 Task: Find connections with filter location Zipaquirá with filter topic #Leanstartupswith filter profile language German with filter current company Intralinks with filter school Hindusthan College Of Arts And Science with filter industry Blogs with filter service category Negotiation with filter keywords title Chemical Engineer
Action: Mouse moved to (561, 75)
Screenshot: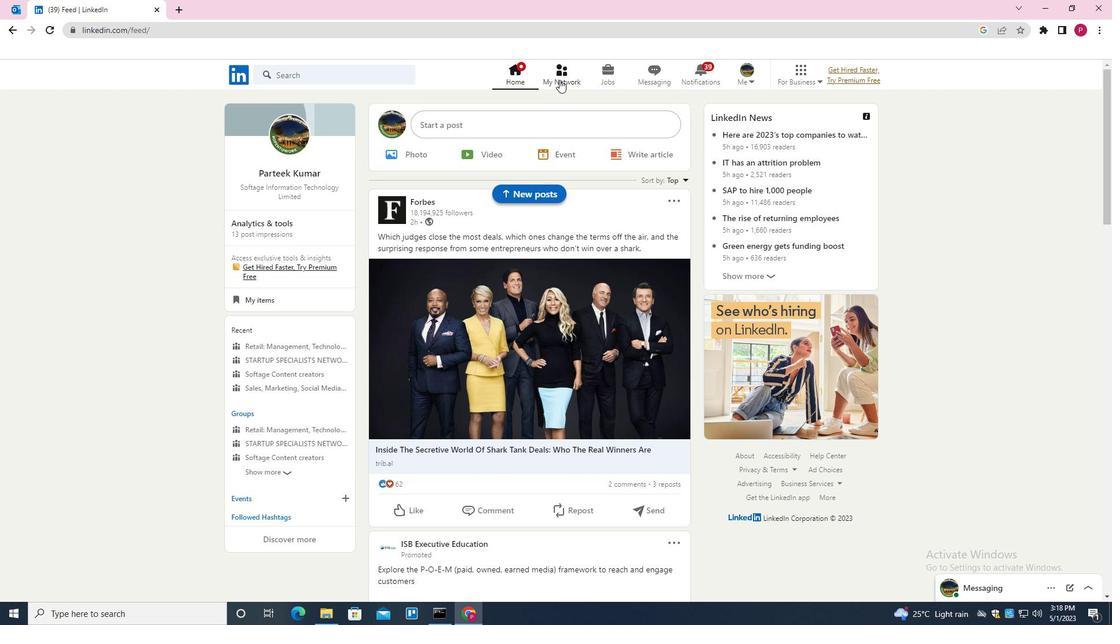 
Action: Mouse pressed left at (561, 75)
Screenshot: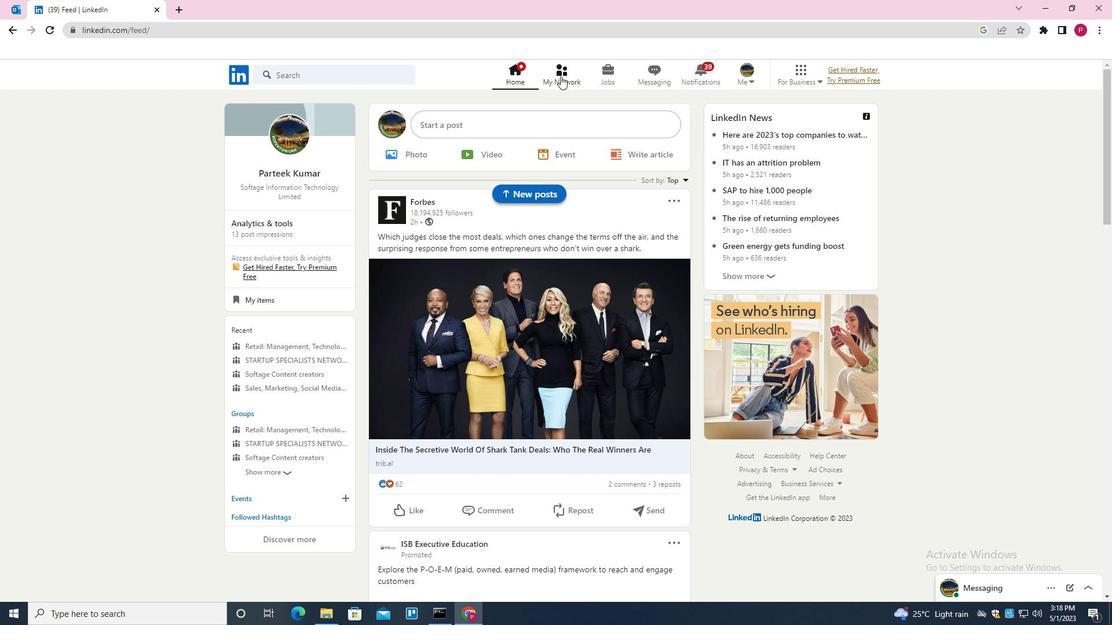 
Action: Mouse moved to (373, 137)
Screenshot: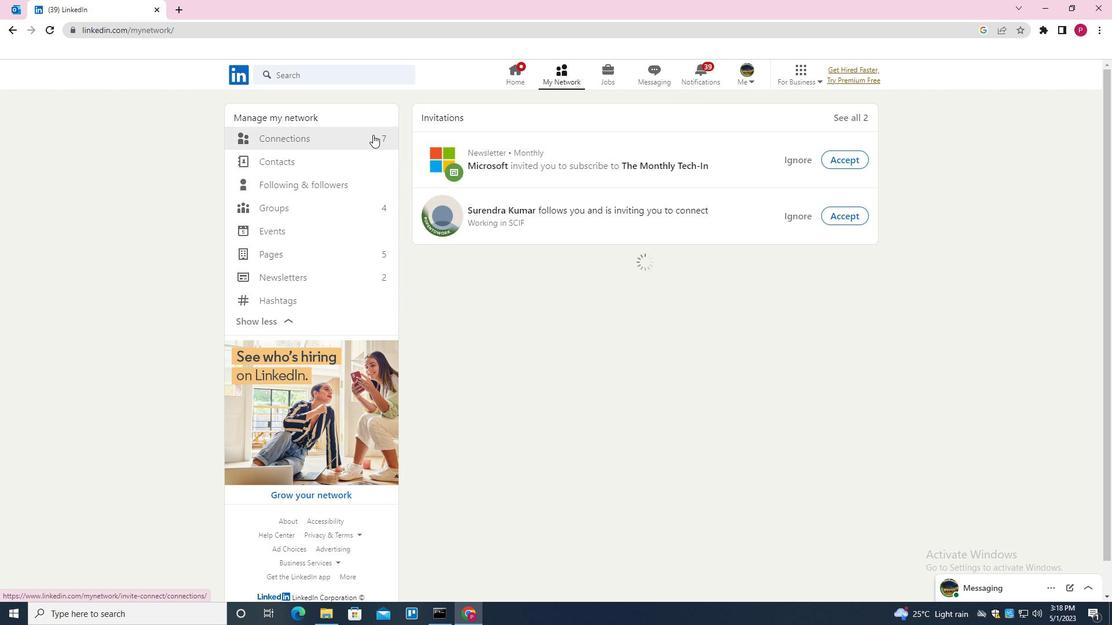 
Action: Mouse pressed left at (373, 137)
Screenshot: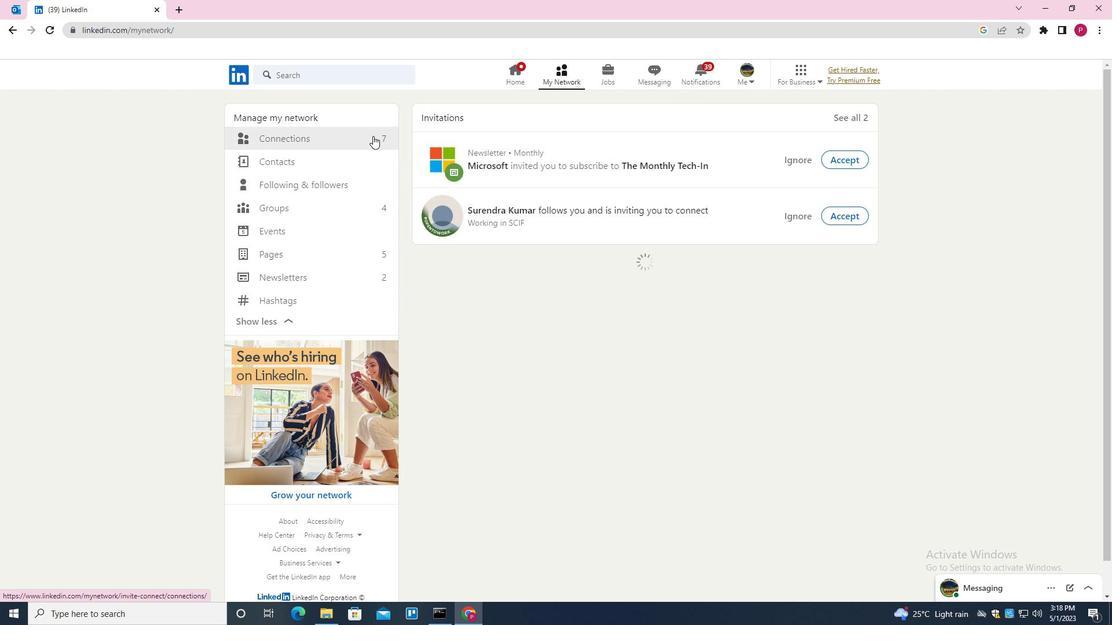 
Action: Mouse moved to (648, 137)
Screenshot: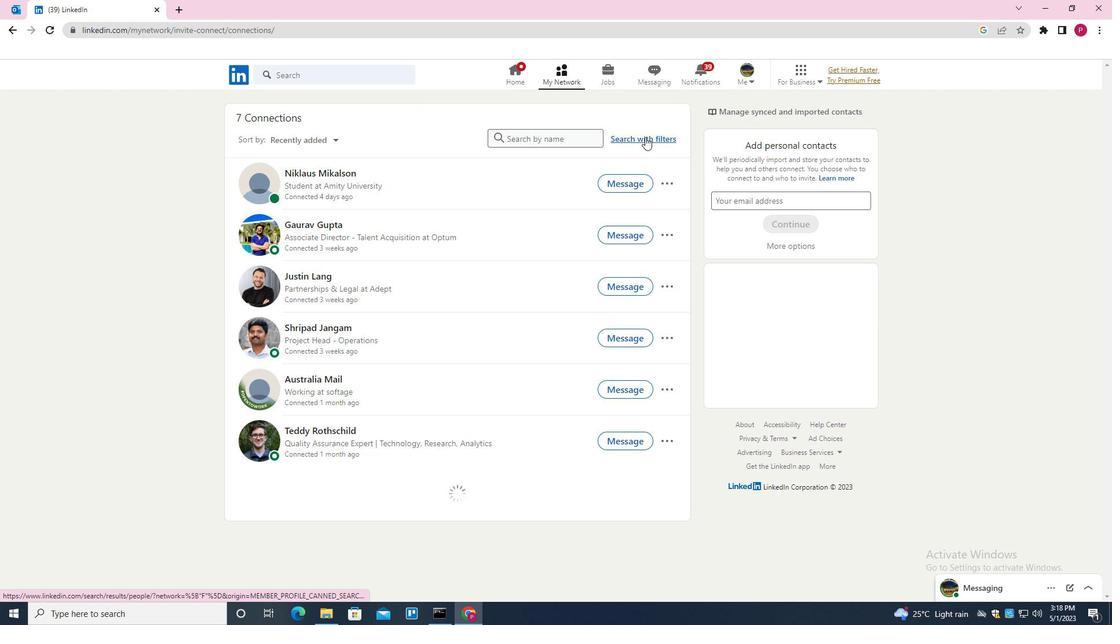 
Action: Mouse pressed left at (648, 137)
Screenshot: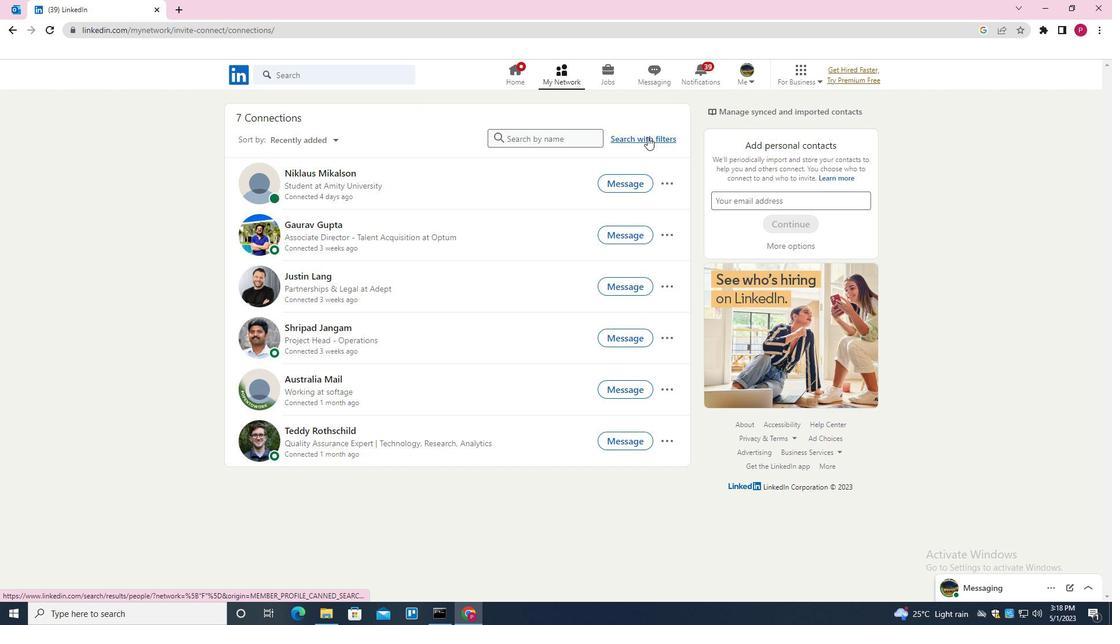 
Action: Mouse moved to (591, 109)
Screenshot: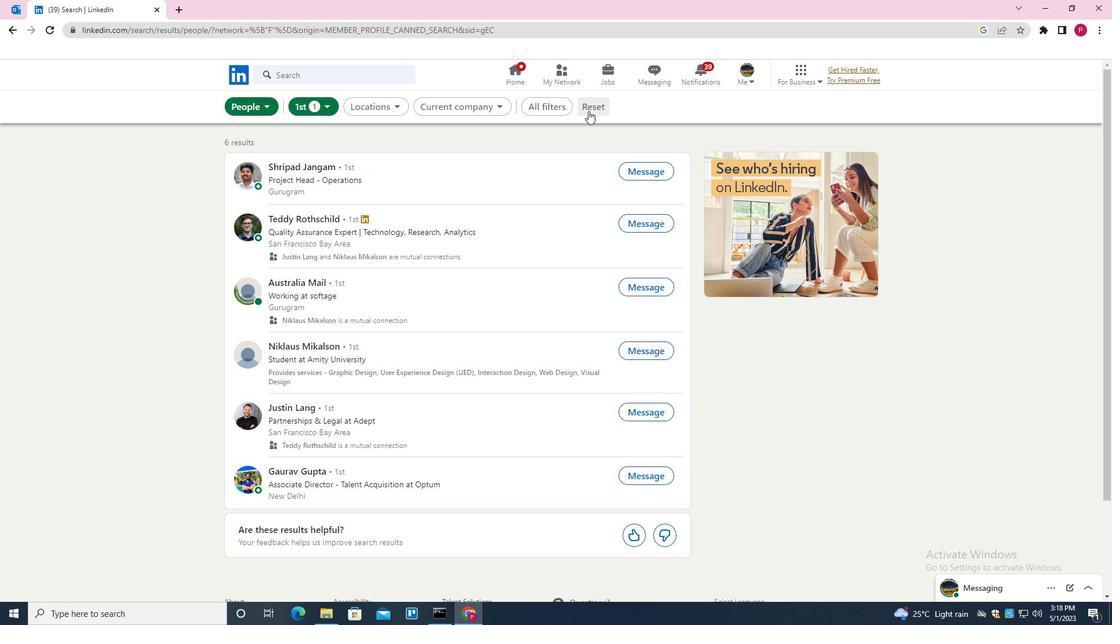 
Action: Mouse pressed left at (591, 109)
Screenshot: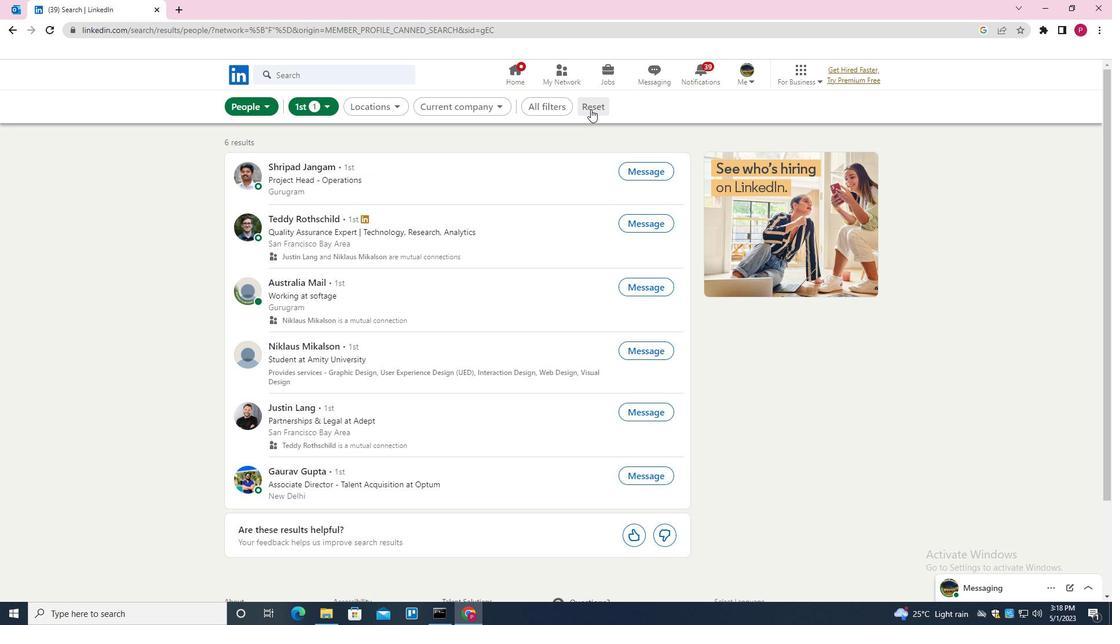 
Action: Mouse moved to (573, 108)
Screenshot: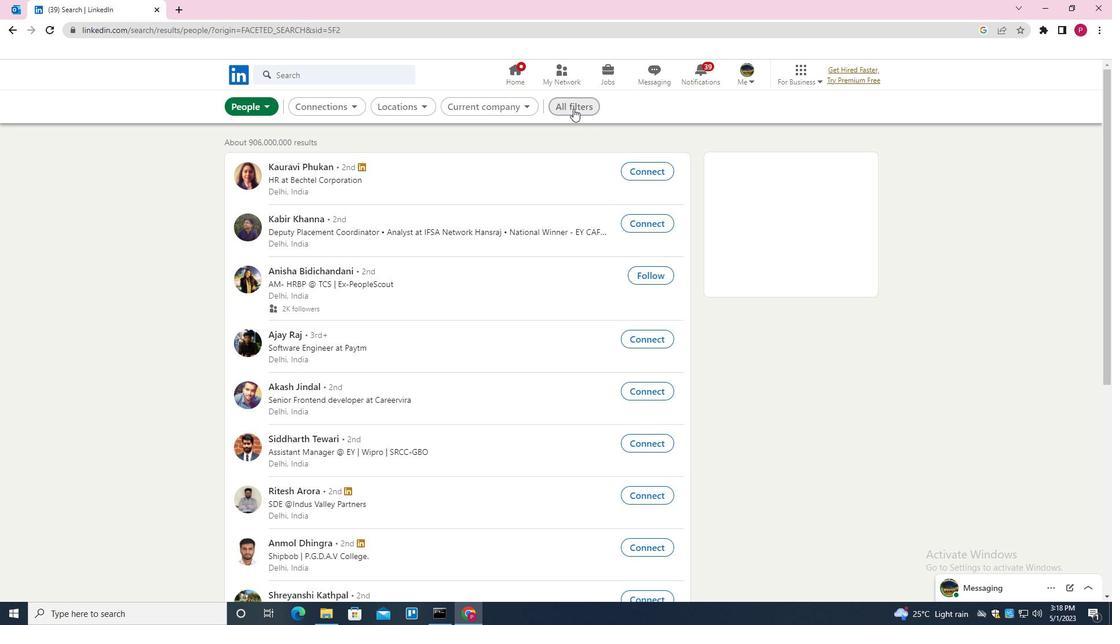 
Action: Mouse pressed left at (573, 108)
Screenshot: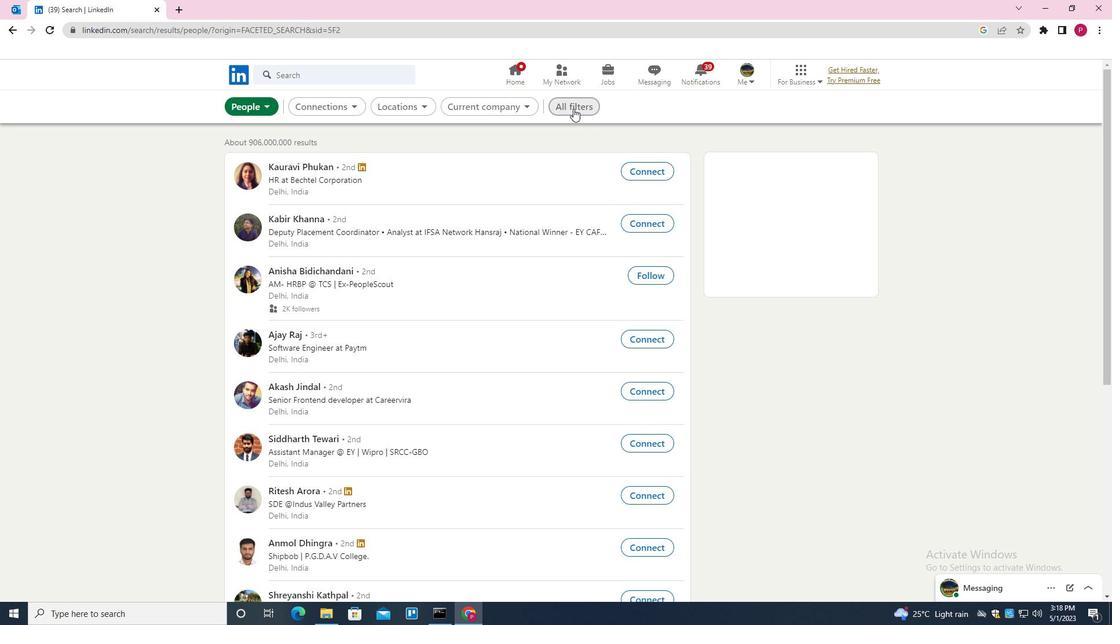 
Action: Mouse moved to (953, 364)
Screenshot: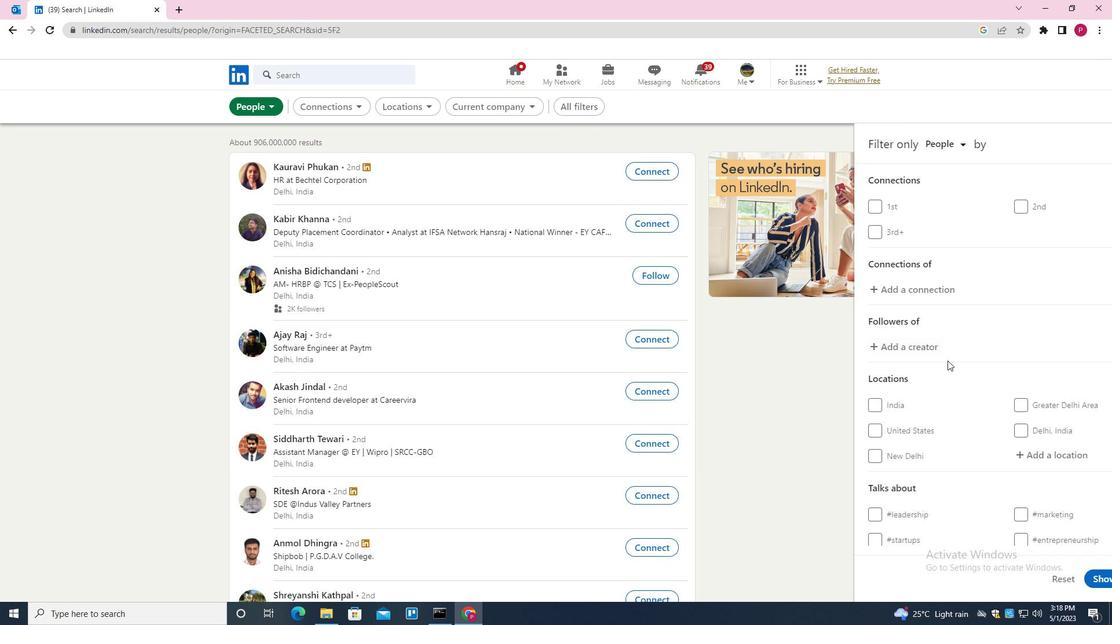 
Action: Mouse scrolled (953, 364) with delta (0, 0)
Screenshot: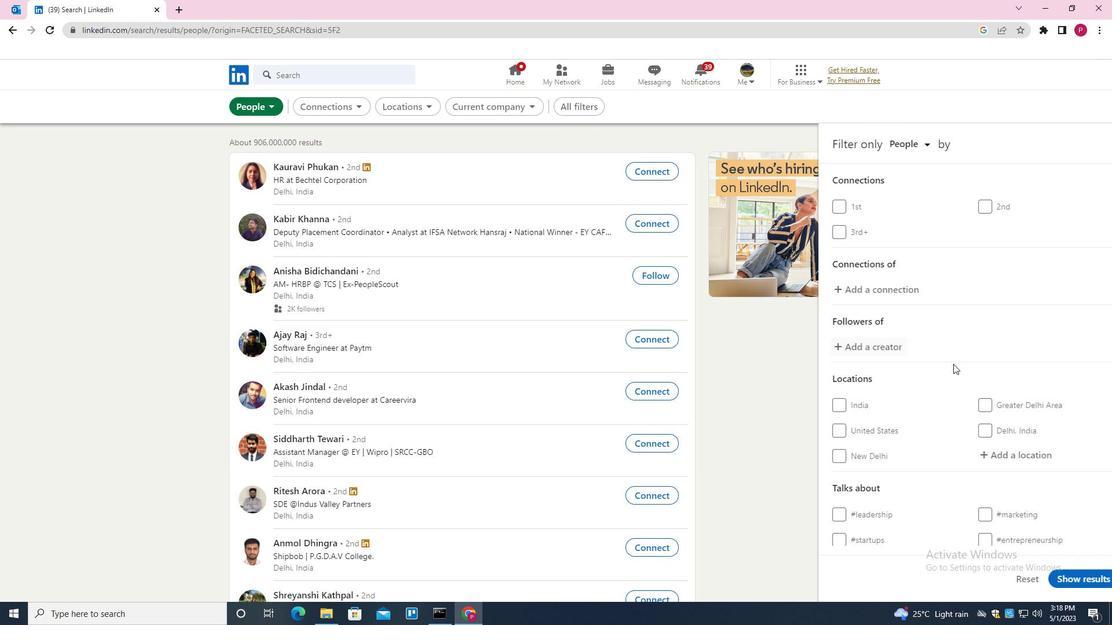 
Action: Mouse moved to (953, 367)
Screenshot: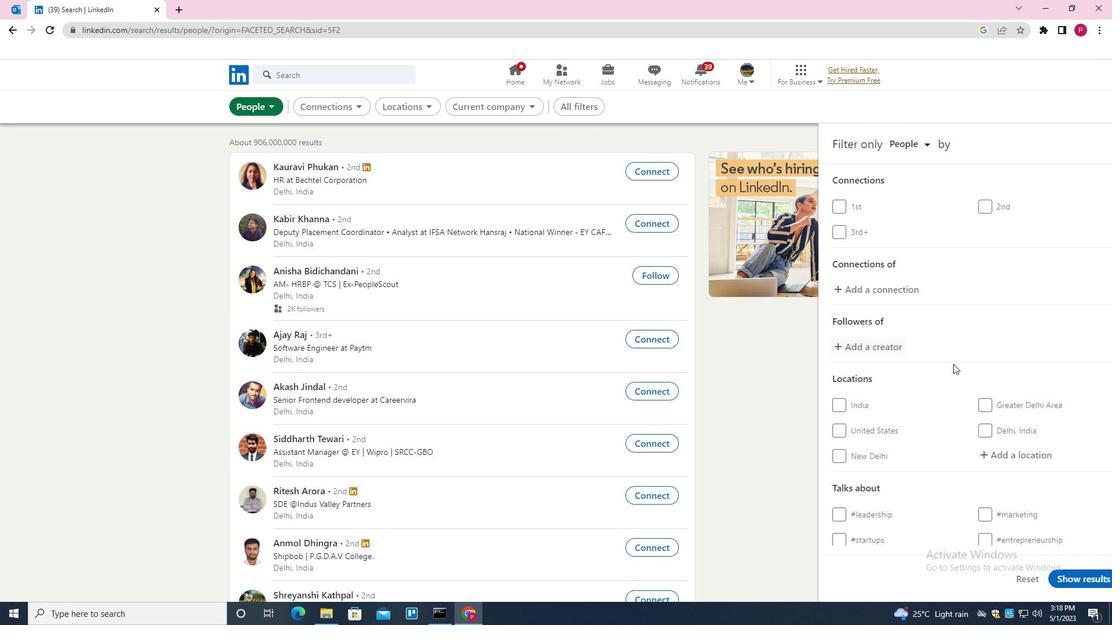 
Action: Mouse scrolled (953, 367) with delta (0, 0)
Screenshot: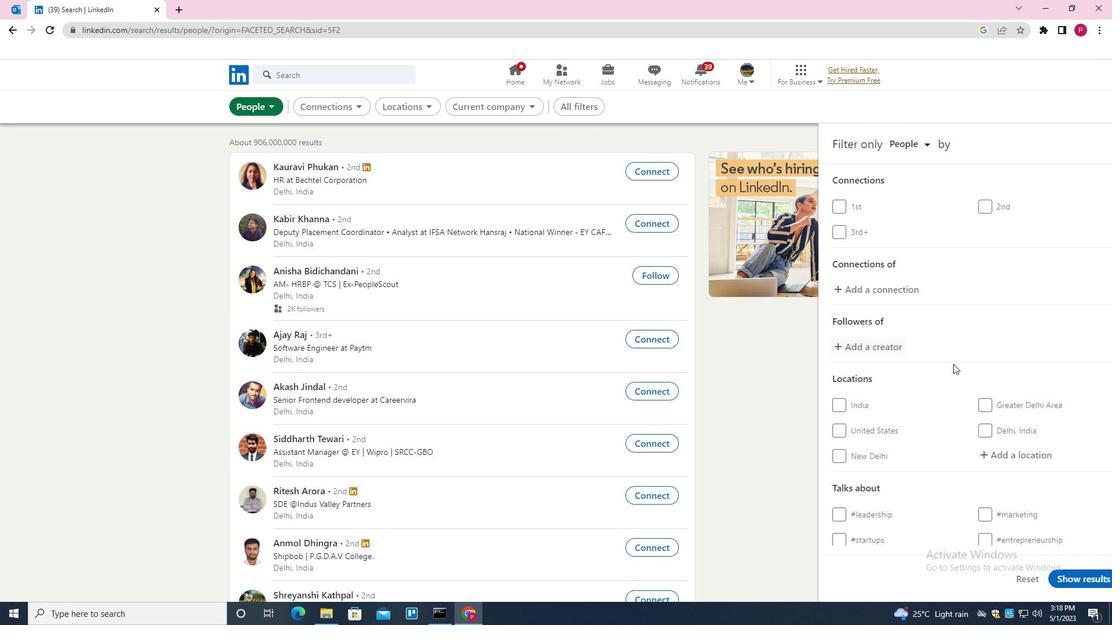 
Action: Mouse moved to (977, 338)
Screenshot: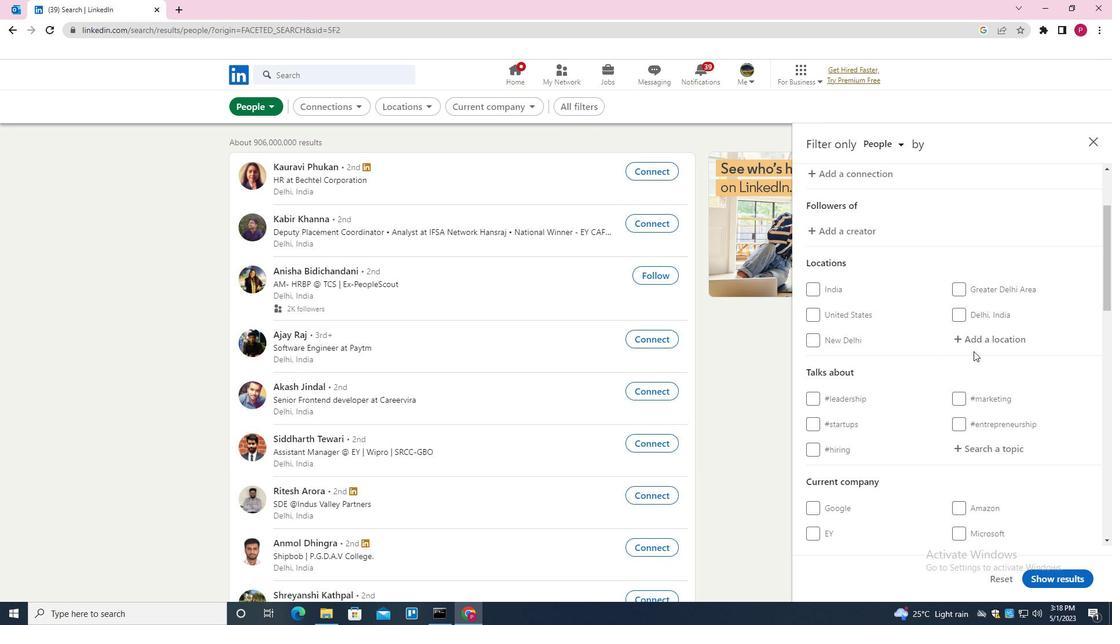
Action: Mouse pressed left at (977, 338)
Screenshot: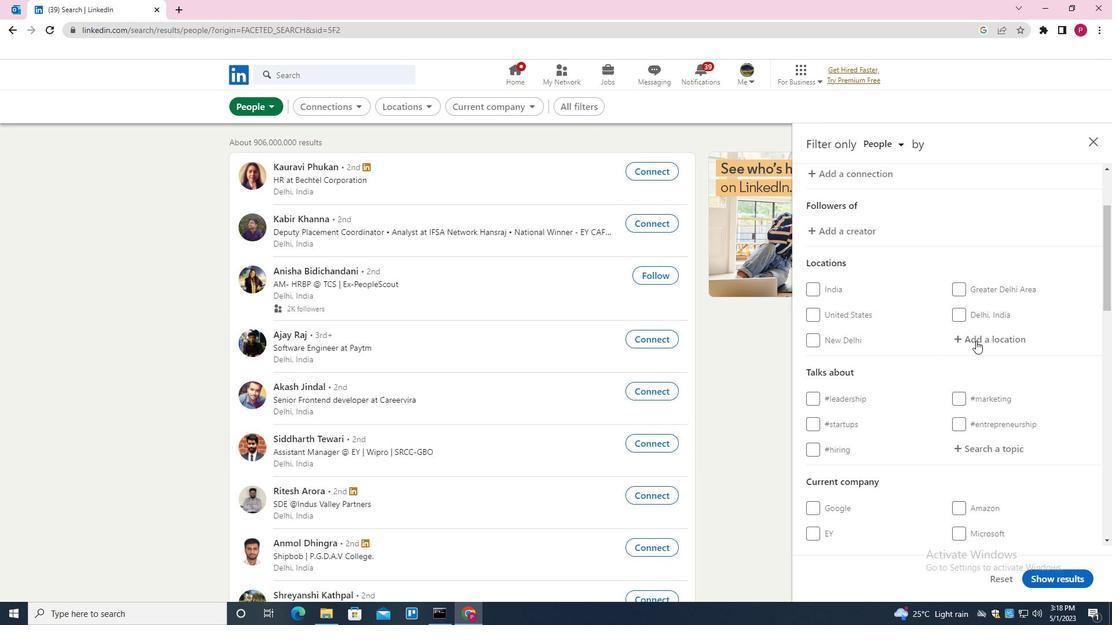 
Action: Mouse moved to (863, 378)
Screenshot: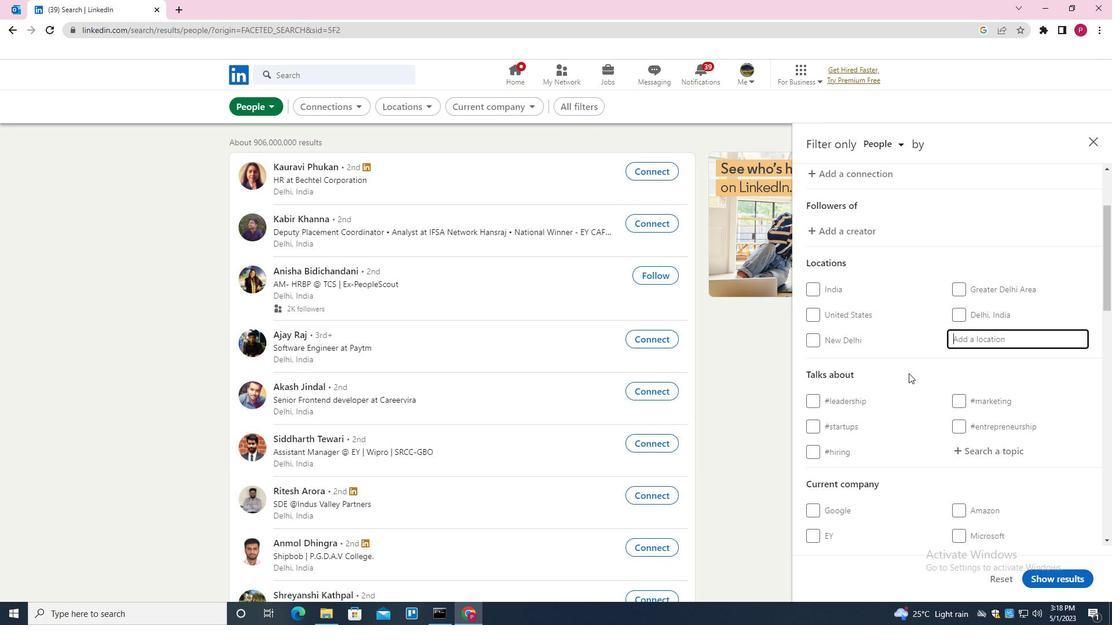 
Action: Key pressed <Key.shift>ZIPAQU
Screenshot: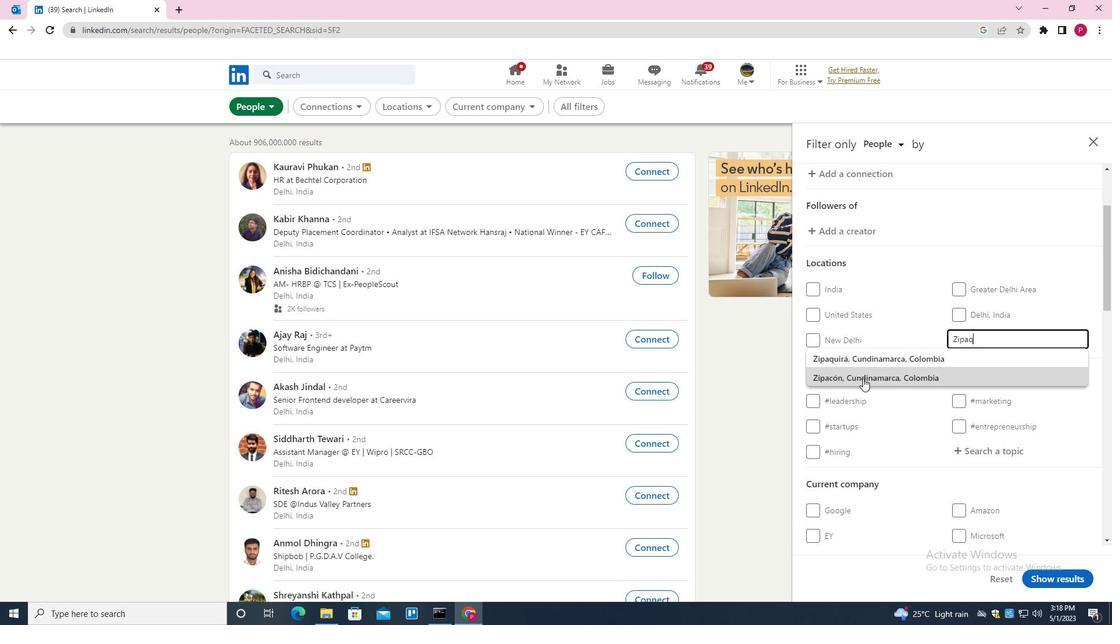
Action: Mouse moved to (863, 378)
Screenshot: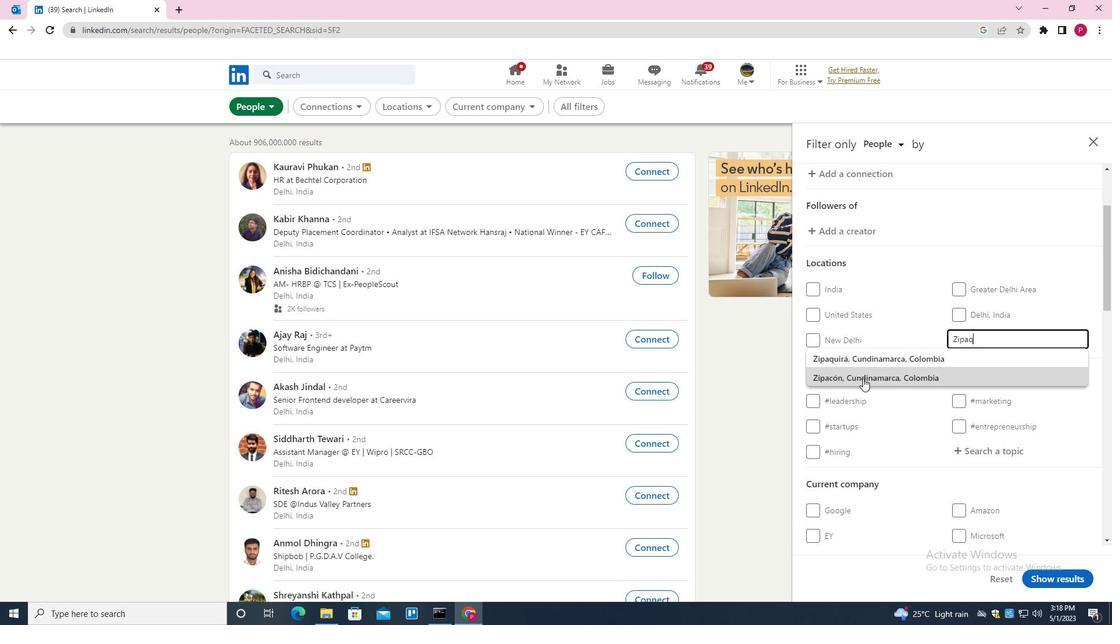 
Action: Key pressed I
Screenshot: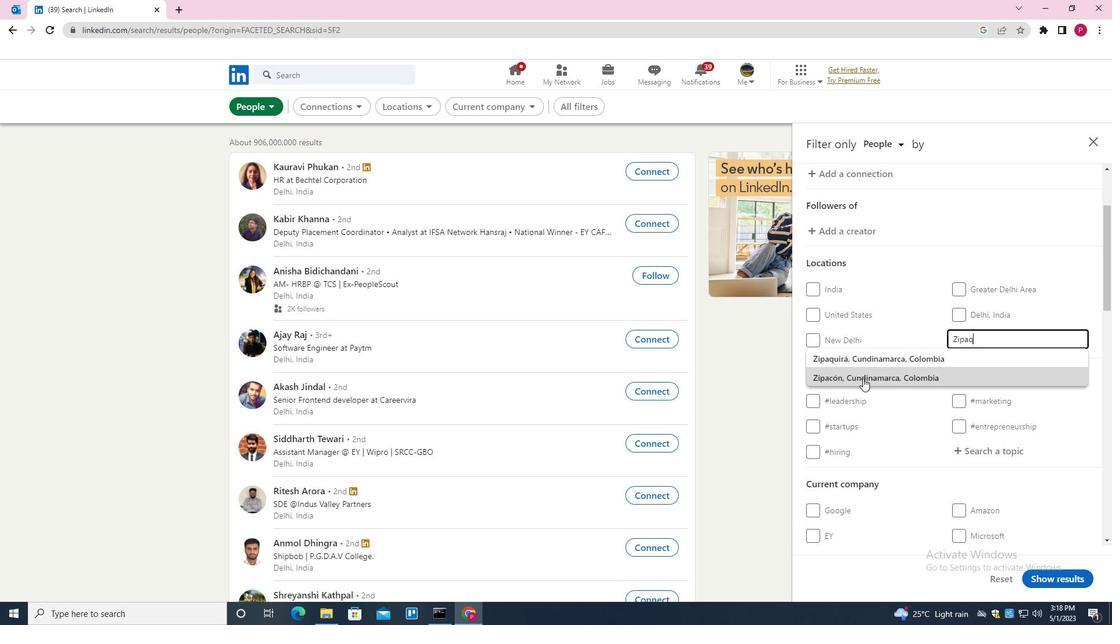 
Action: Mouse moved to (862, 378)
Screenshot: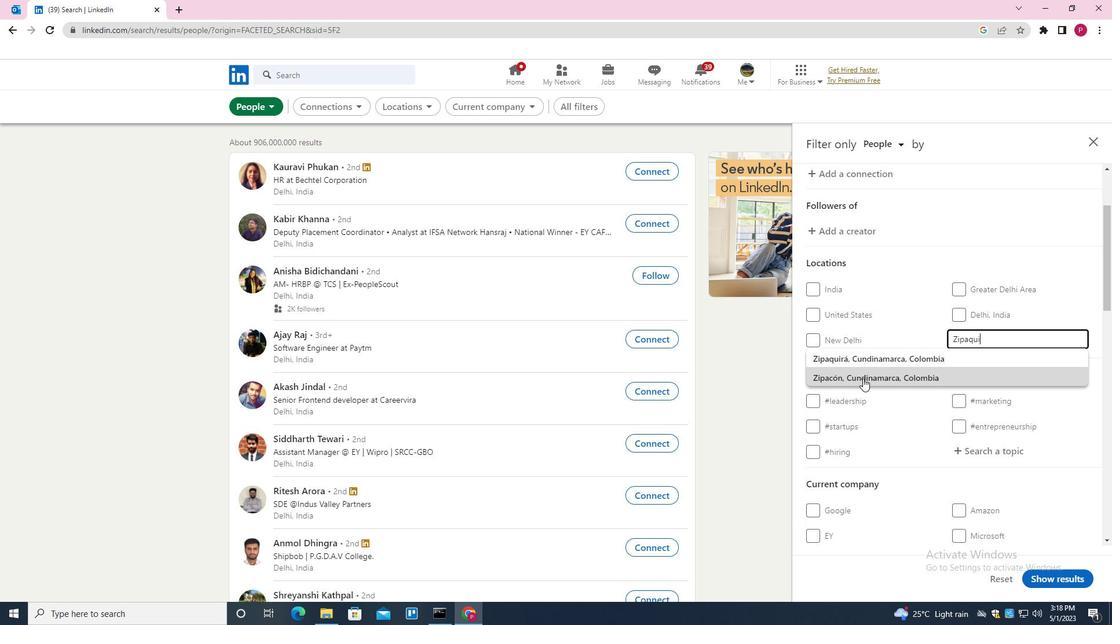 
Action: Key pressed RA<Key.down><Key.enter>
Screenshot: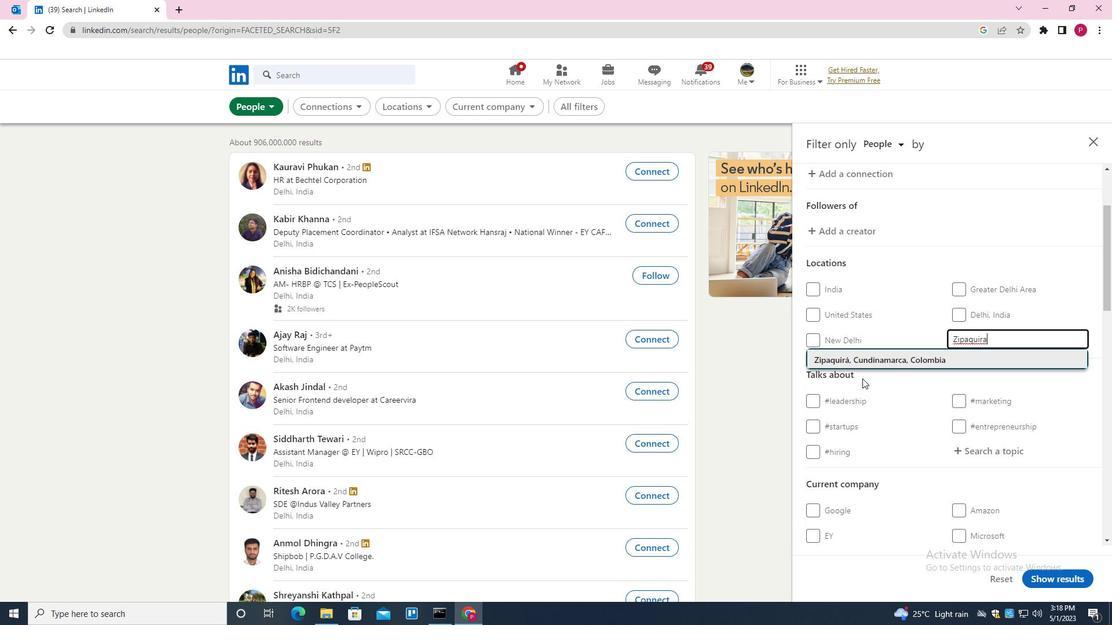 
Action: Mouse moved to (925, 366)
Screenshot: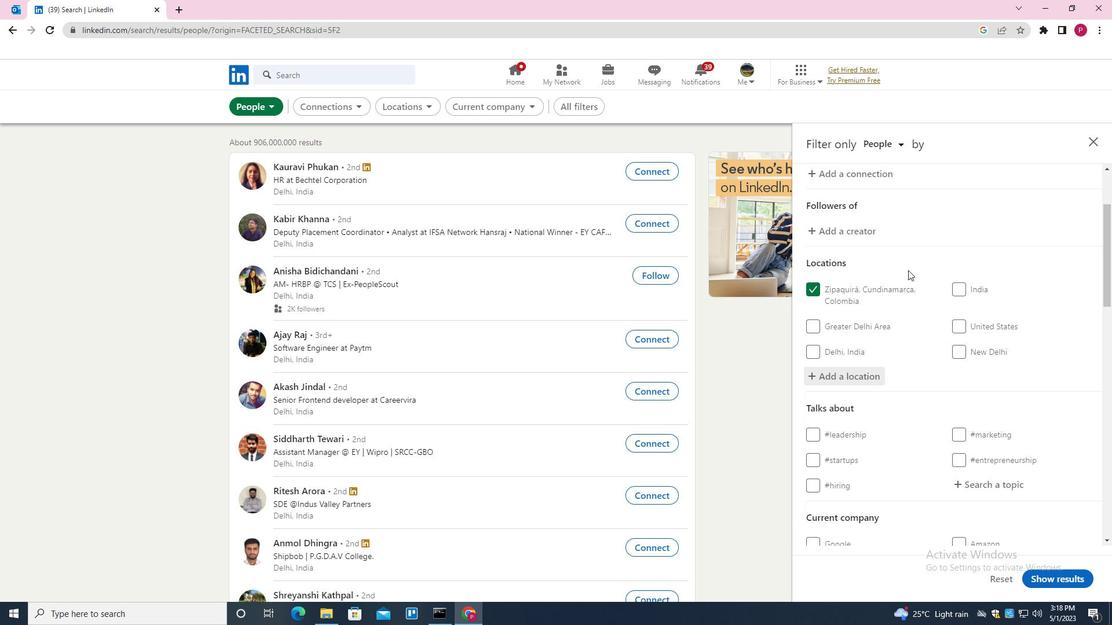 
Action: Mouse scrolled (925, 365) with delta (0, 0)
Screenshot: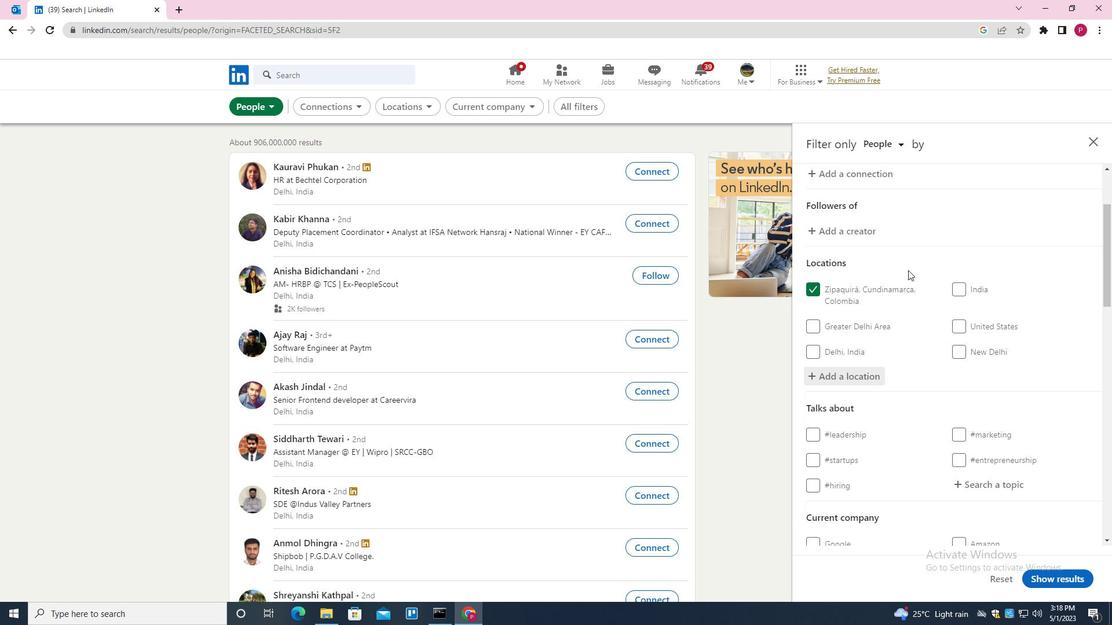 
Action: Mouse moved to (932, 373)
Screenshot: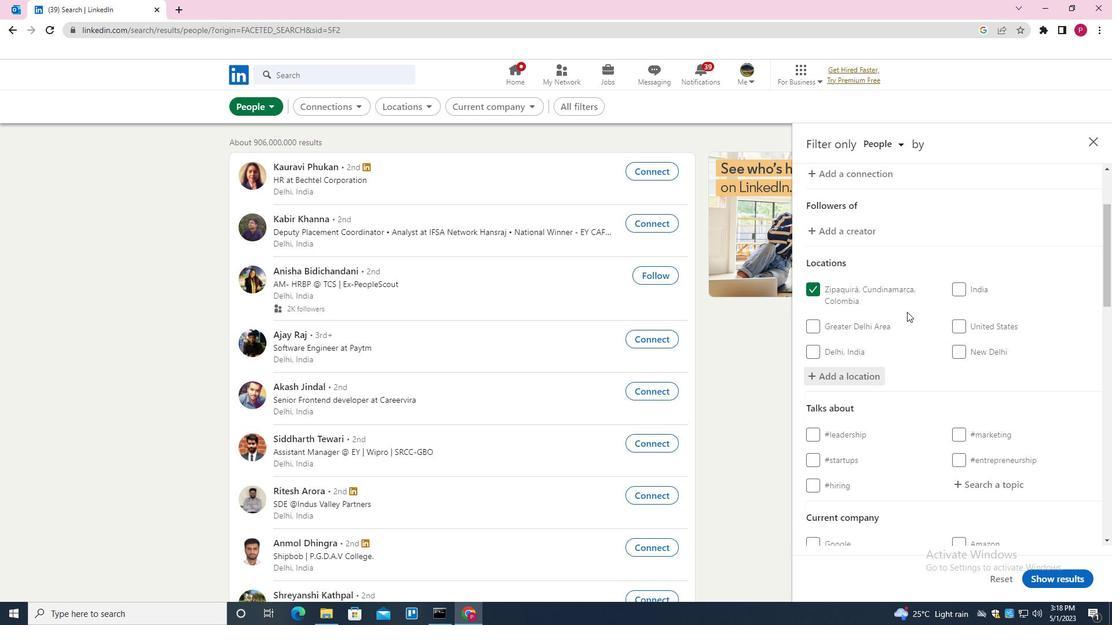 
Action: Mouse scrolled (932, 372) with delta (0, 0)
Screenshot: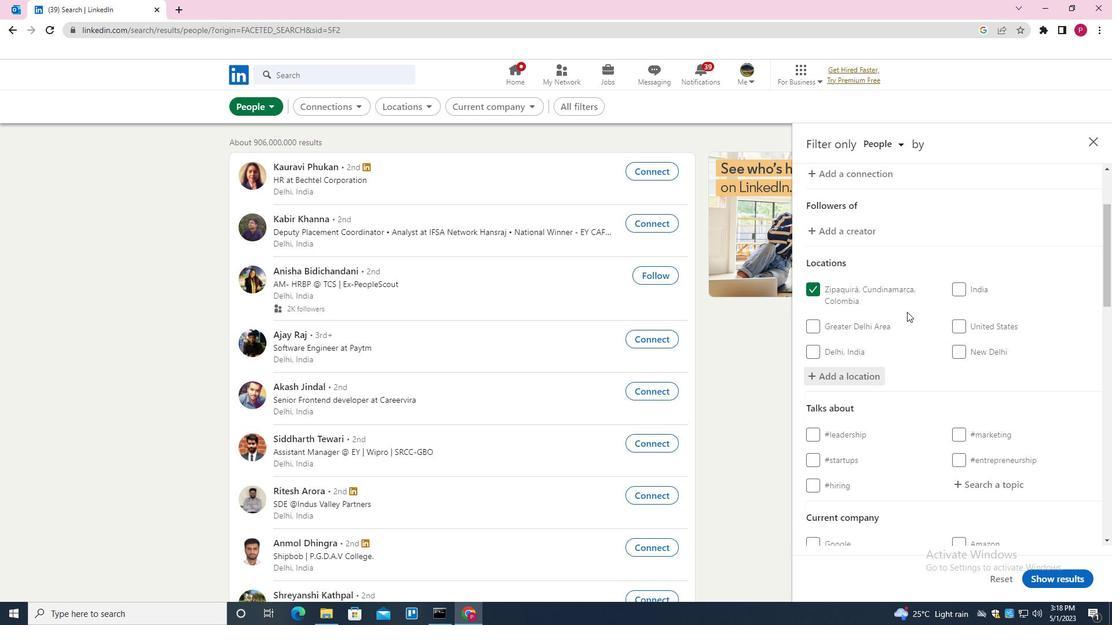 
Action: Mouse moved to (979, 359)
Screenshot: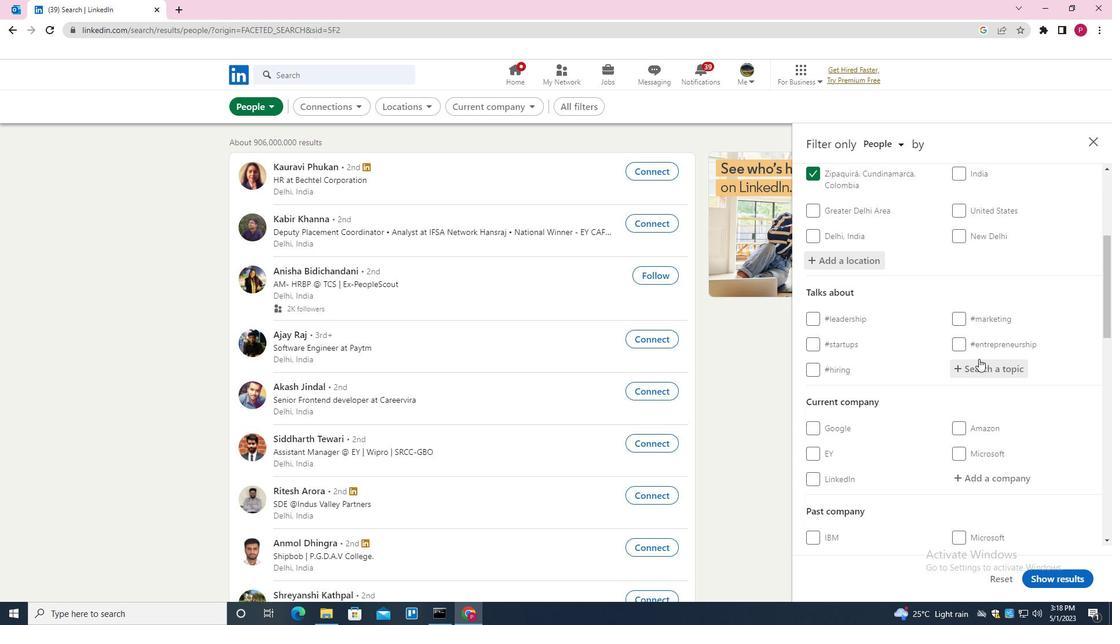 
Action: Mouse pressed left at (979, 359)
Screenshot: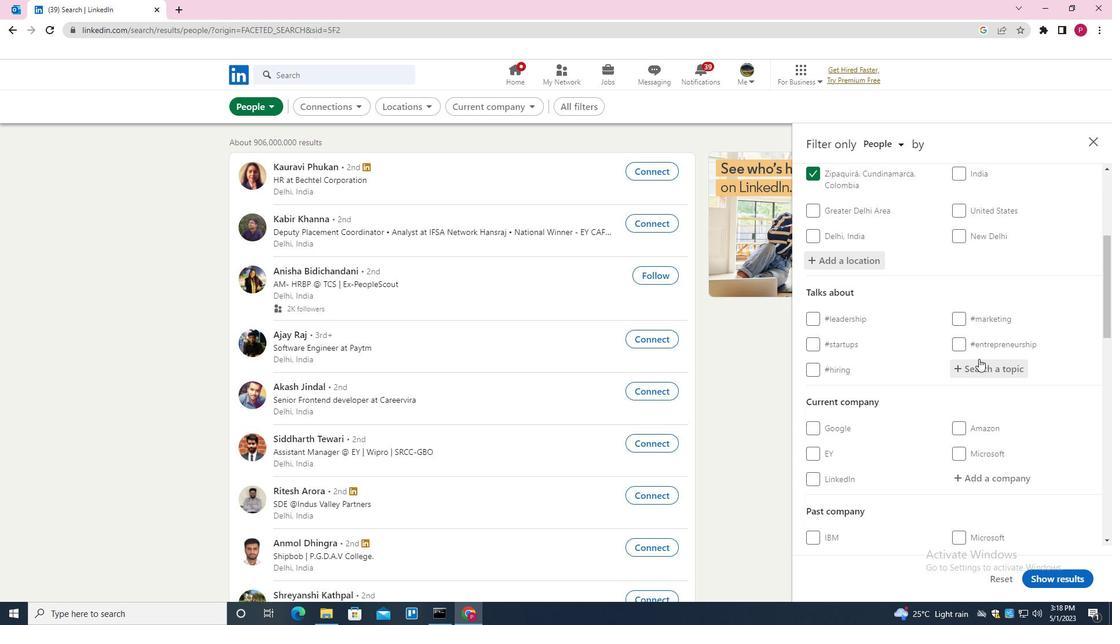 
Action: Mouse moved to (979, 360)
Screenshot: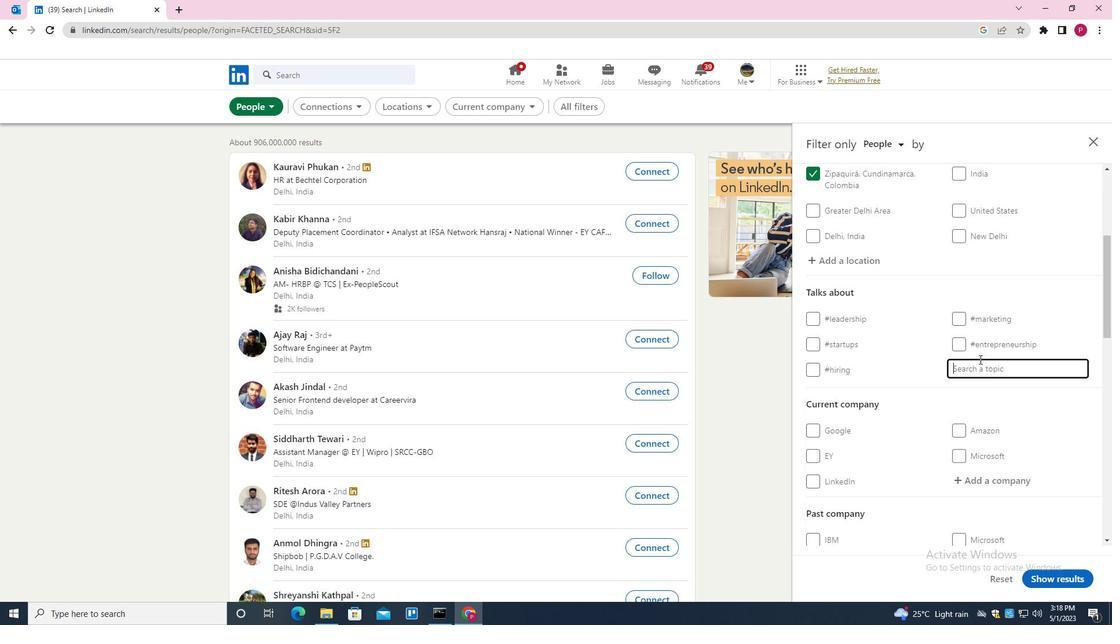
Action: Key pressed LEANSTARTUP
Screenshot: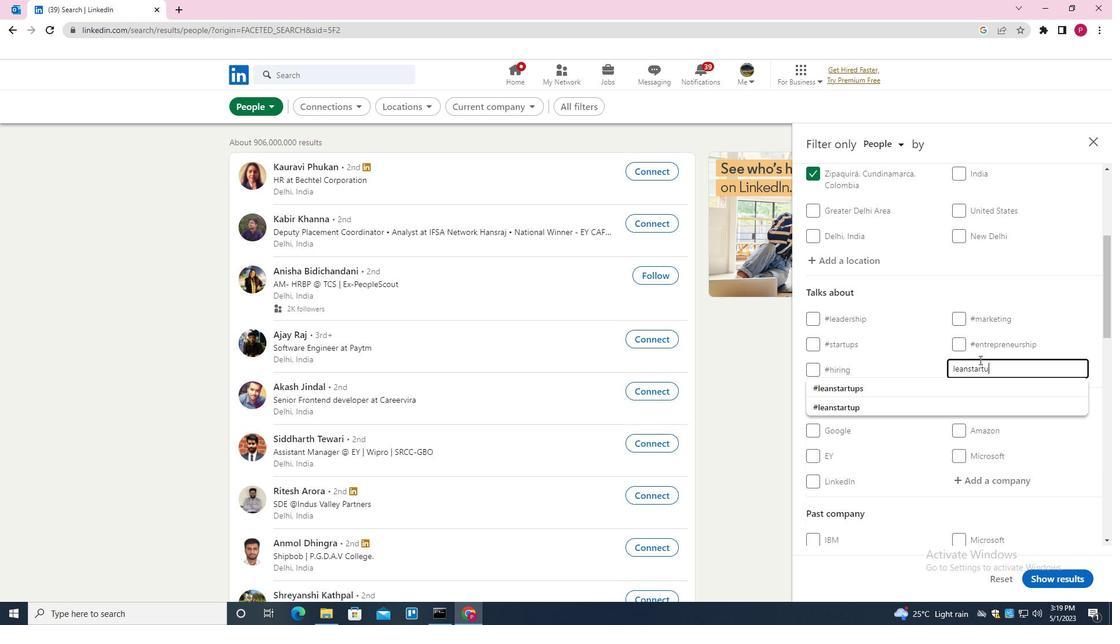 
Action: Mouse moved to (979, 360)
Screenshot: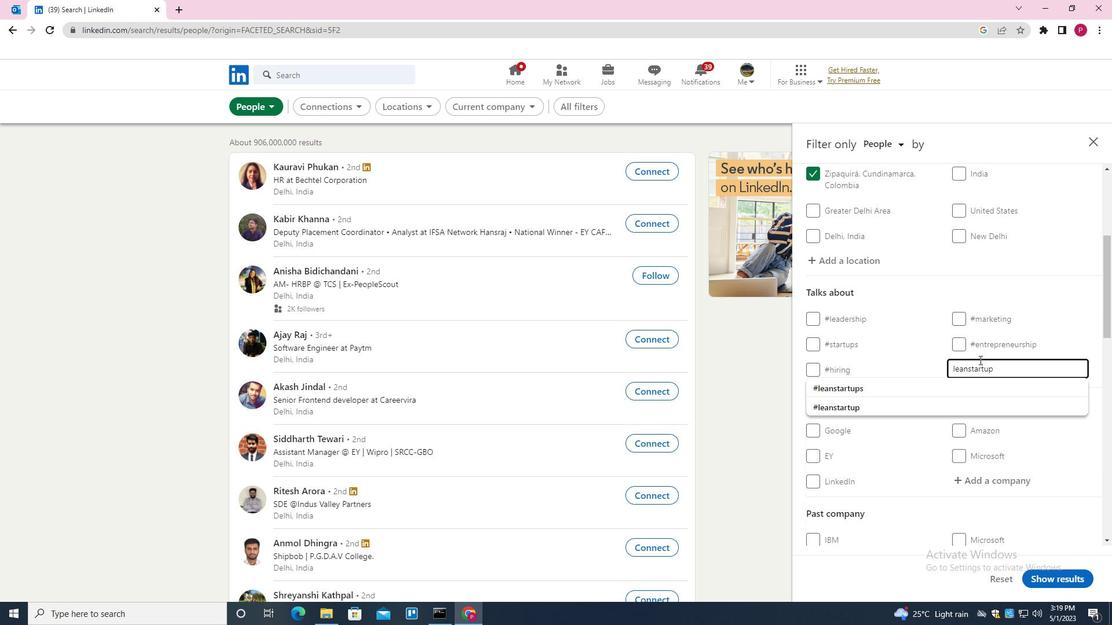 
Action: Key pressed <Key.down><Key.down><Key.up><Key.enter>
Screenshot: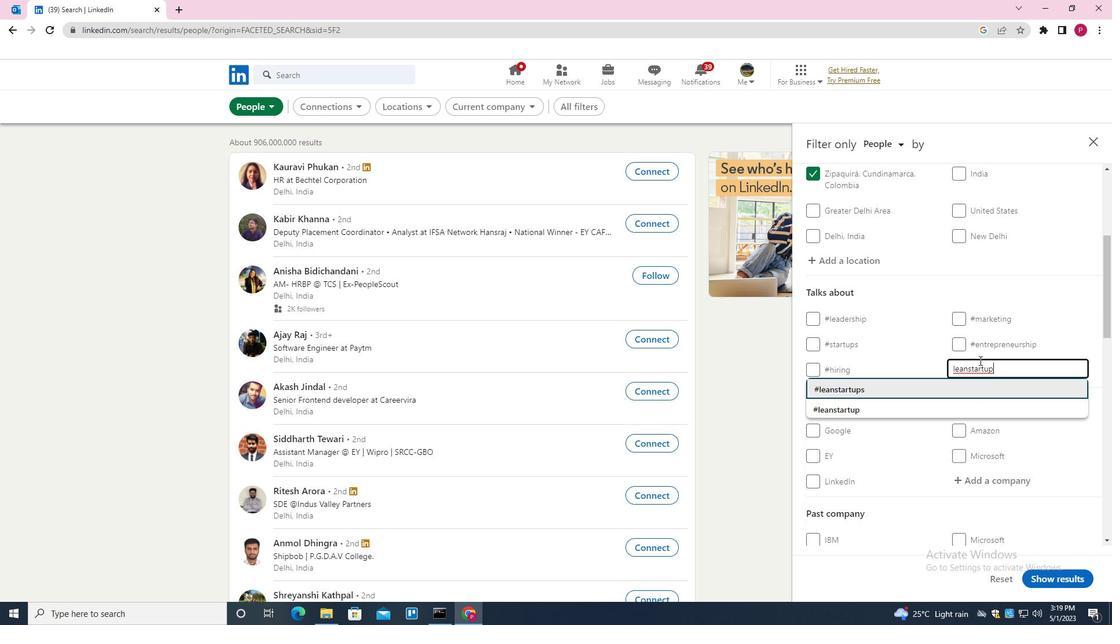 
Action: Mouse moved to (939, 388)
Screenshot: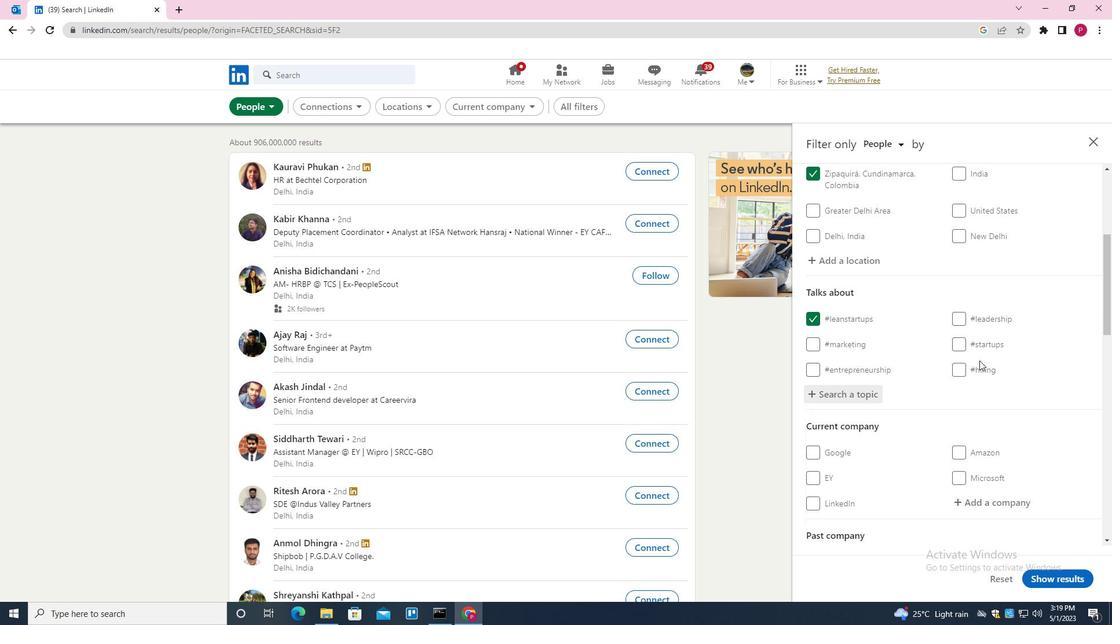
Action: Mouse scrolled (939, 388) with delta (0, 0)
Screenshot: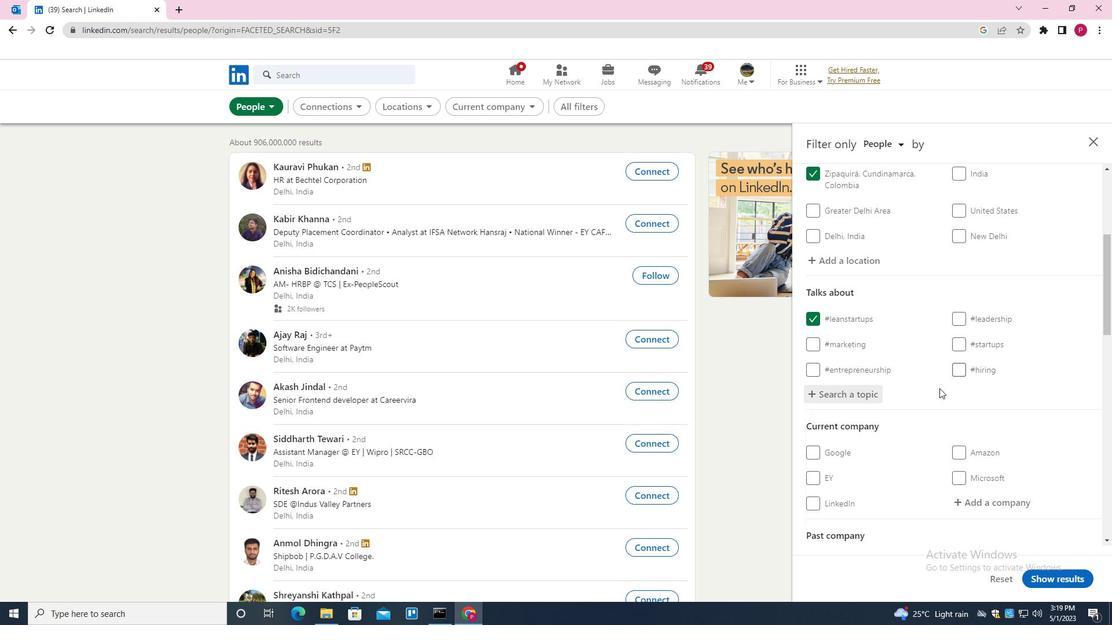 
Action: Mouse scrolled (939, 388) with delta (0, 0)
Screenshot: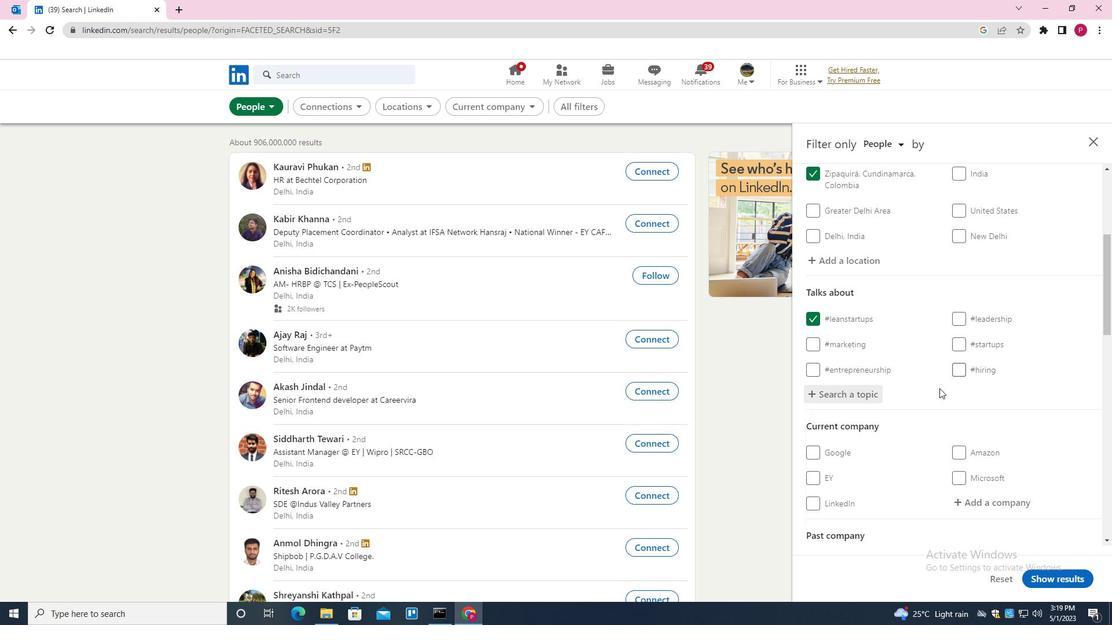 
Action: Mouse scrolled (939, 388) with delta (0, 0)
Screenshot: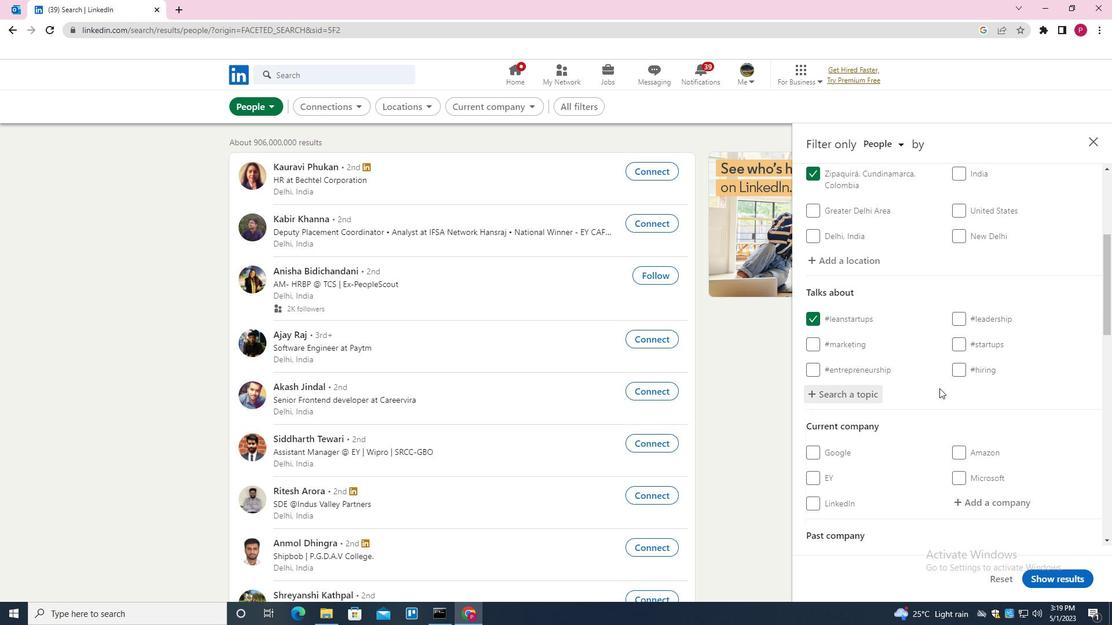 
Action: Mouse moved to (940, 388)
Screenshot: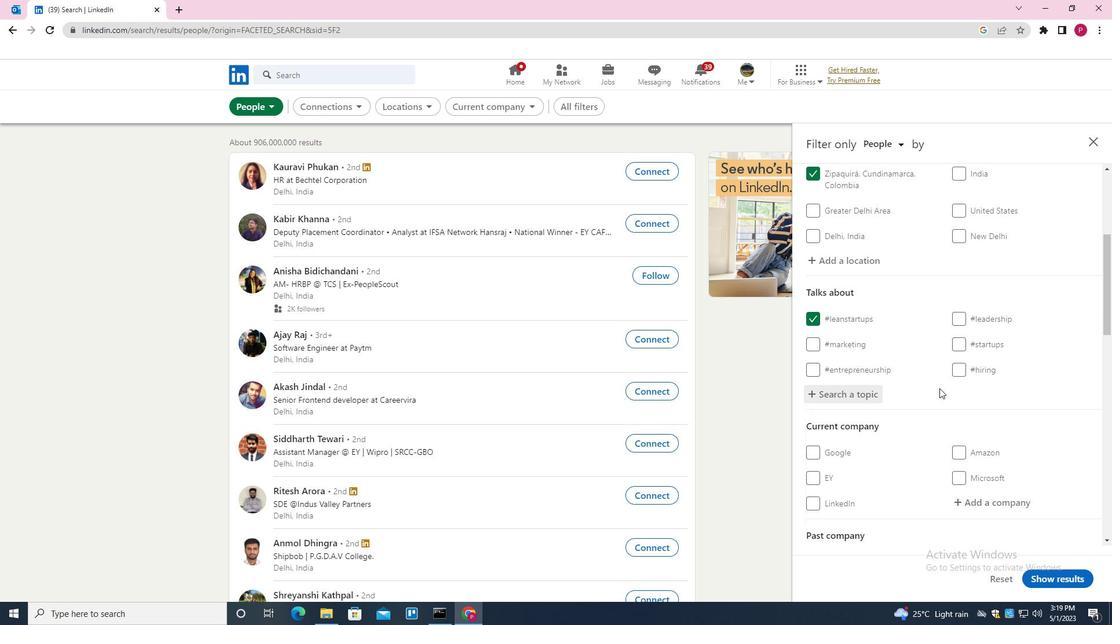 
Action: Mouse scrolled (940, 388) with delta (0, 0)
Screenshot: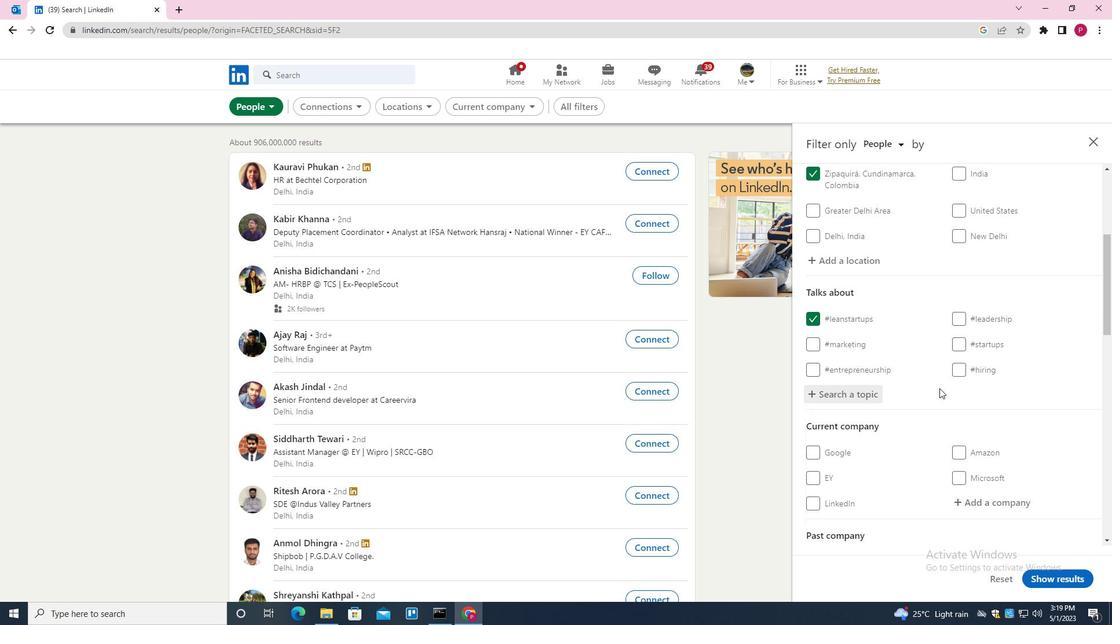 
Action: Mouse moved to (900, 409)
Screenshot: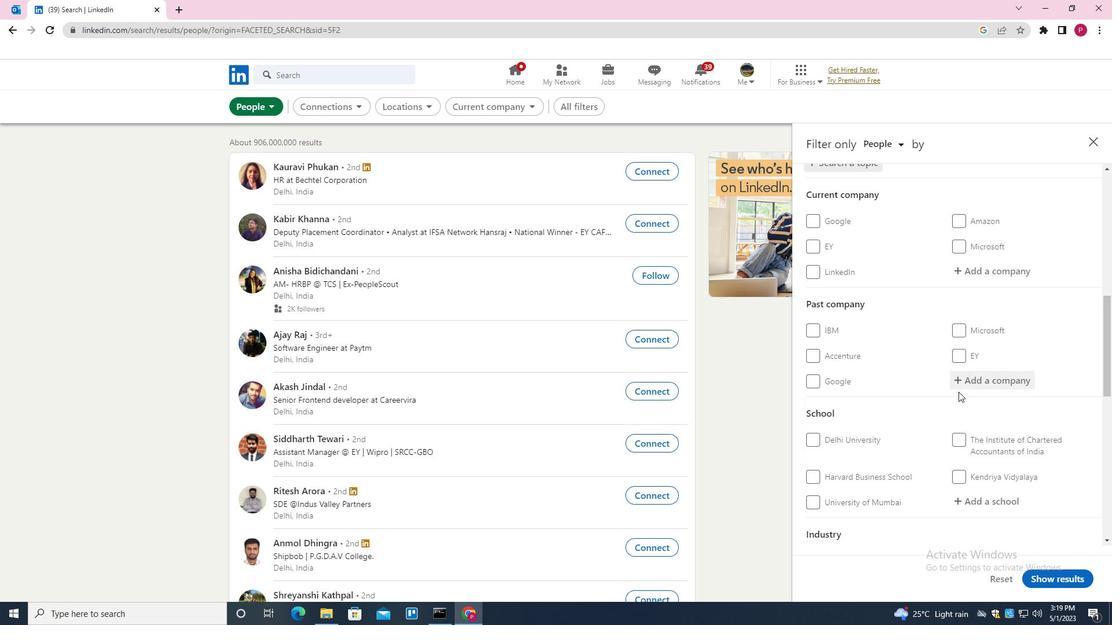 
Action: Mouse scrolled (900, 408) with delta (0, 0)
Screenshot: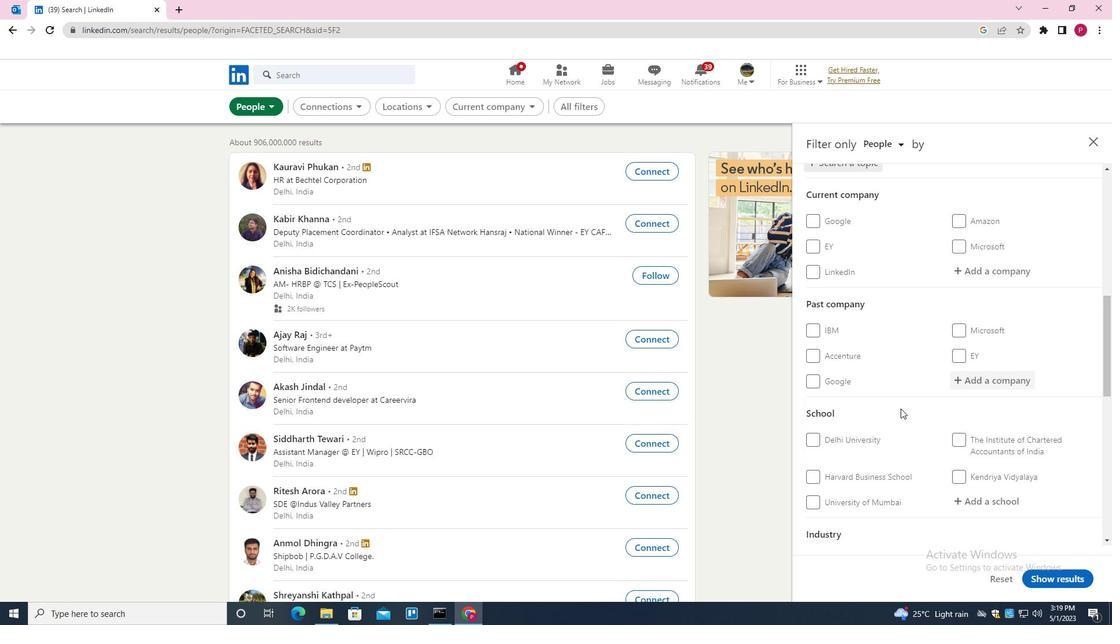 
Action: Mouse scrolled (900, 408) with delta (0, 0)
Screenshot: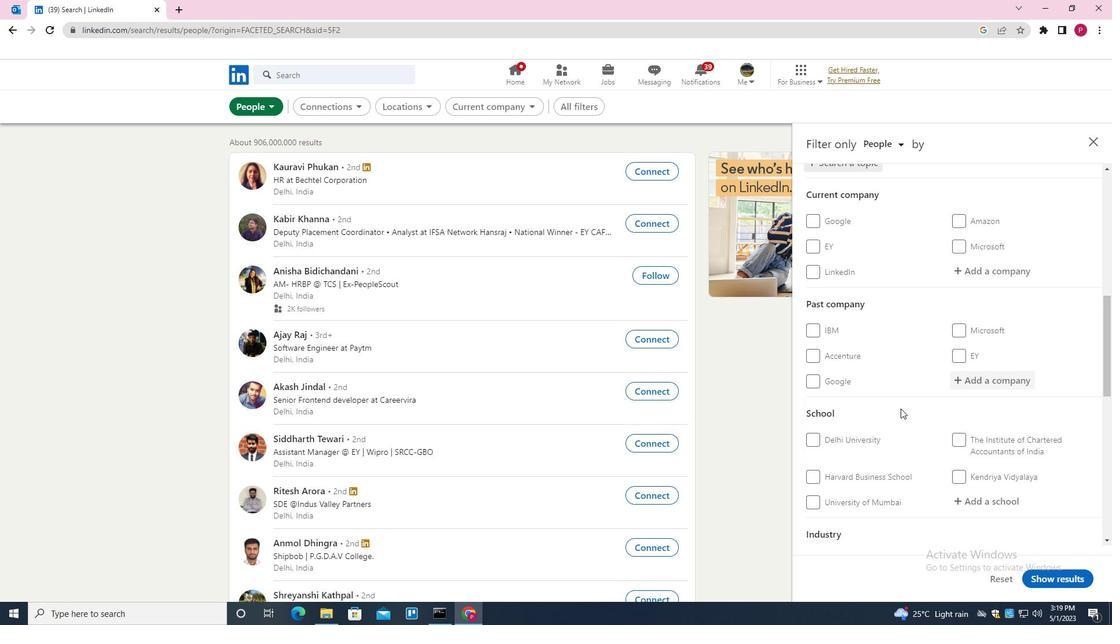 
Action: Mouse scrolled (900, 408) with delta (0, 0)
Screenshot: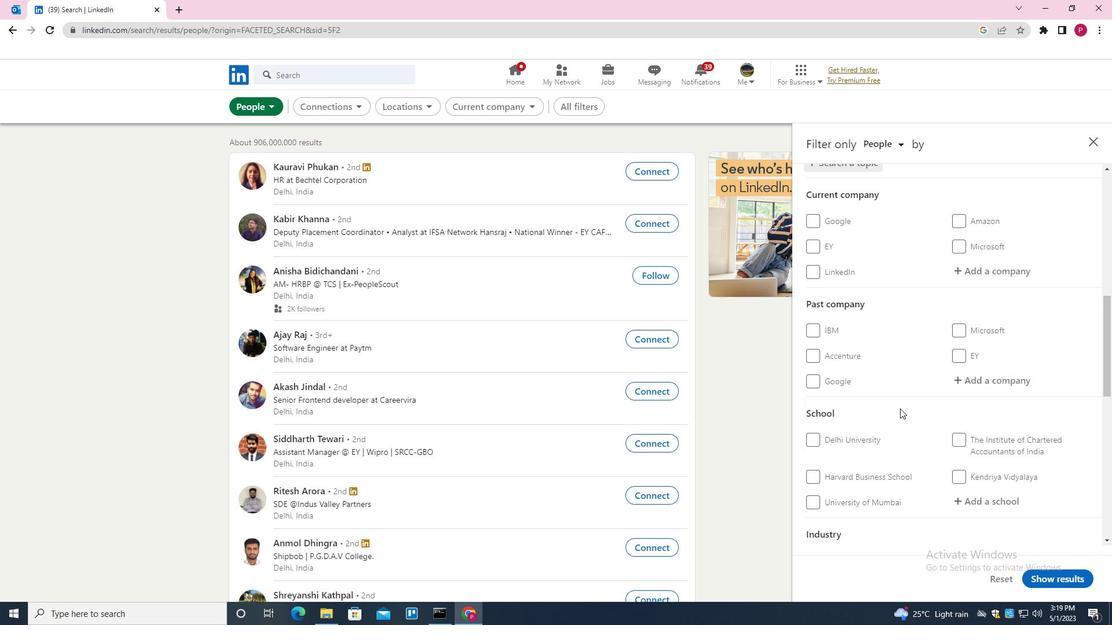 
Action: Mouse moved to (902, 409)
Screenshot: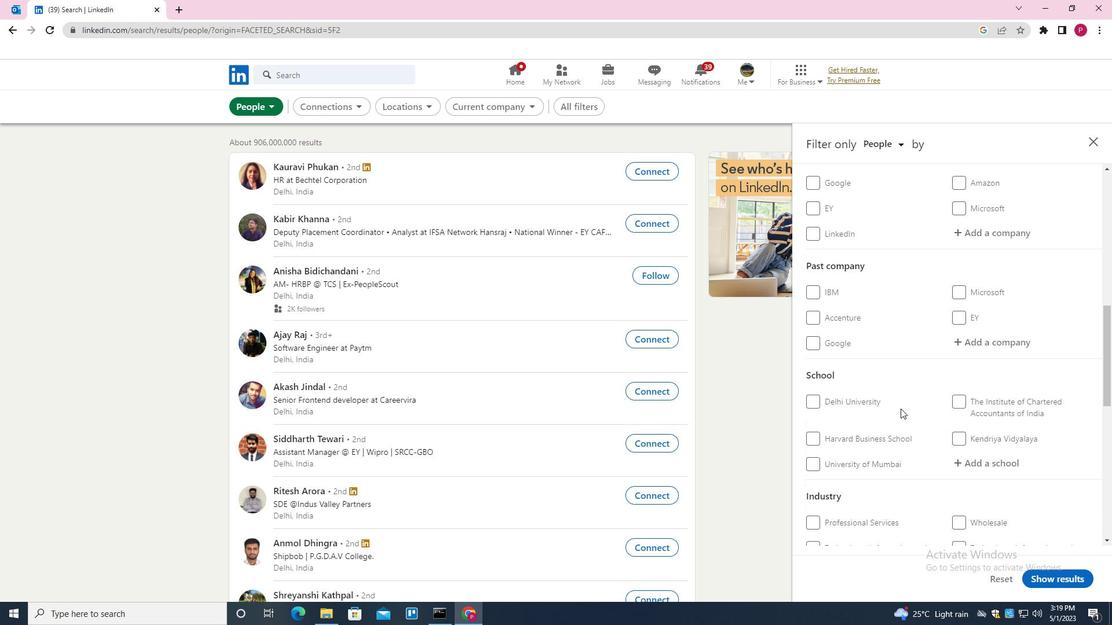 
Action: Mouse scrolled (902, 408) with delta (0, 0)
Screenshot: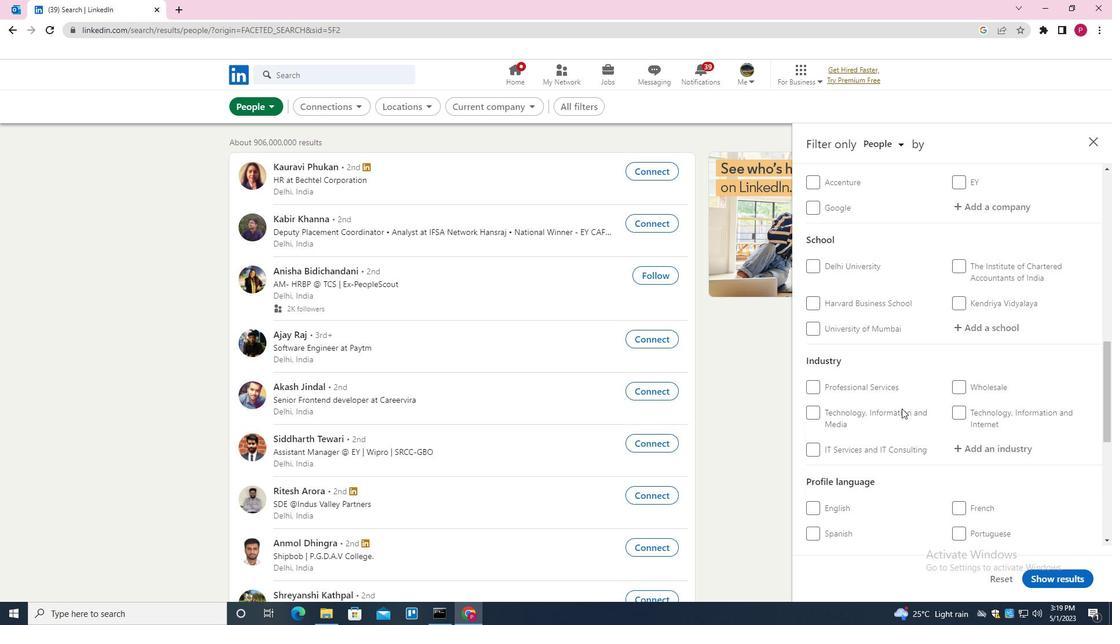 
Action: Mouse scrolled (902, 408) with delta (0, 0)
Screenshot: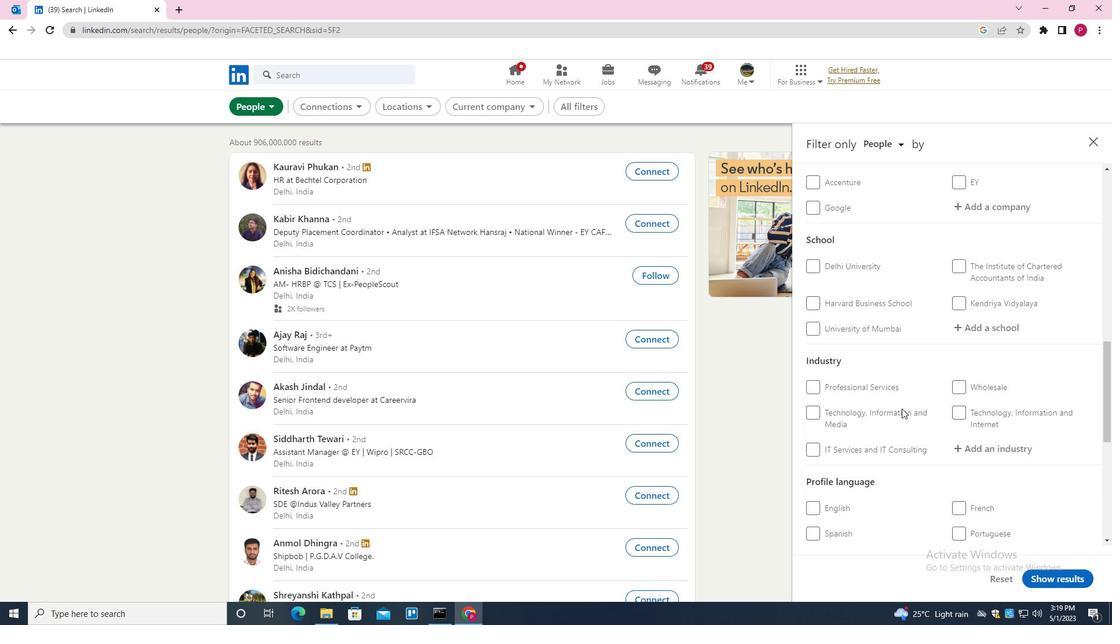 
Action: Mouse scrolled (902, 408) with delta (0, 0)
Screenshot: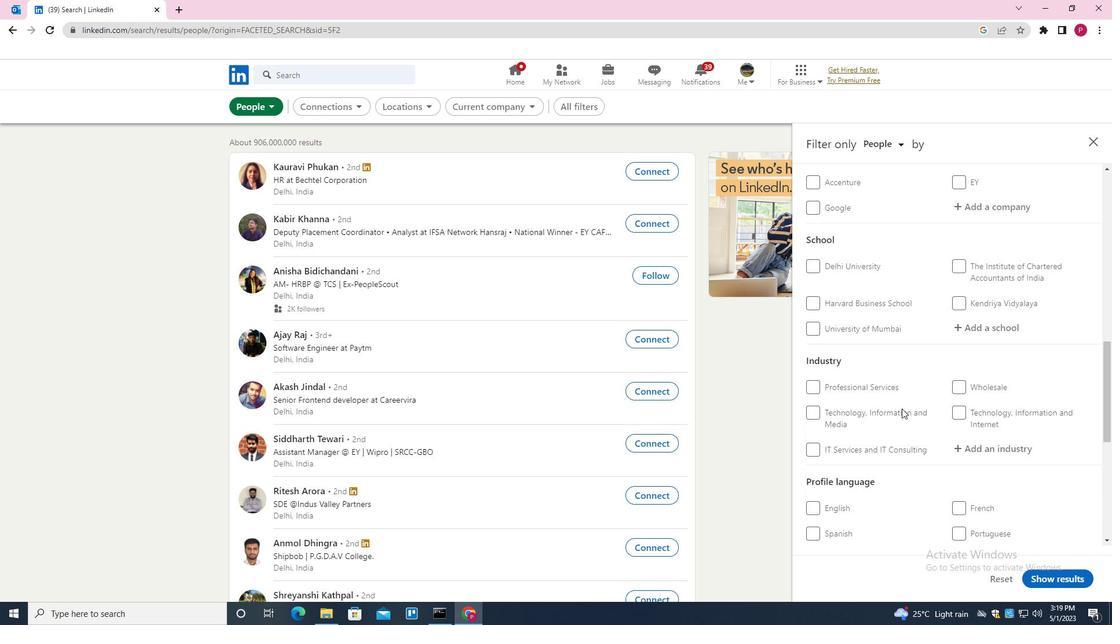 
Action: Mouse moved to (827, 390)
Screenshot: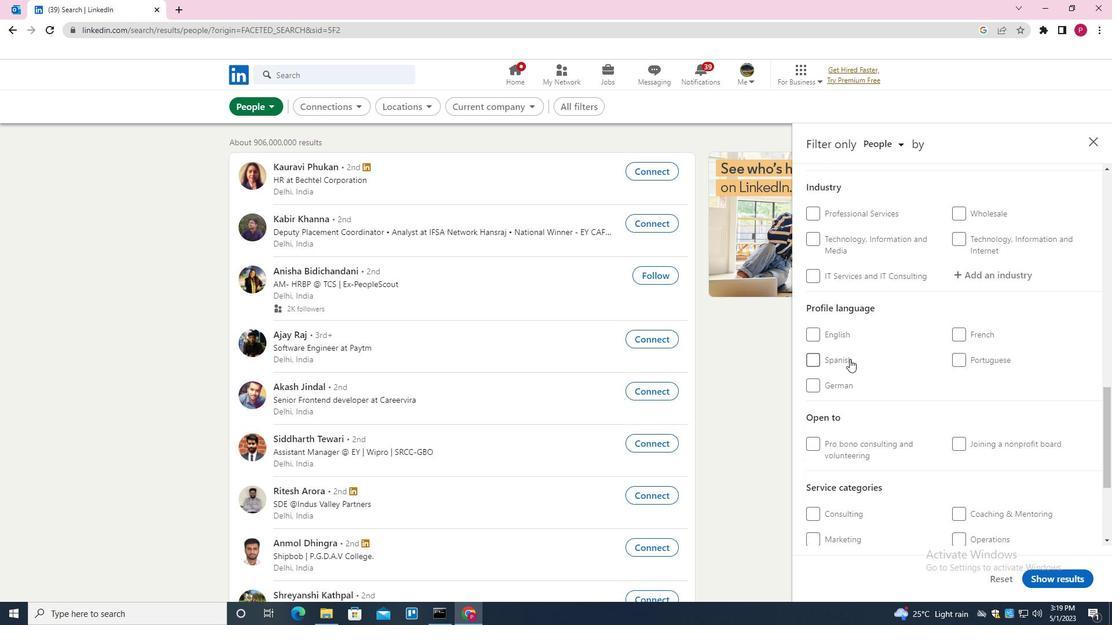 
Action: Mouse pressed left at (827, 390)
Screenshot: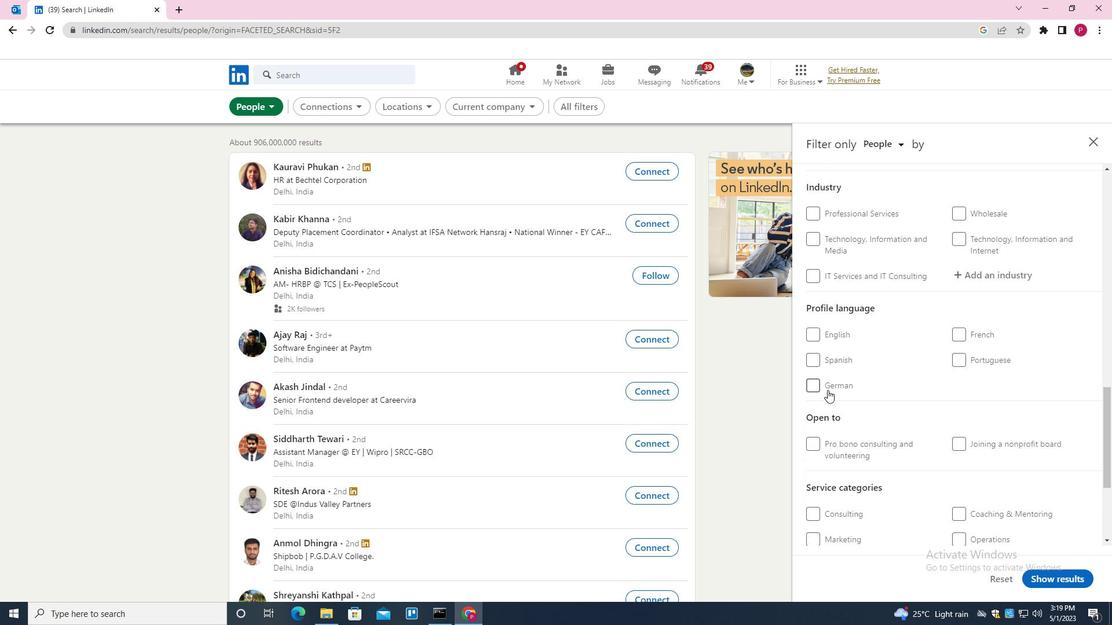 
Action: Mouse moved to (856, 373)
Screenshot: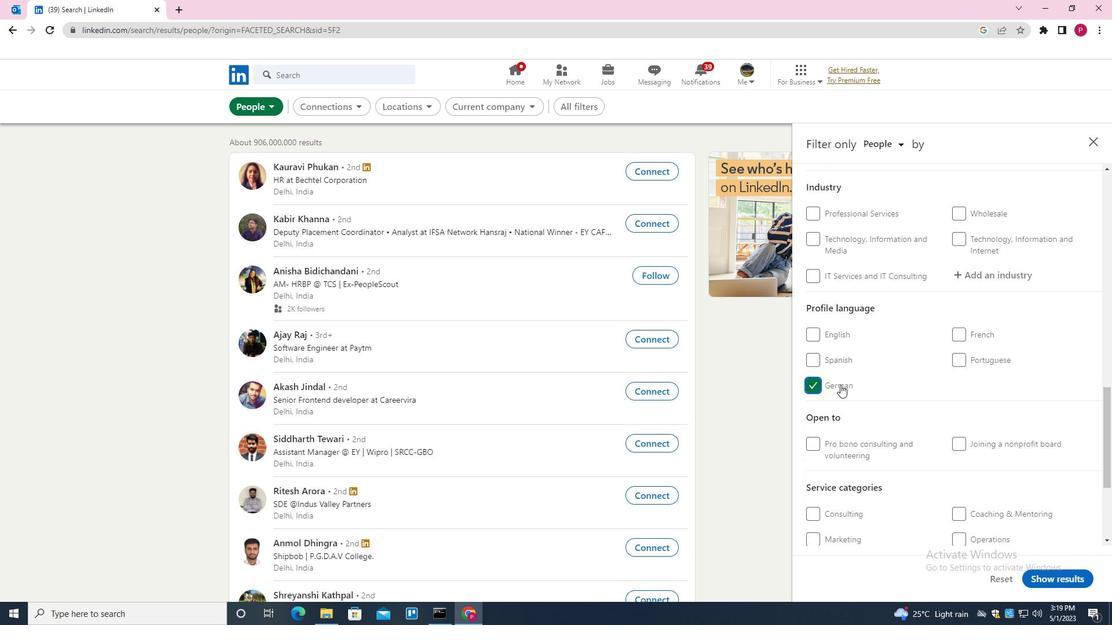 
Action: Mouse scrolled (856, 373) with delta (0, 0)
Screenshot: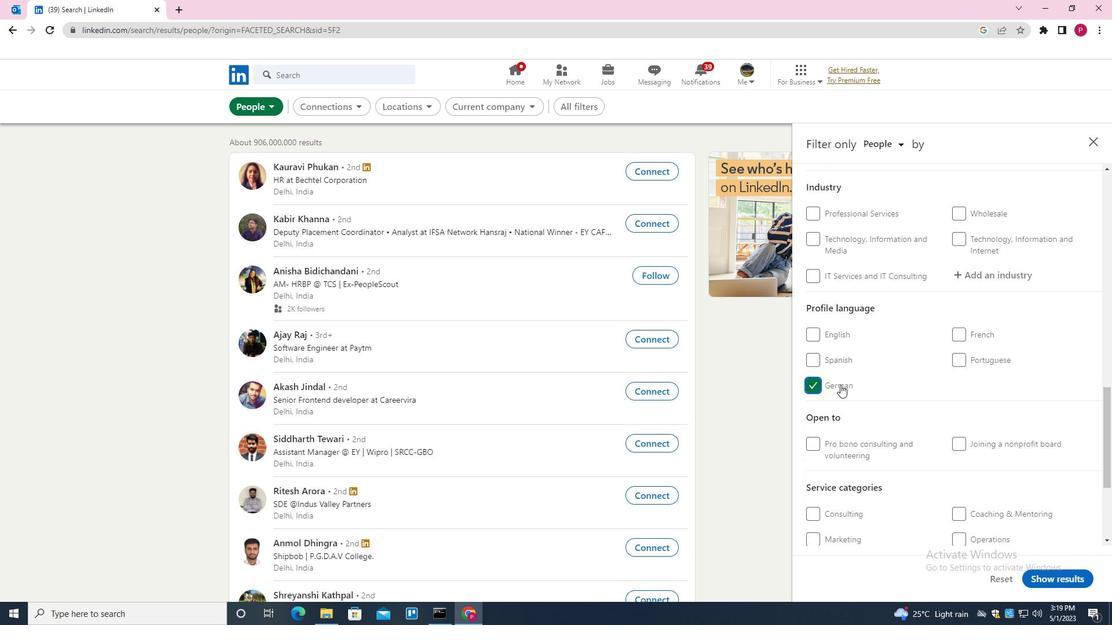 
Action: Mouse moved to (856, 372)
Screenshot: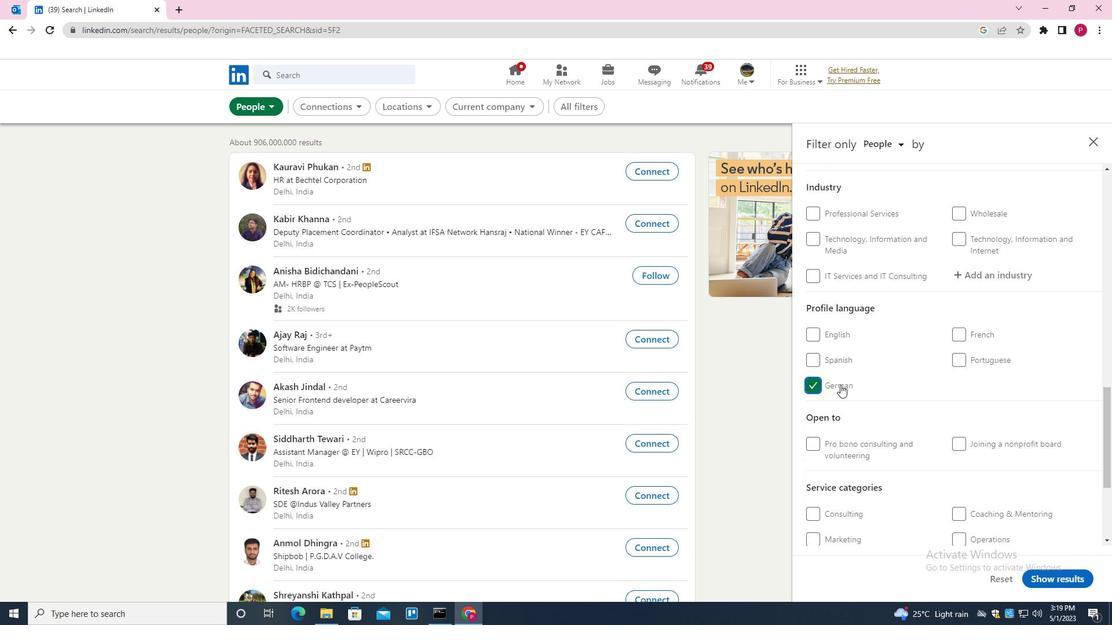 
Action: Mouse scrolled (856, 373) with delta (0, 0)
Screenshot: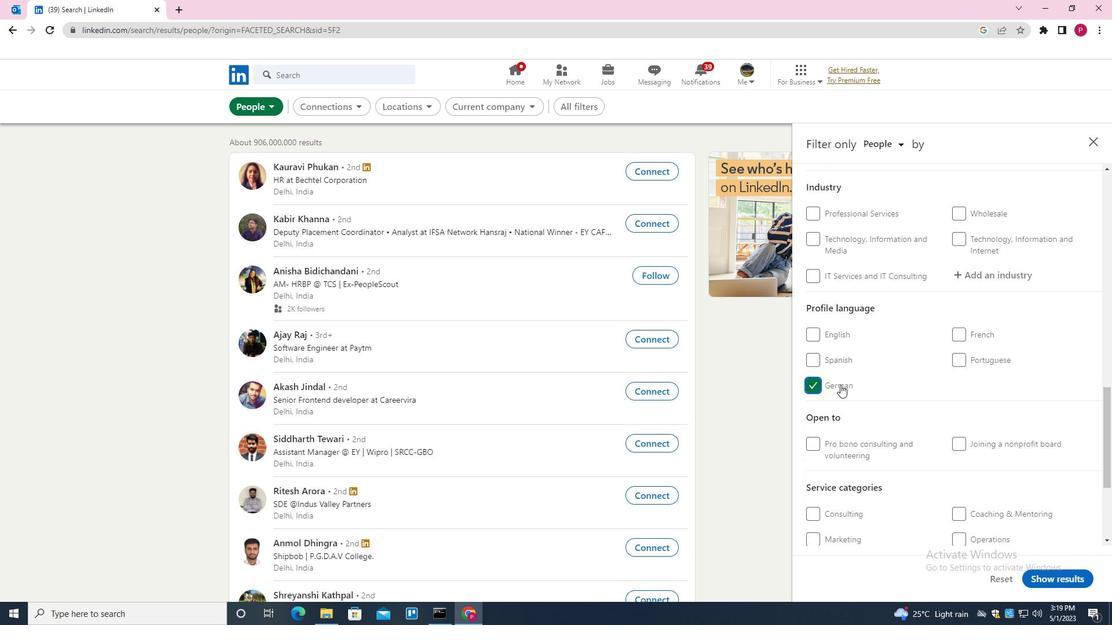 
Action: Mouse scrolled (856, 373) with delta (0, 0)
Screenshot: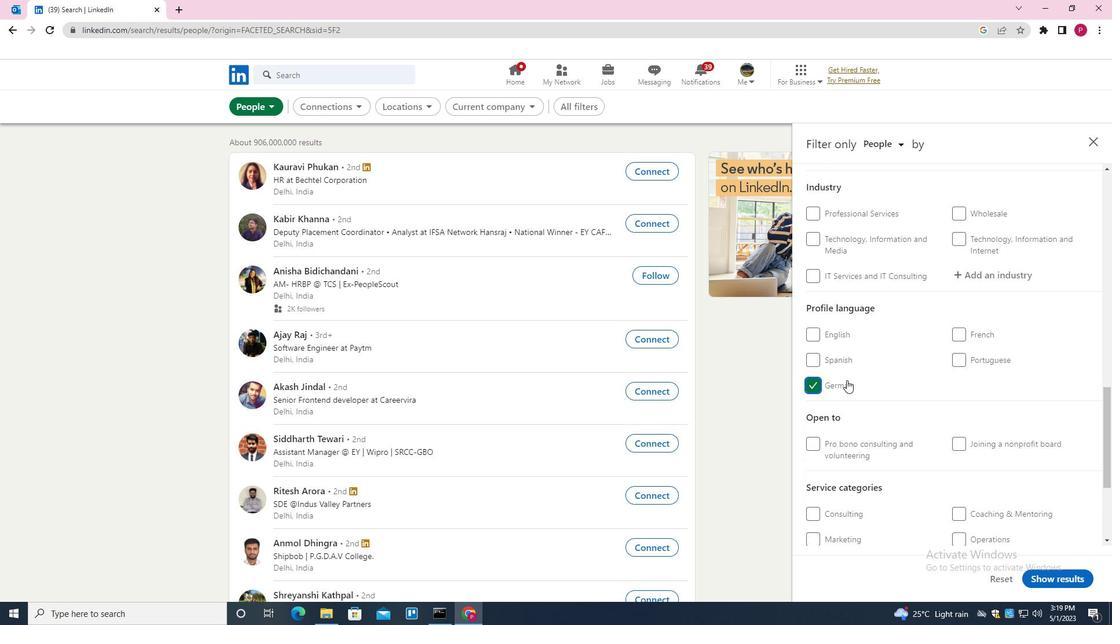 
Action: Mouse scrolled (856, 373) with delta (0, 0)
Screenshot: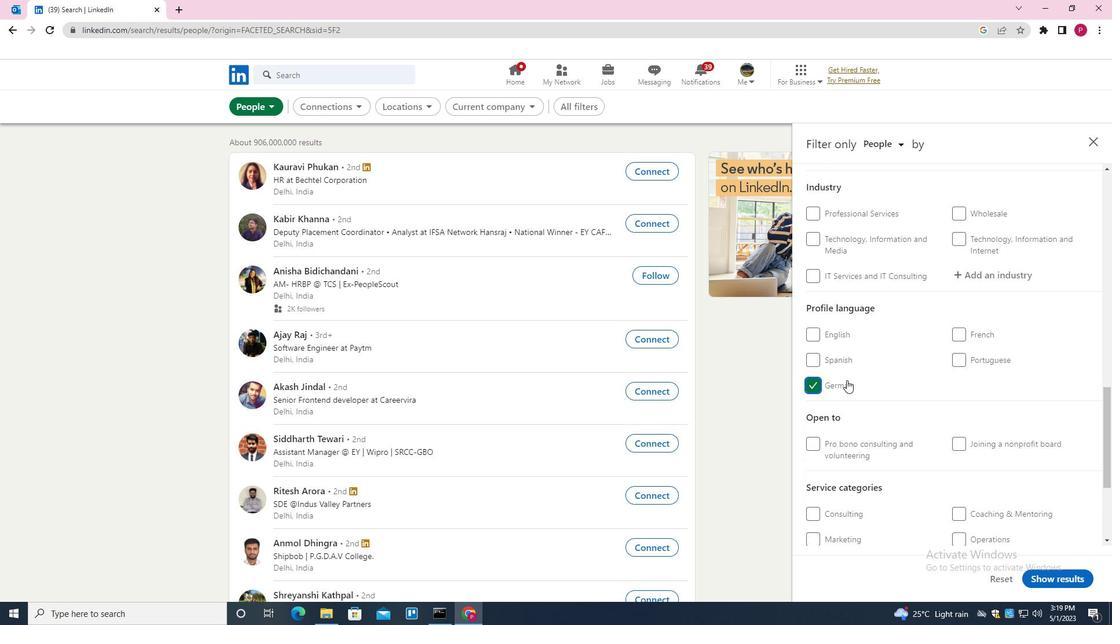 
Action: Mouse scrolled (856, 373) with delta (0, 0)
Screenshot: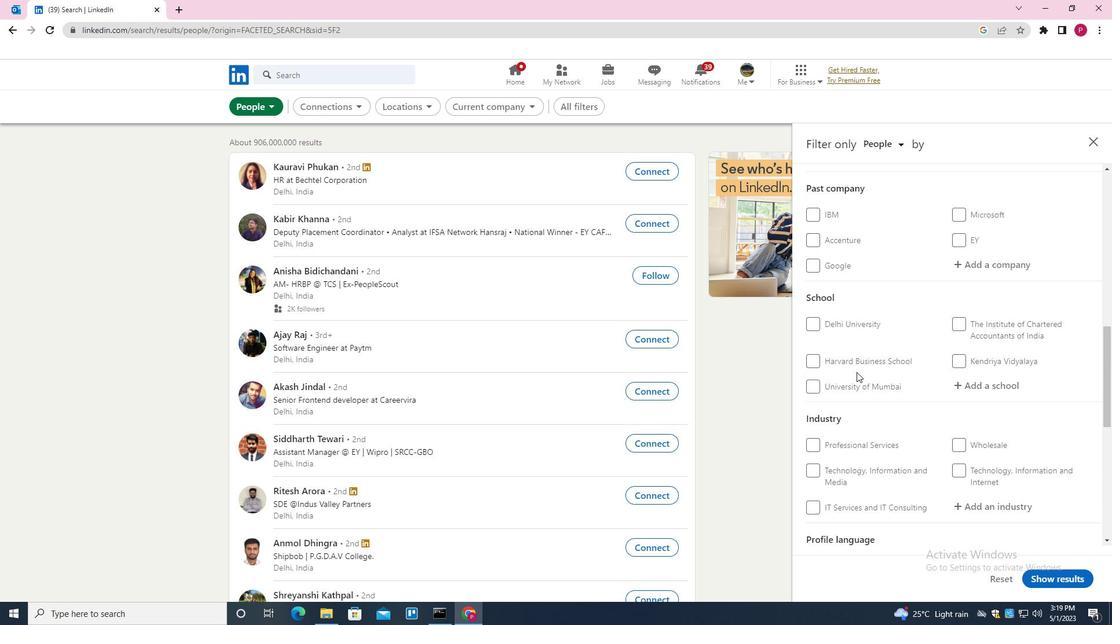 
Action: Mouse scrolled (856, 373) with delta (0, 0)
Screenshot: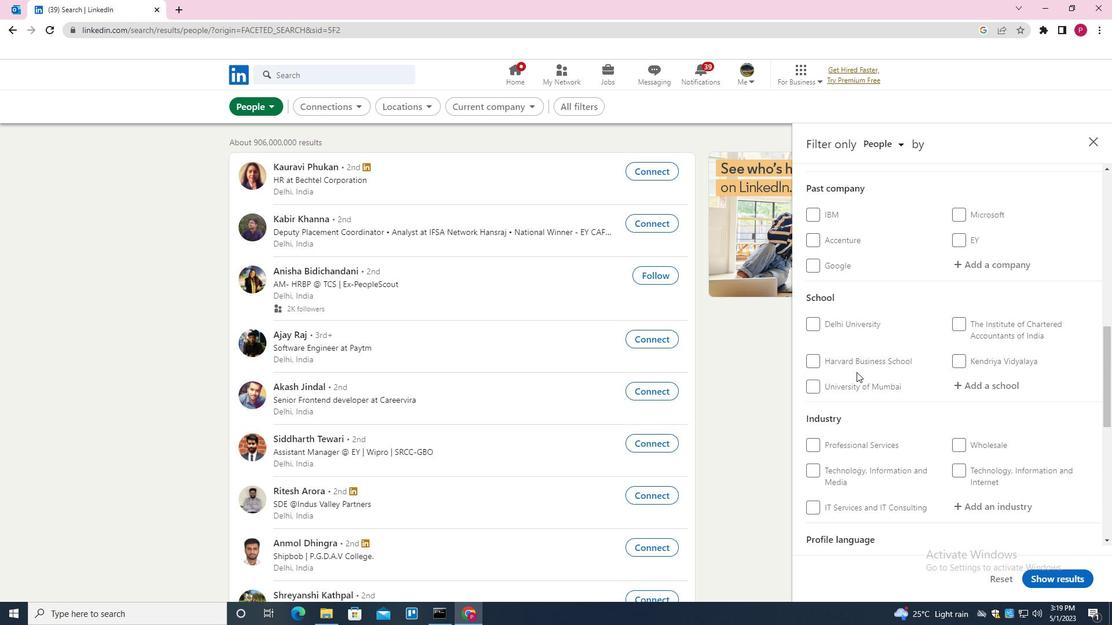 
Action: Mouse moved to (983, 266)
Screenshot: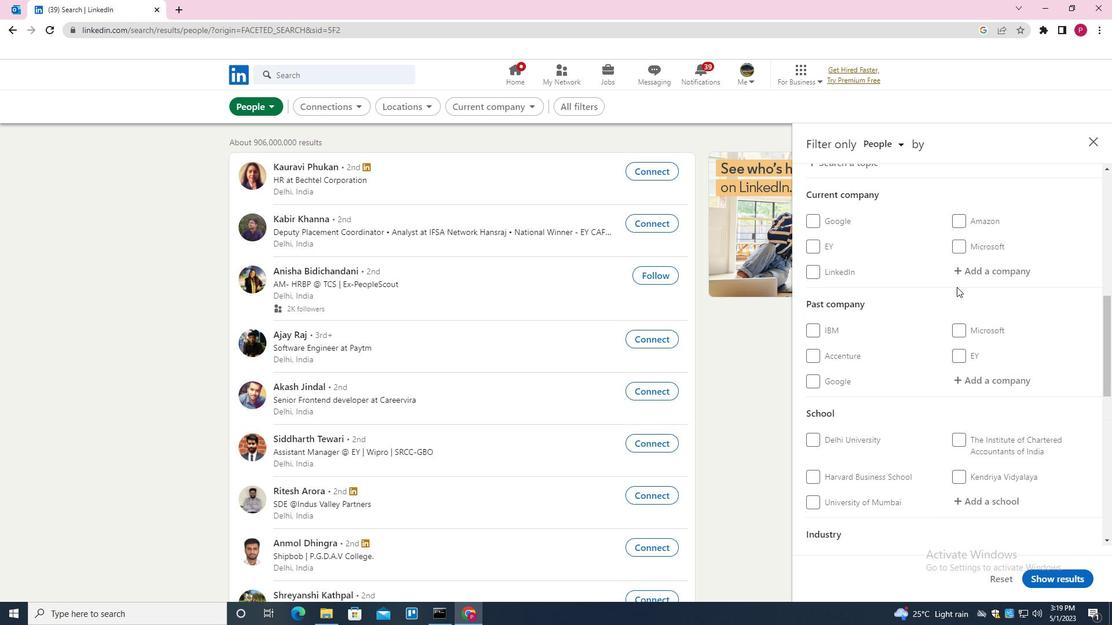 
Action: Mouse pressed left at (983, 266)
Screenshot: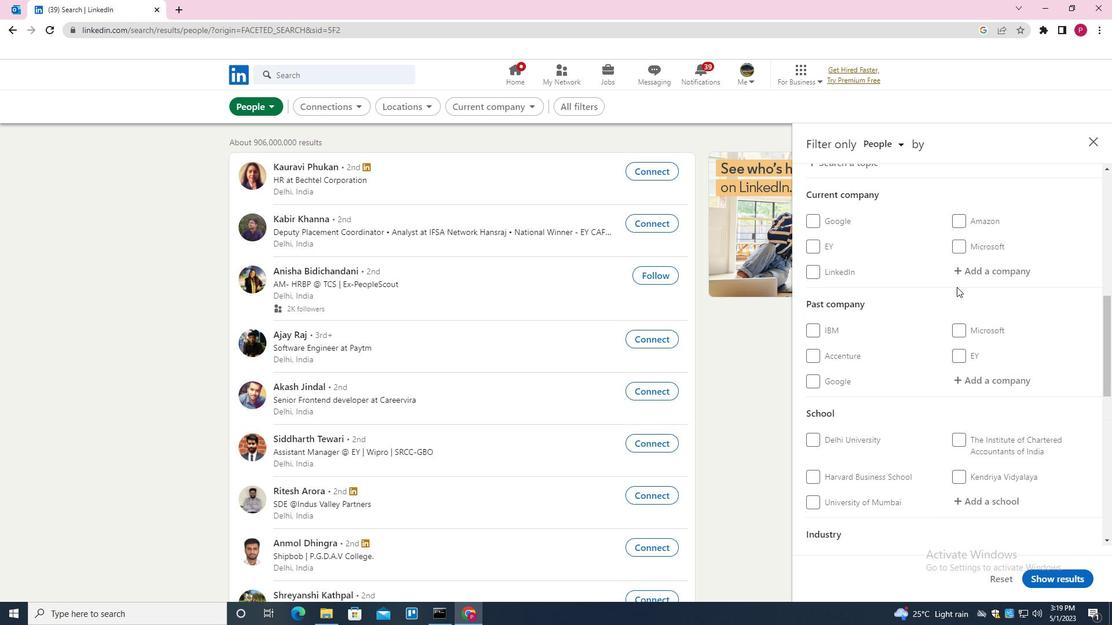 
Action: Mouse moved to (972, 272)
Screenshot: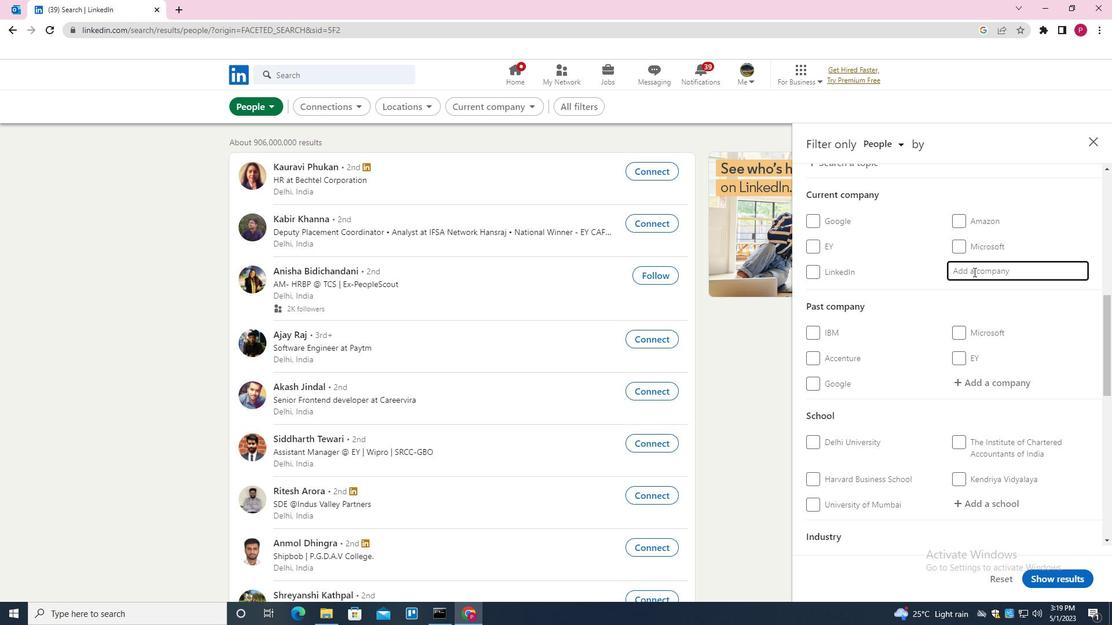 
Action: Key pressed <Key.shift>INTRALINKS<Key.down><Key.enter>
Screenshot: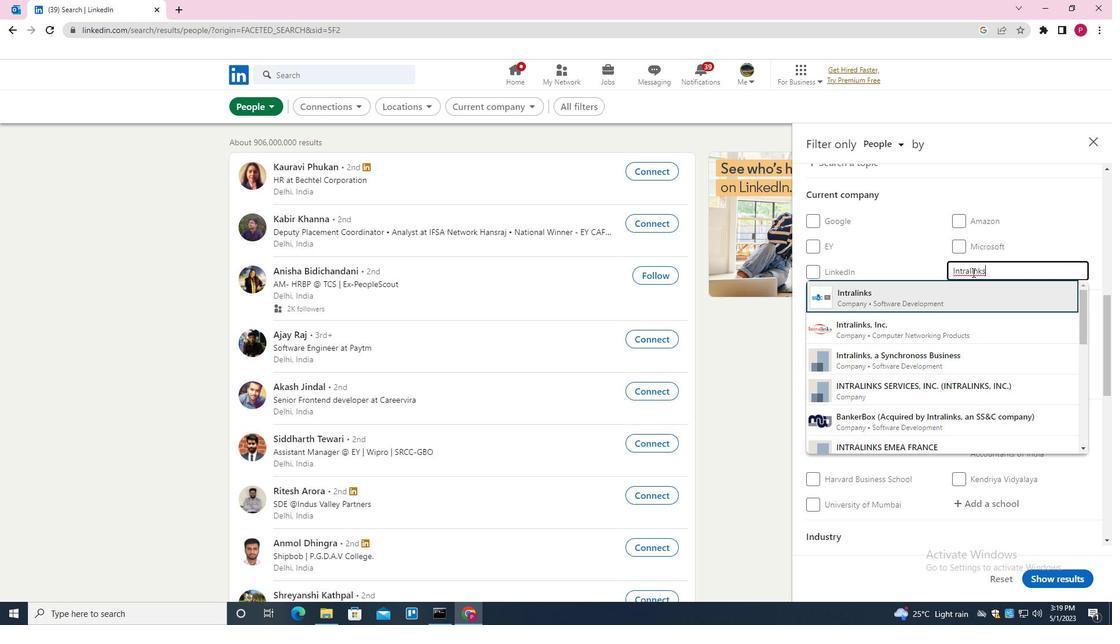 
Action: Mouse moved to (935, 293)
Screenshot: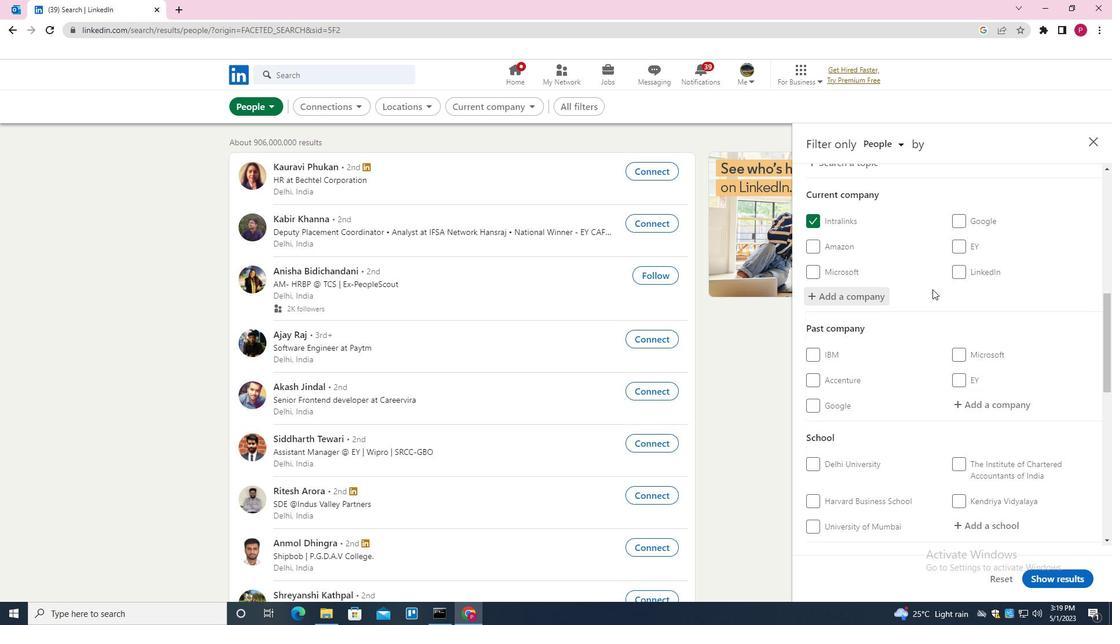 
Action: Mouse scrolled (935, 292) with delta (0, 0)
Screenshot: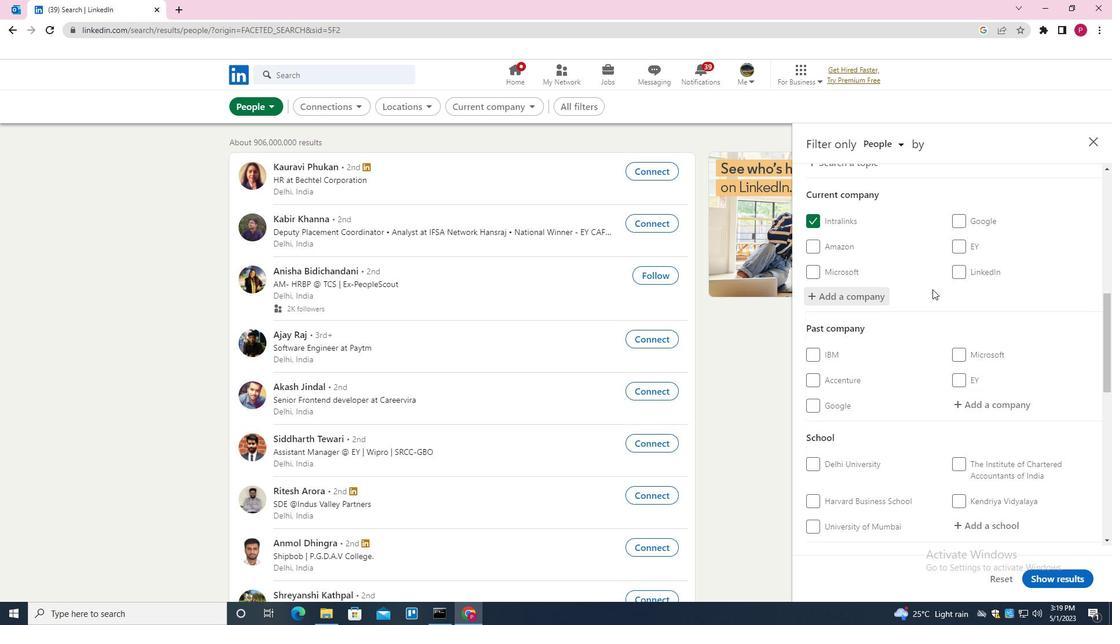 
Action: Mouse scrolled (935, 292) with delta (0, 0)
Screenshot: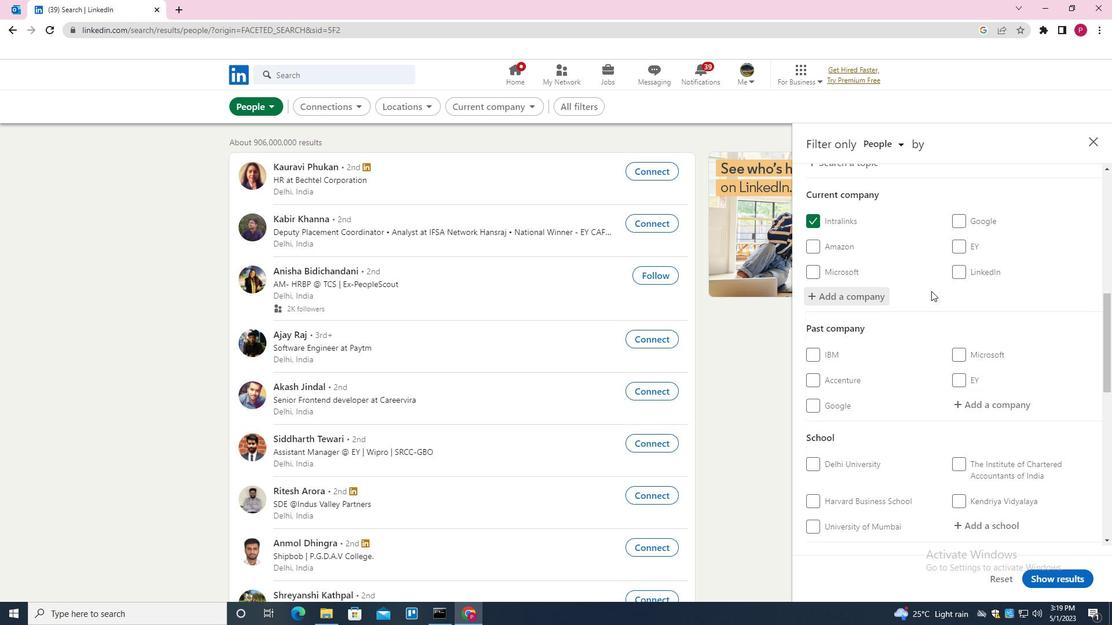 
Action: Mouse scrolled (935, 292) with delta (0, 0)
Screenshot: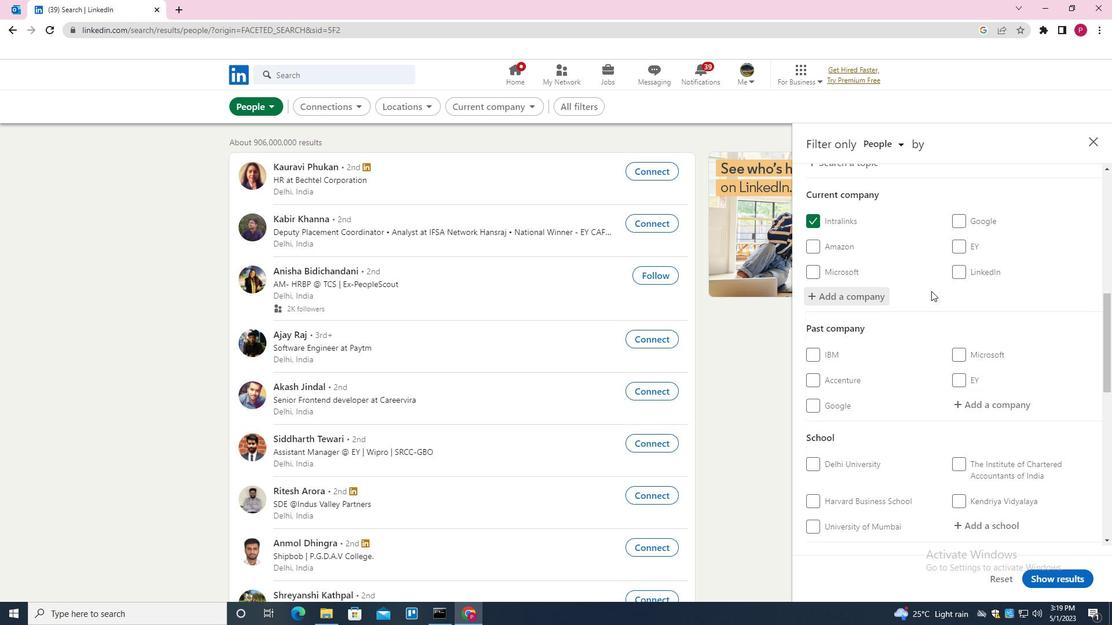 
Action: Mouse scrolled (935, 292) with delta (0, 0)
Screenshot: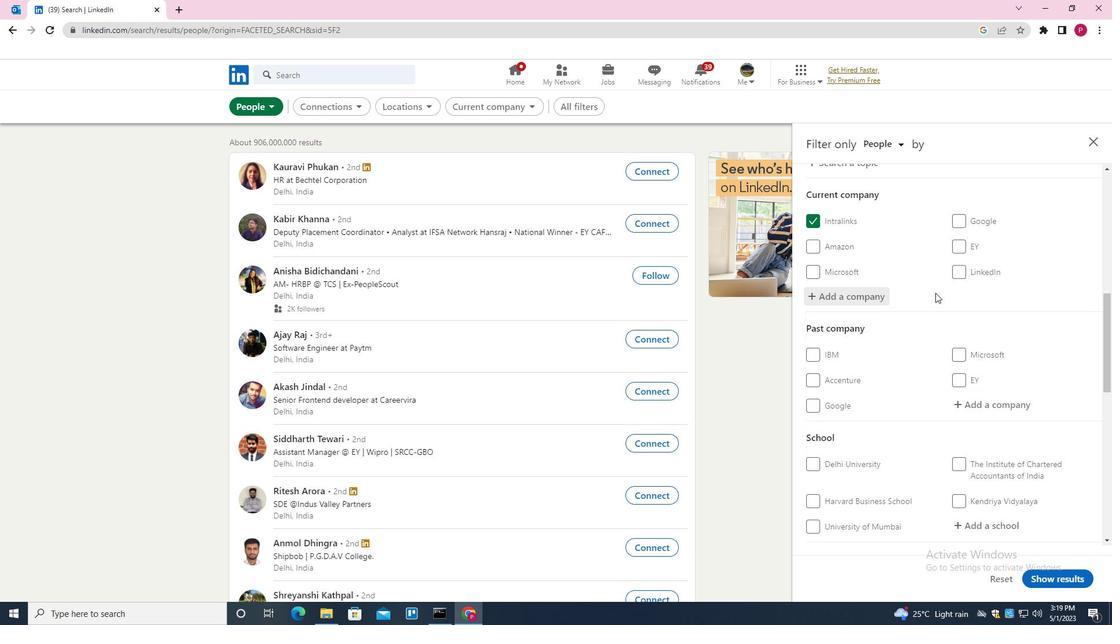 
Action: Mouse moved to (983, 298)
Screenshot: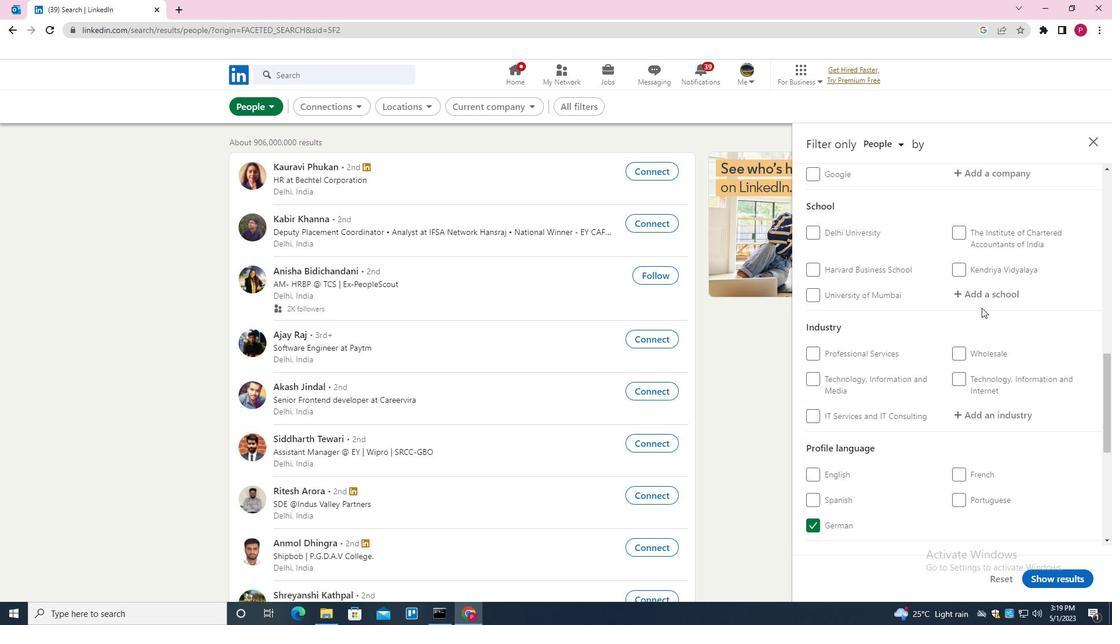 
Action: Mouse pressed left at (983, 298)
Screenshot: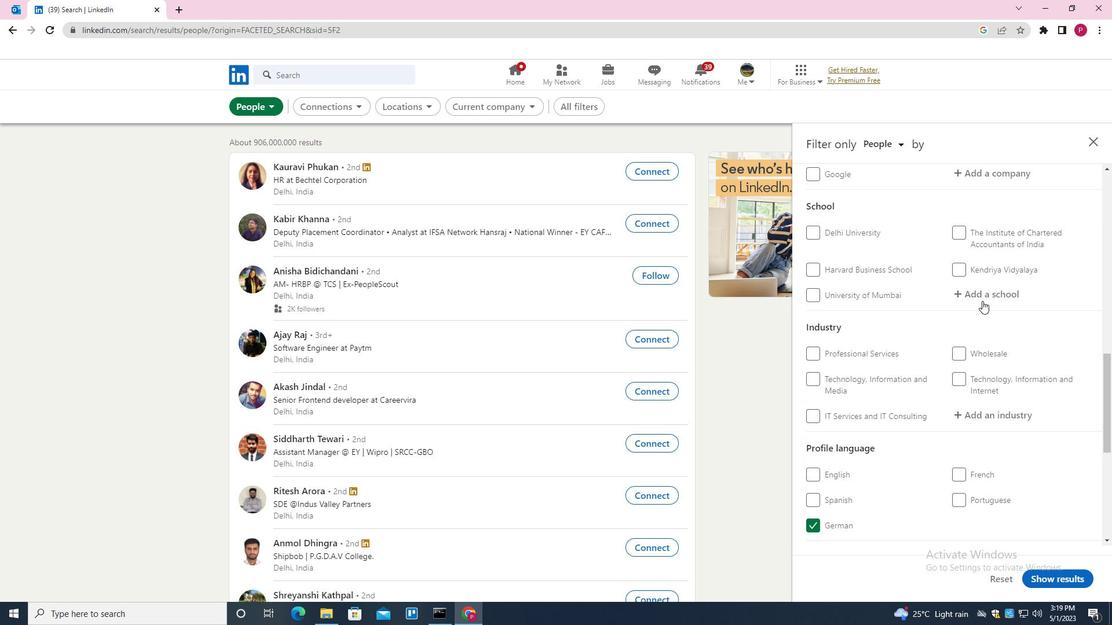 
Action: Mouse moved to (954, 296)
Screenshot: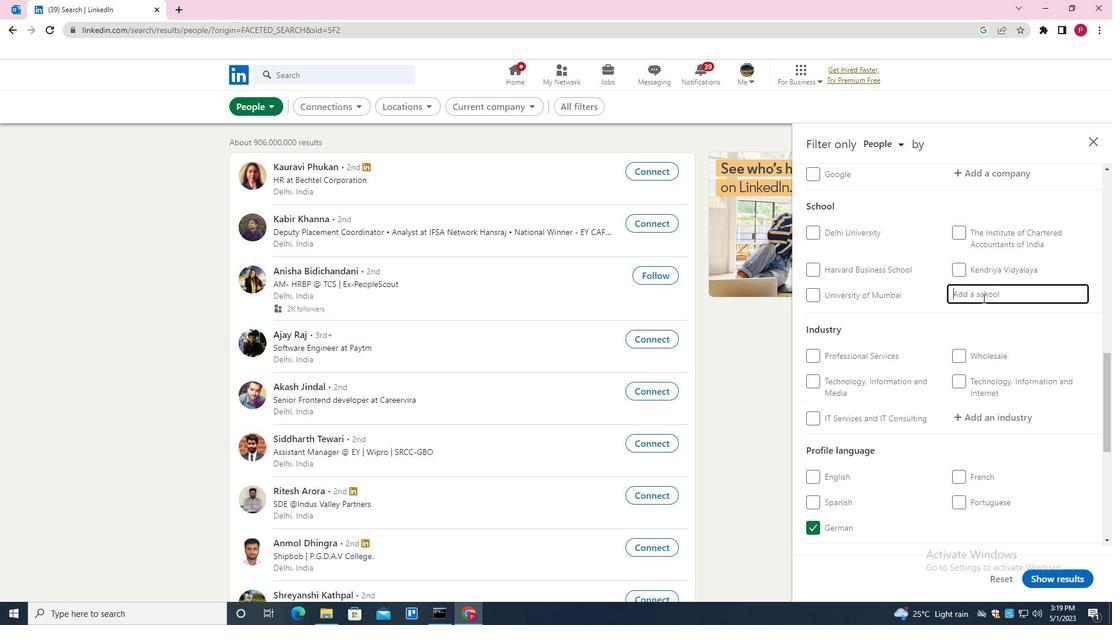 
Action: Key pressed <Key.shift><Key.shift><Key.shift><Key.shift><Key.shift><Key.shift><Key.shift><Key.shift><Key.shift>HINDUSTHAN<Key.space>
Screenshot: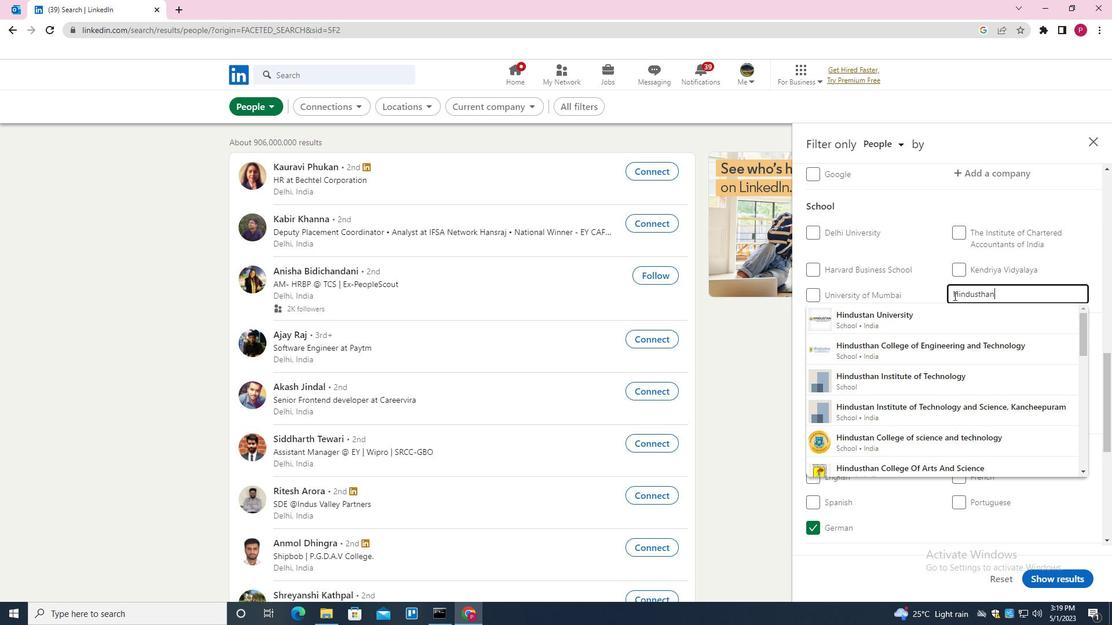 
Action: Mouse moved to (954, 296)
Screenshot: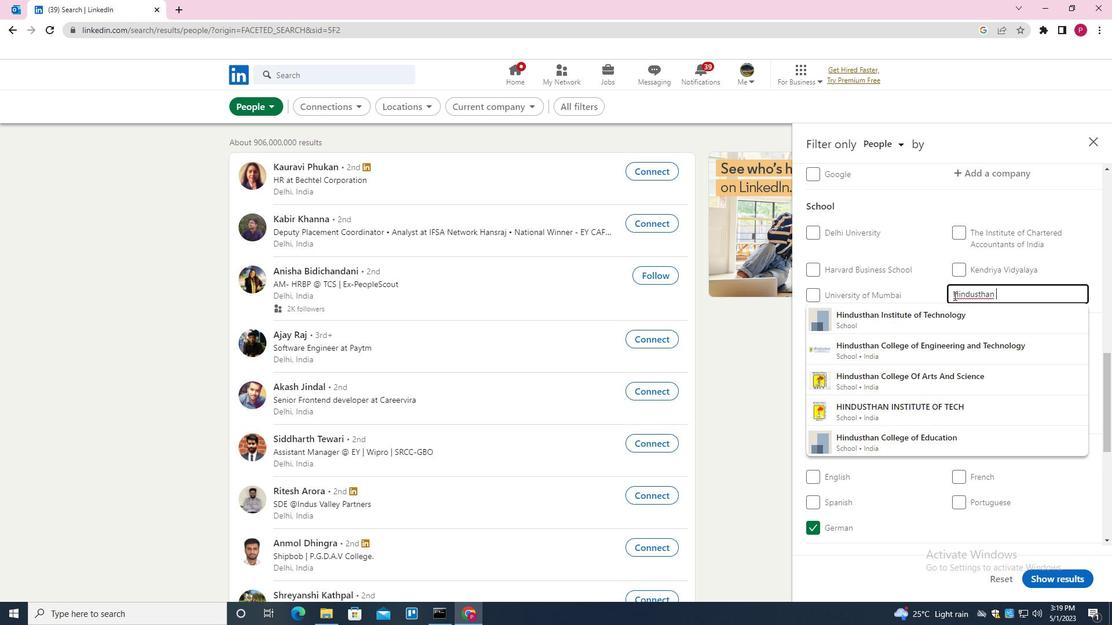 
Action: Key pressed <Key.down><Key.down><Key.down><Key.shift_r><Key.enter>
Screenshot: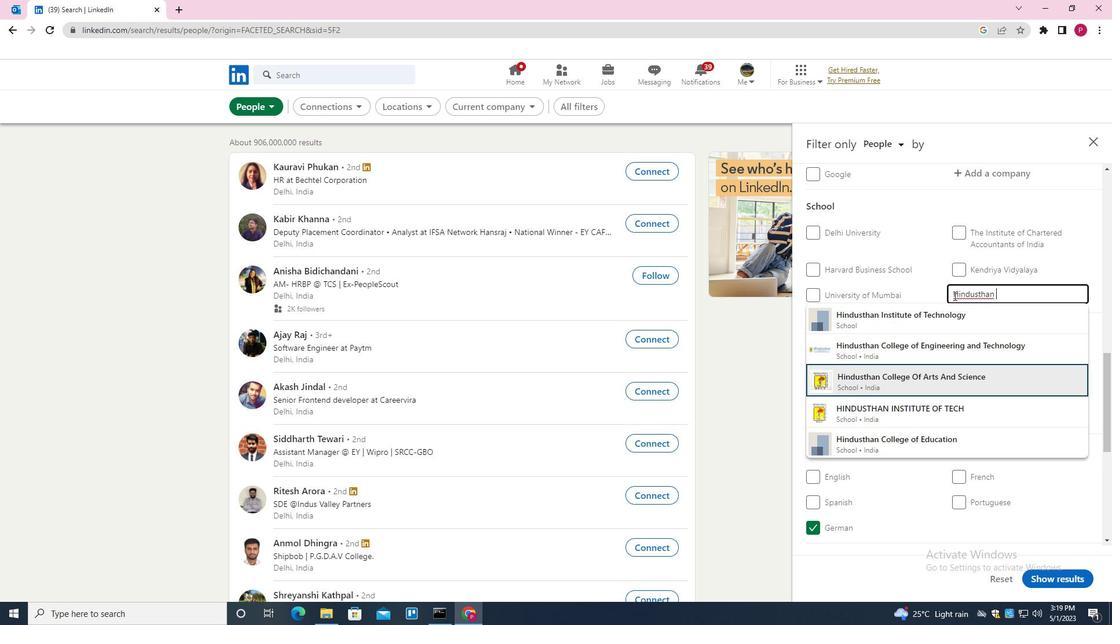
Action: Mouse moved to (942, 317)
Screenshot: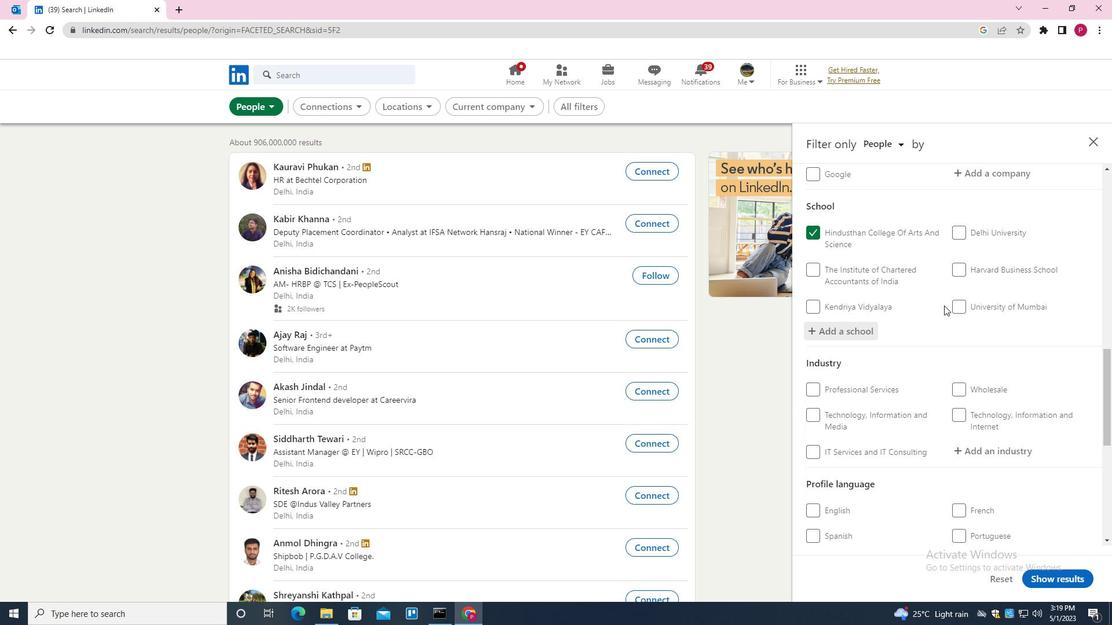 
Action: Mouse scrolled (942, 316) with delta (0, 0)
Screenshot: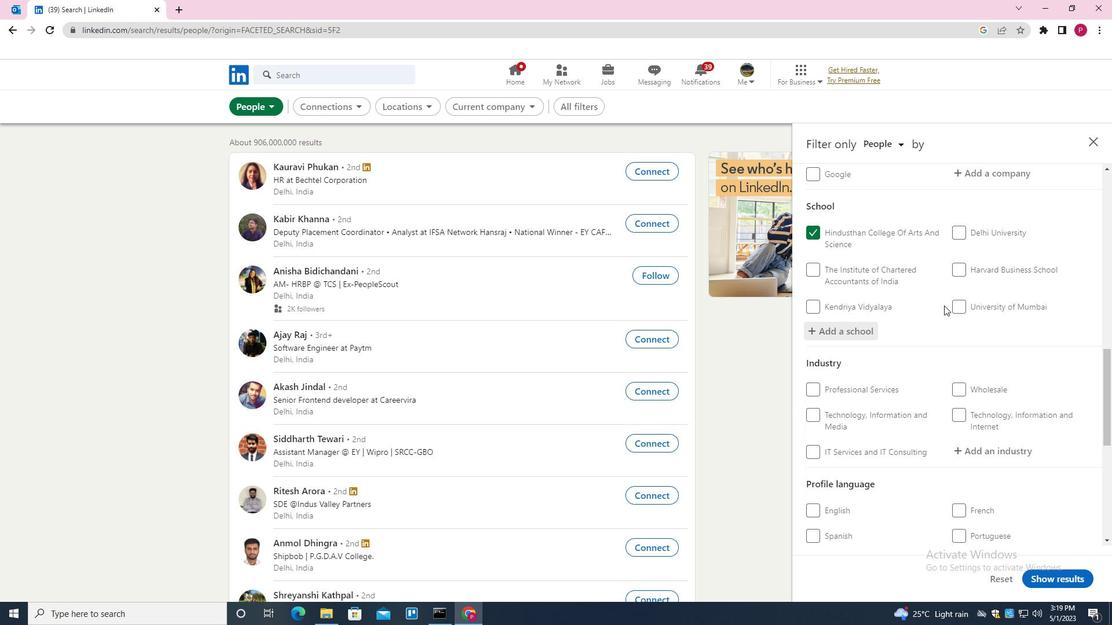 
Action: Mouse moved to (940, 321)
Screenshot: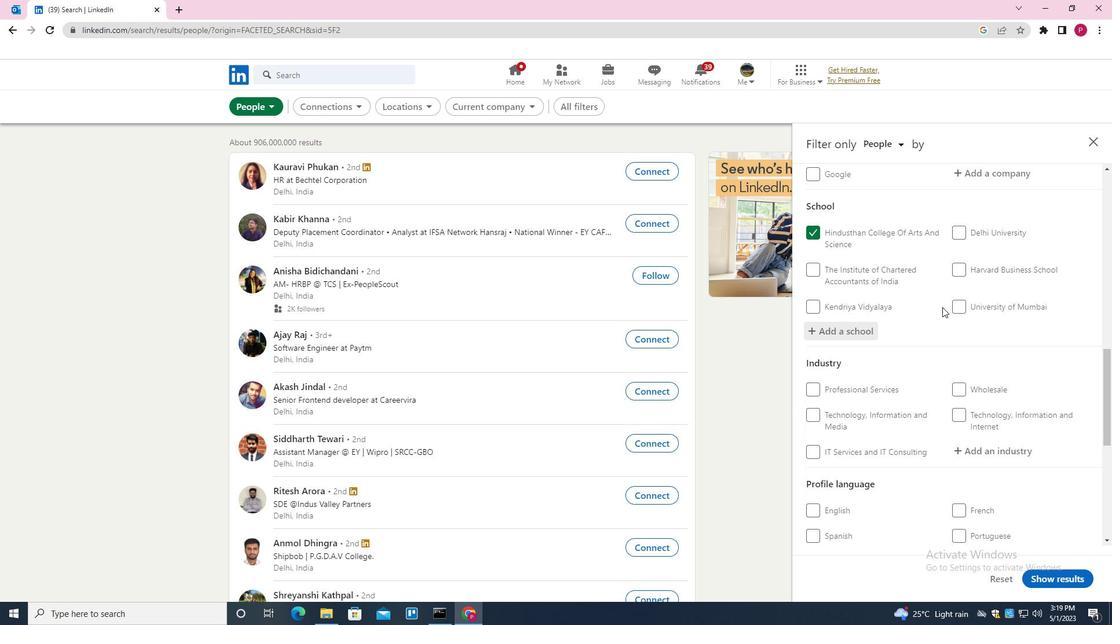 
Action: Mouse scrolled (940, 320) with delta (0, 0)
Screenshot: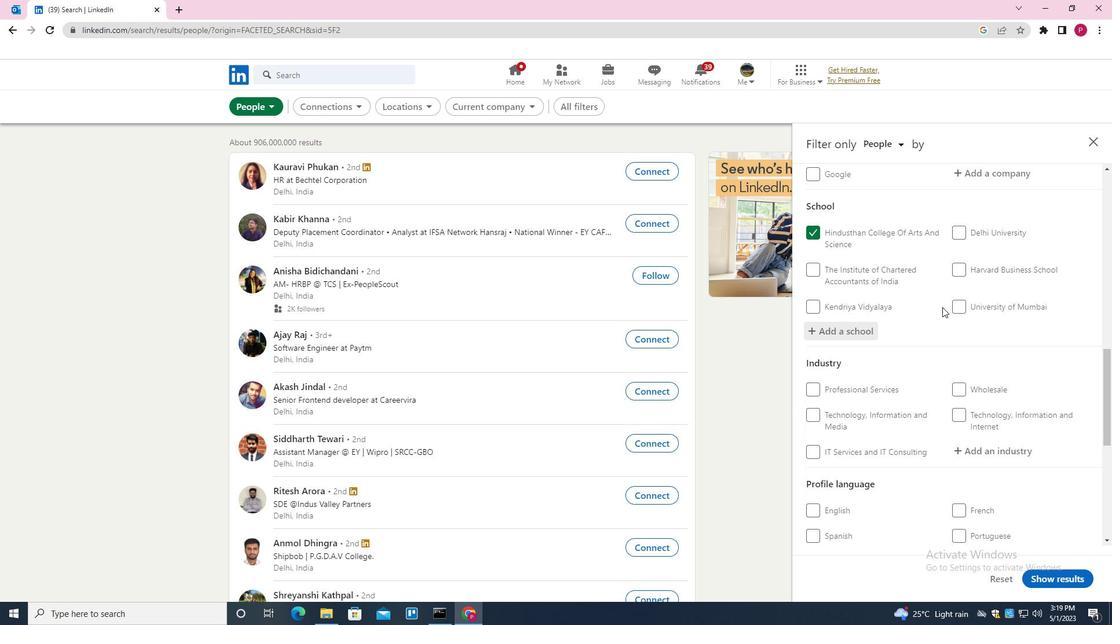 
Action: Mouse moved to (981, 343)
Screenshot: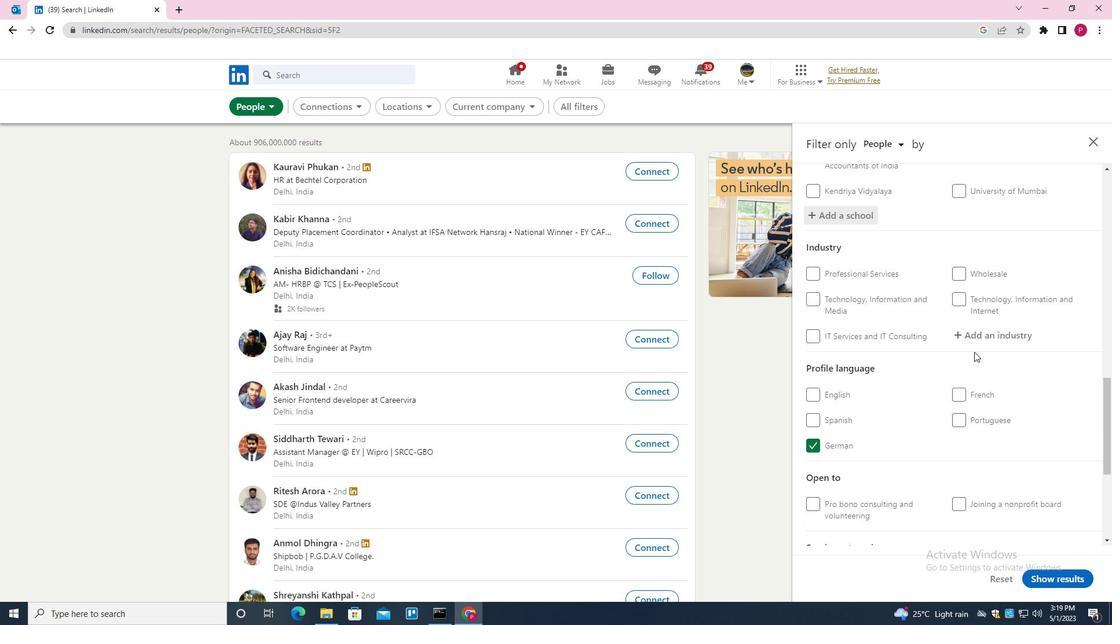 
Action: Mouse pressed left at (981, 343)
Screenshot: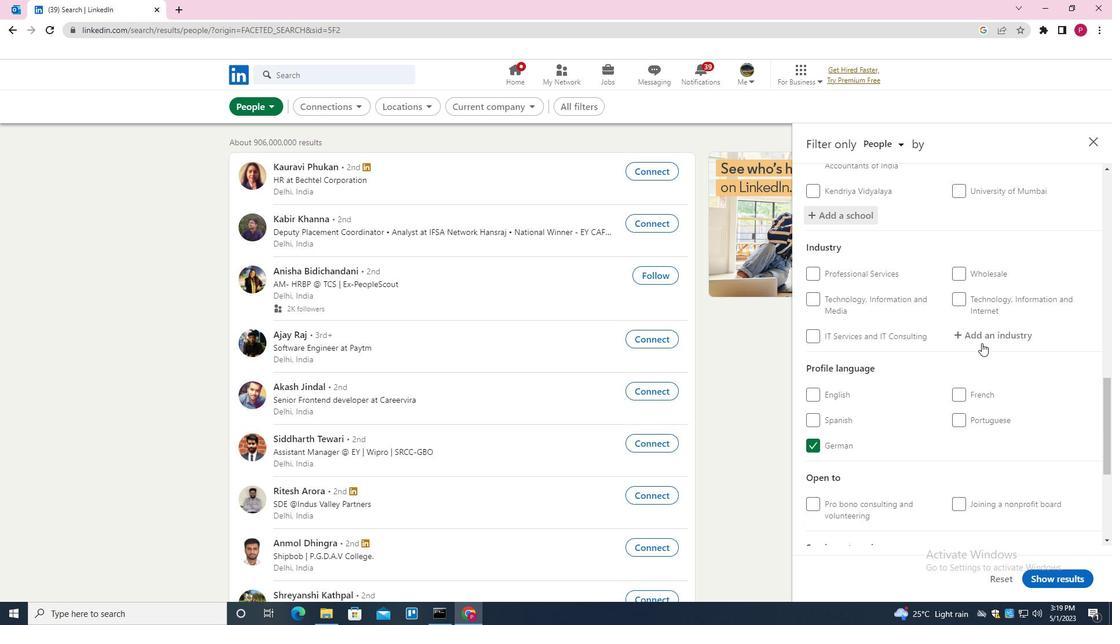 
Action: Mouse moved to (981, 343)
Screenshot: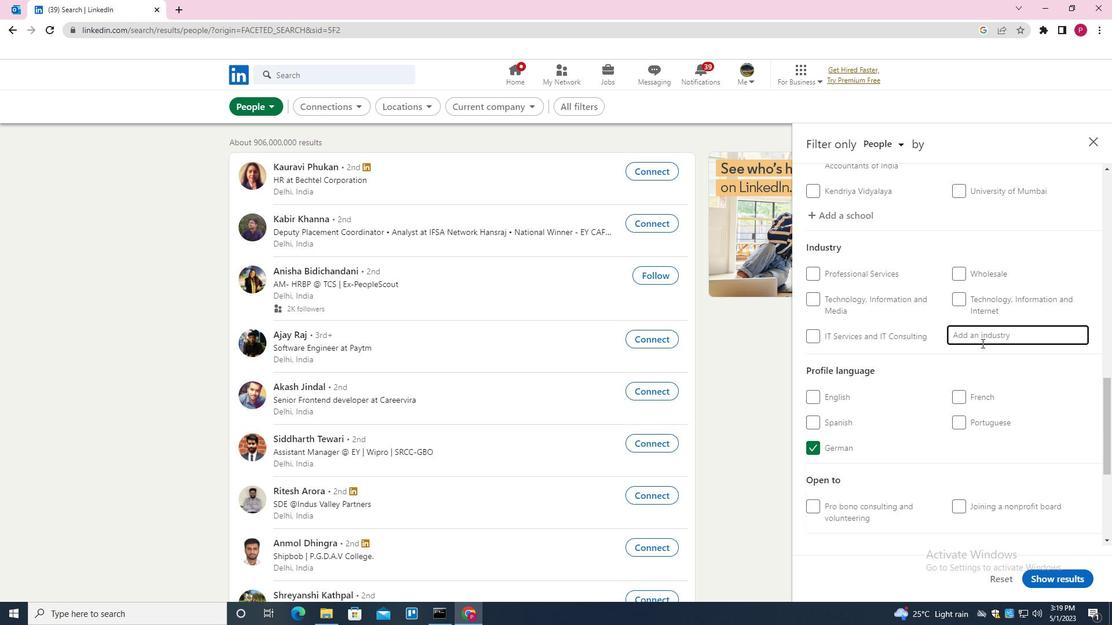 
Action: Key pressed <Key.shift><Key.shift><Key.shift><Key.shift><Key.shift><Key.shift><Key.shift><Key.shift><Key.shift><Key.shift><Key.shift><Key.shift><Key.shift><Key.shift><Key.shift><Key.shift><Key.shift><Key.shift><Key.shift>BLOG<Key.down><Key.enter>
Screenshot: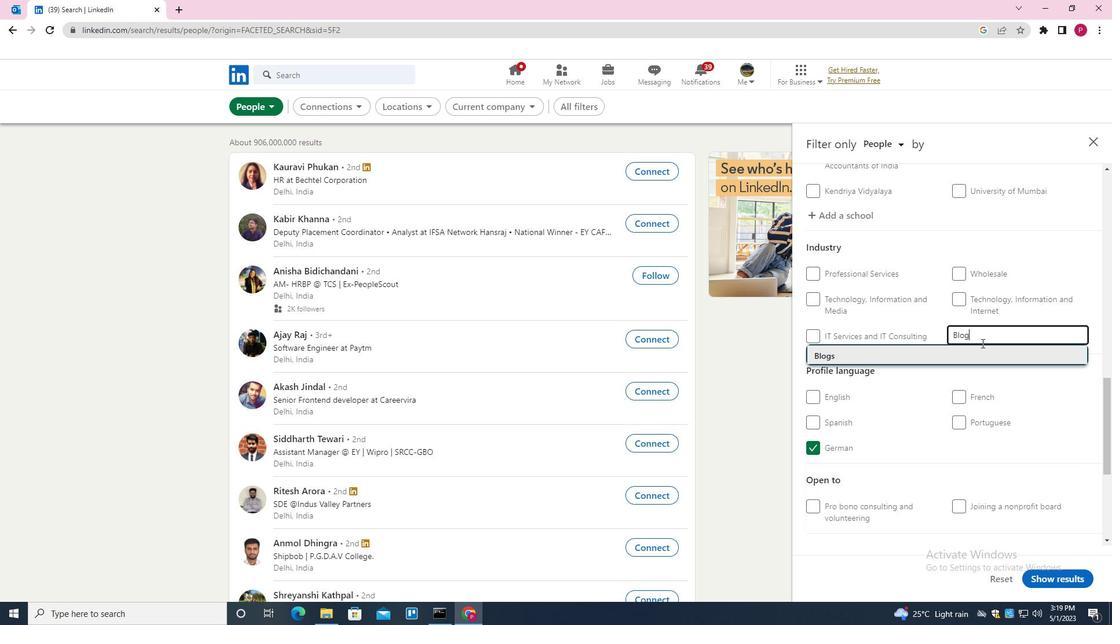 
Action: Mouse moved to (940, 334)
Screenshot: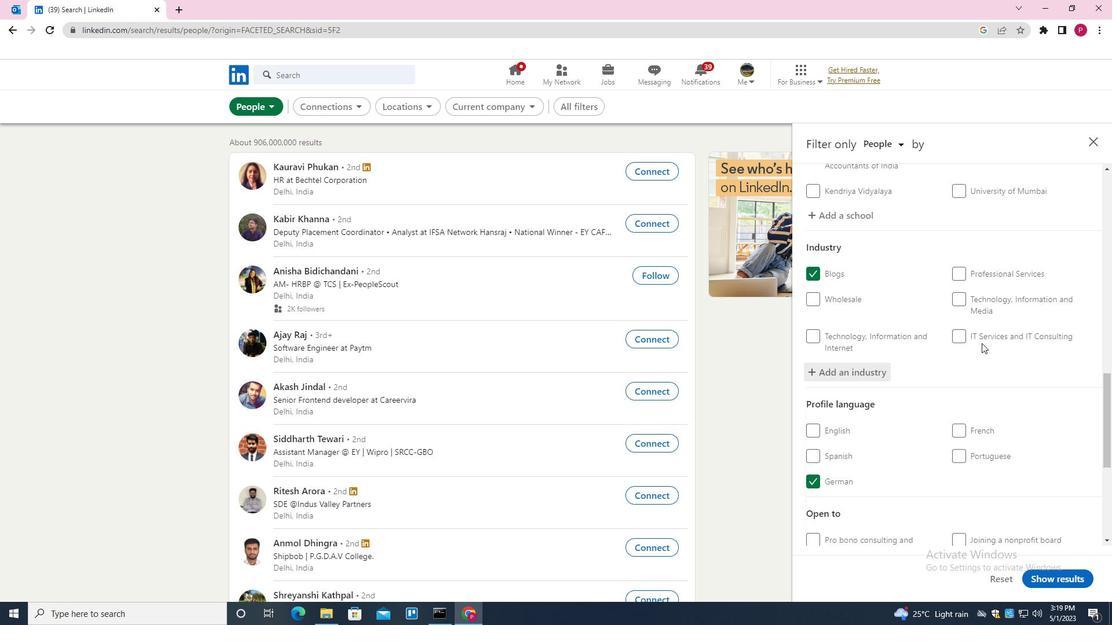 
Action: Mouse scrolled (940, 333) with delta (0, 0)
Screenshot: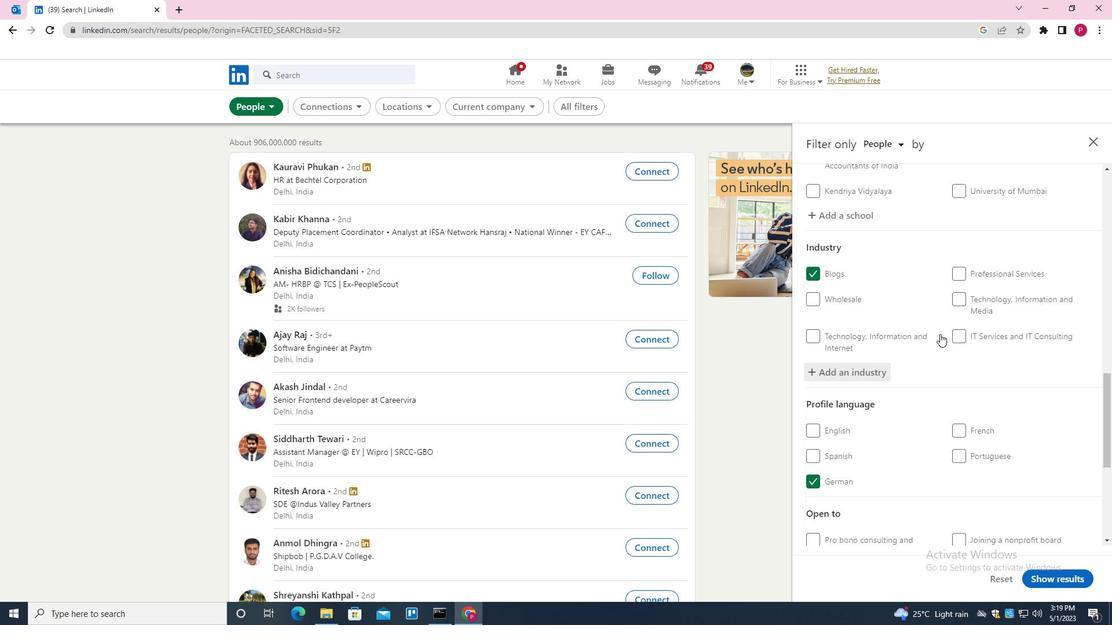 
Action: Mouse scrolled (940, 333) with delta (0, 0)
Screenshot: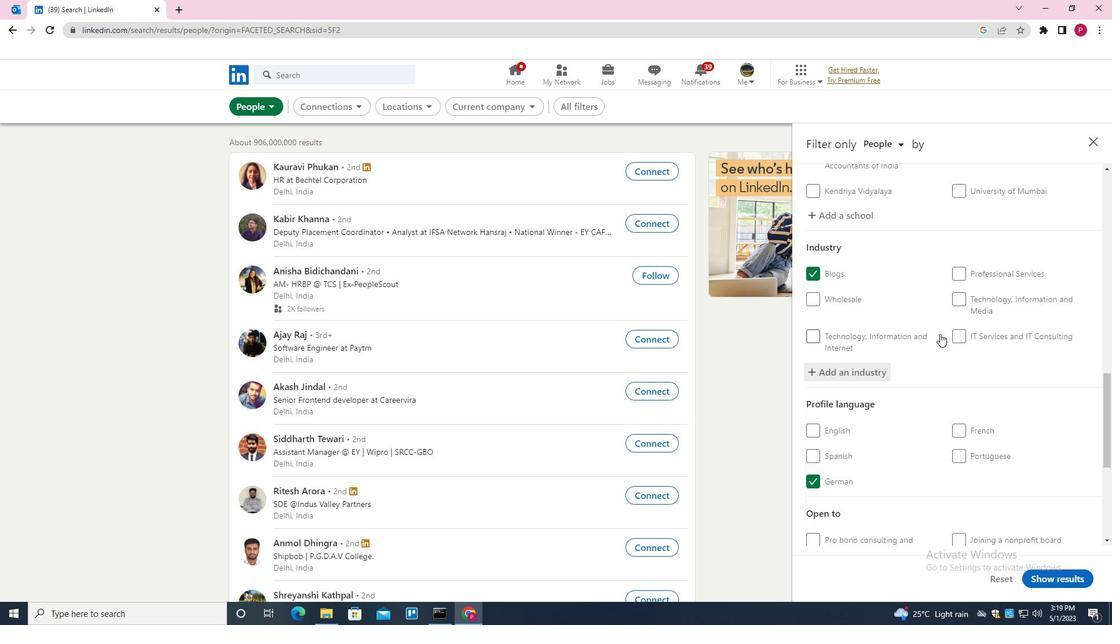 
Action: Mouse scrolled (940, 333) with delta (0, 0)
Screenshot: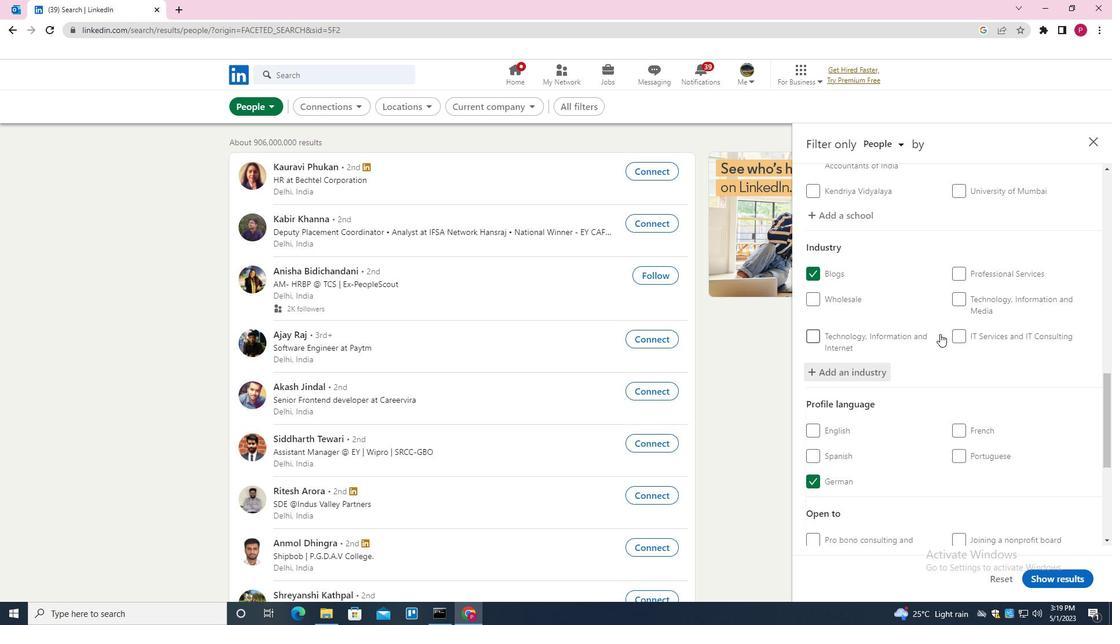 
Action: Mouse scrolled (940, 333) with delta (0, 0)
Screenshot: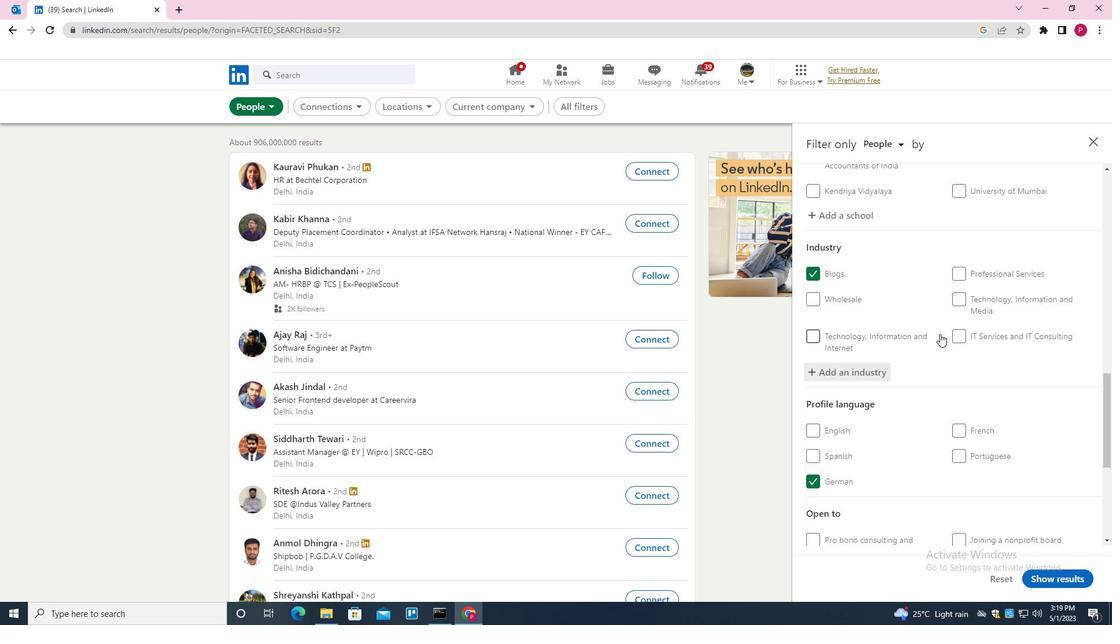 
Action: Mouse moved to (983, 428)
Screenshot: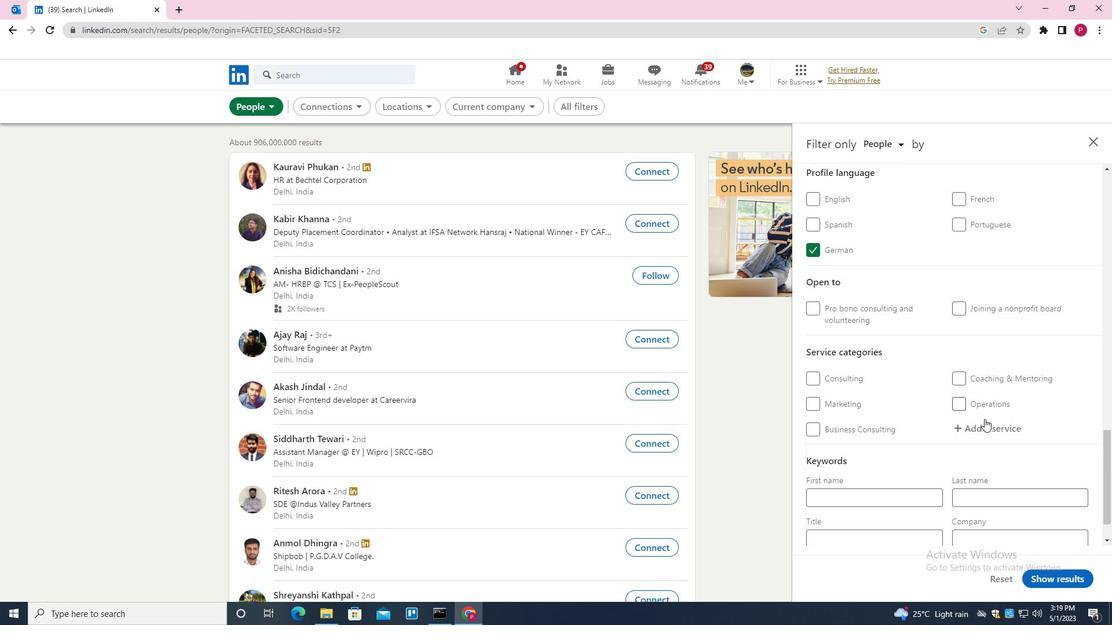 
Action: Mouse pressed left at (983, 428)
Screenshot: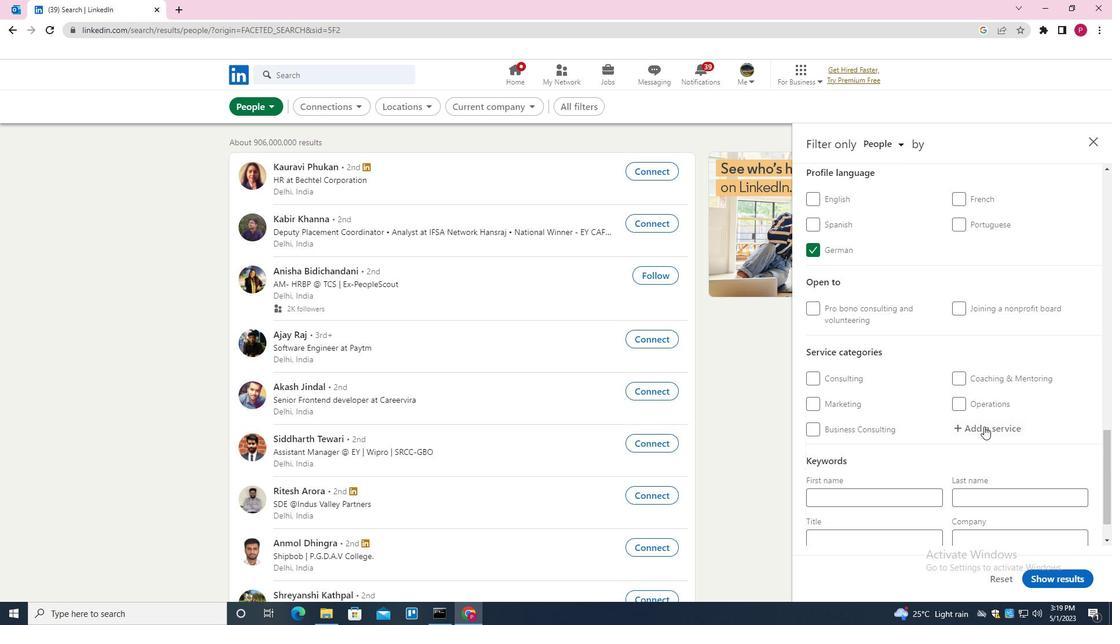 
Action: Key pressed <Key.shift>NEGOT<Key.down><Key.enter>
Screenshot: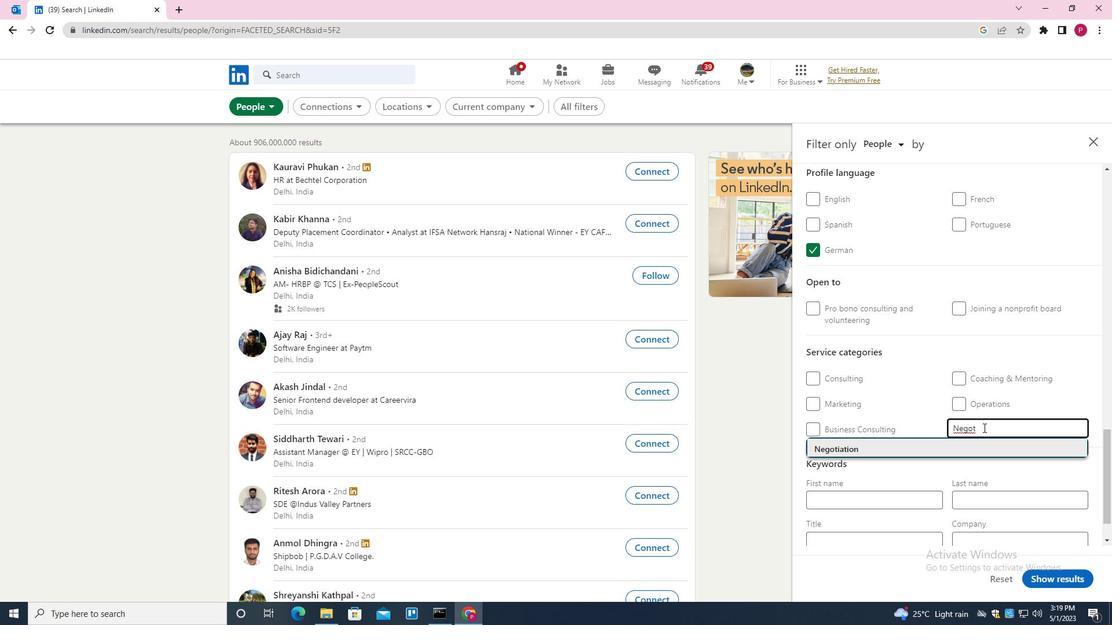 
Action: Mouse moved to (981, 430)
Screenshot: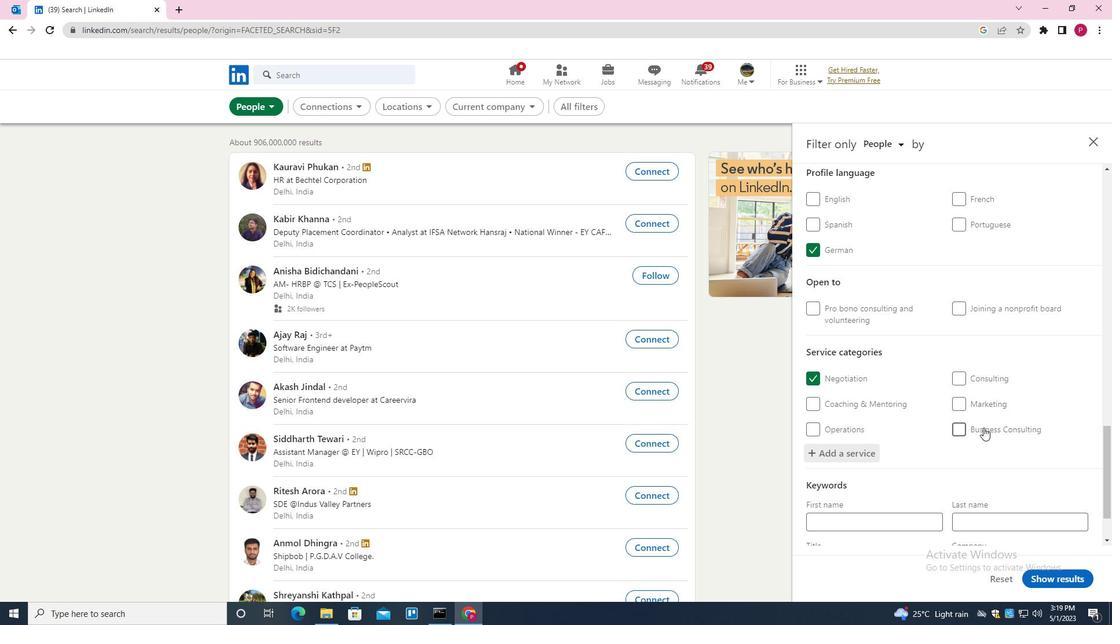 
Action: Mouse scrolled (981, 429) with delta (0, 0)
Screenshot: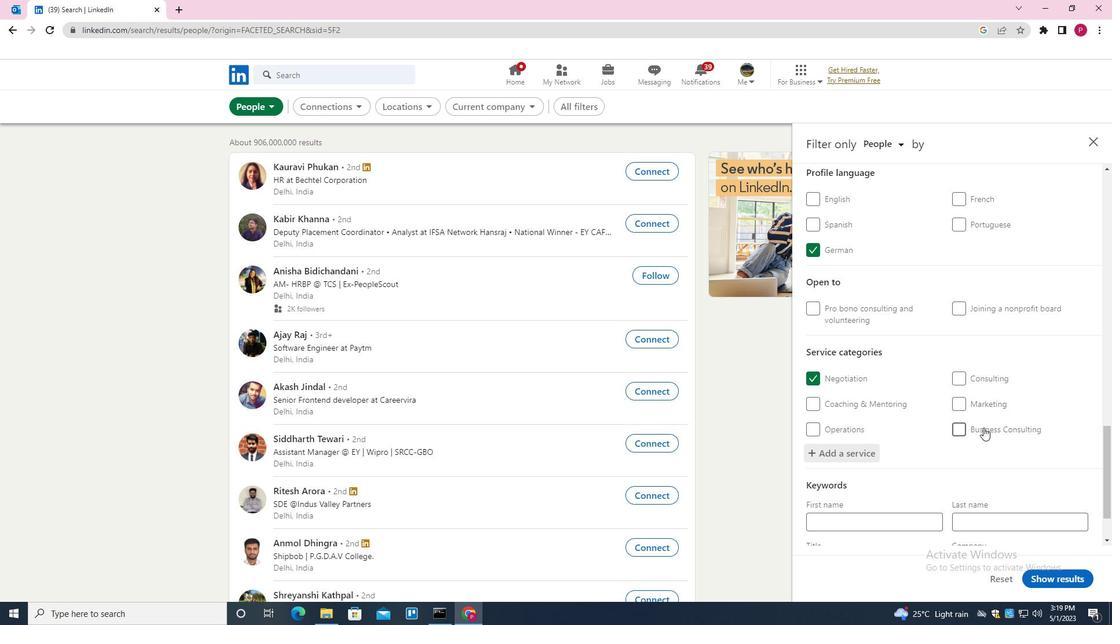 
Action: Mouse scrolled (981, 429) with delta (0, 0)
Screenshot: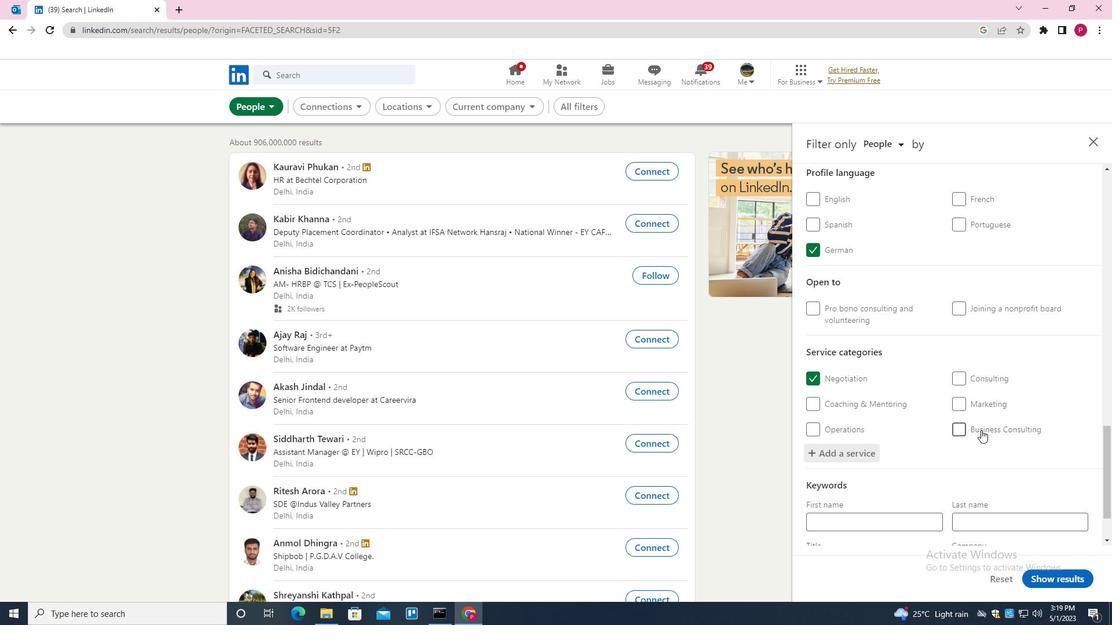 
Action: Mouse moved to (981, 431)
Screenshot: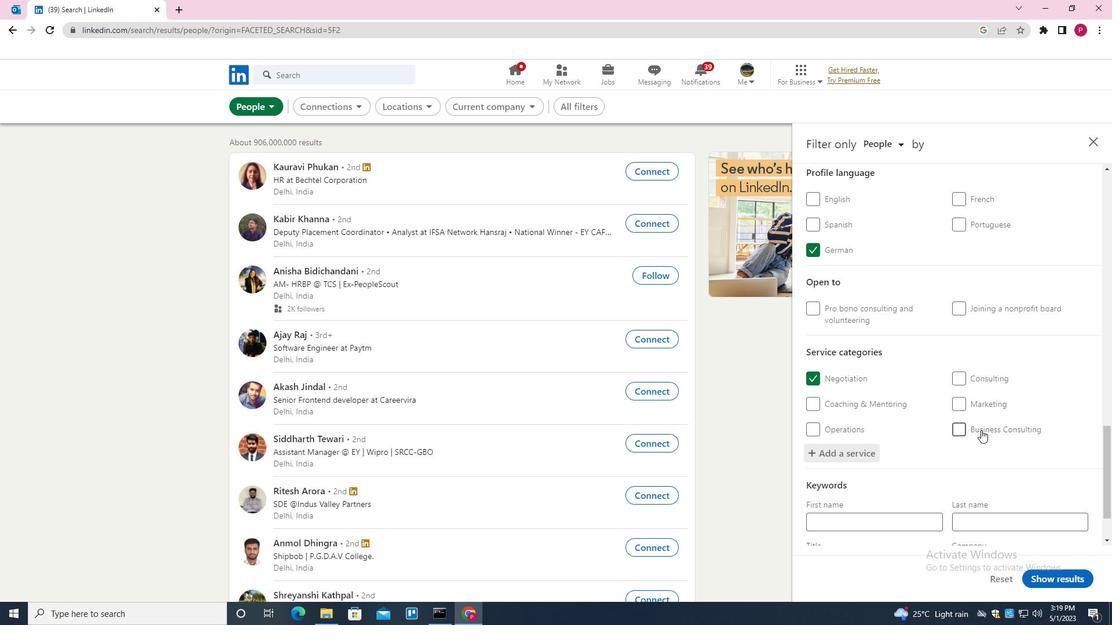 
Action: Mouse scrolled (981, 430) with delta (0, 0)
Screenshot: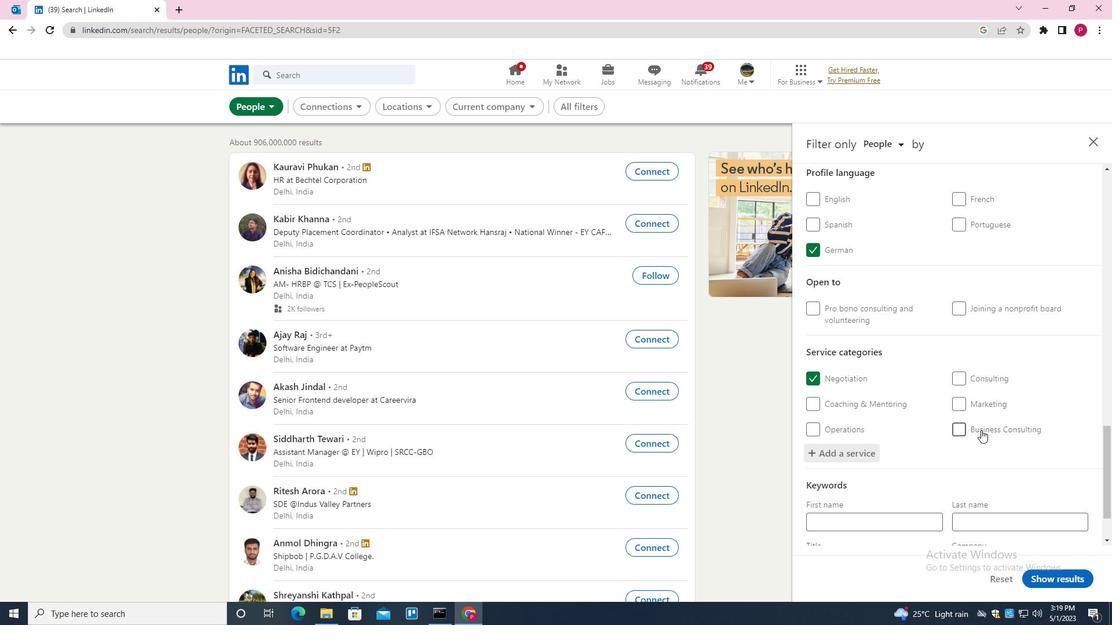 
Action: Mouse scrolled (981, 430) with delta (0, 0)
Screenshot: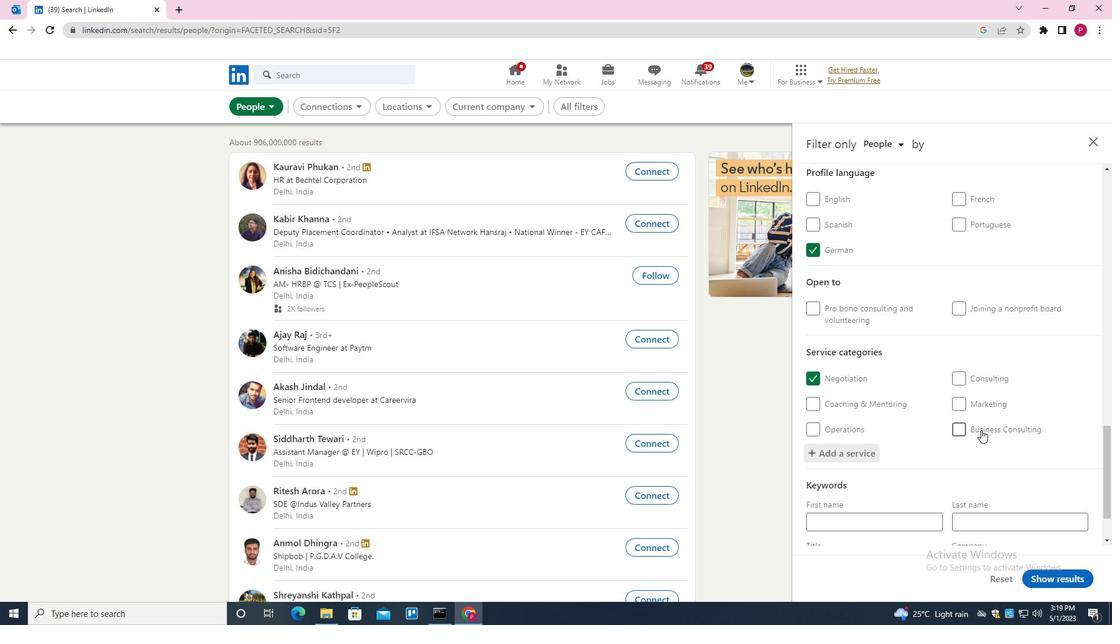 
Action: Mouse scrolled (981, 430) with delta (0, 0)
Screenshot: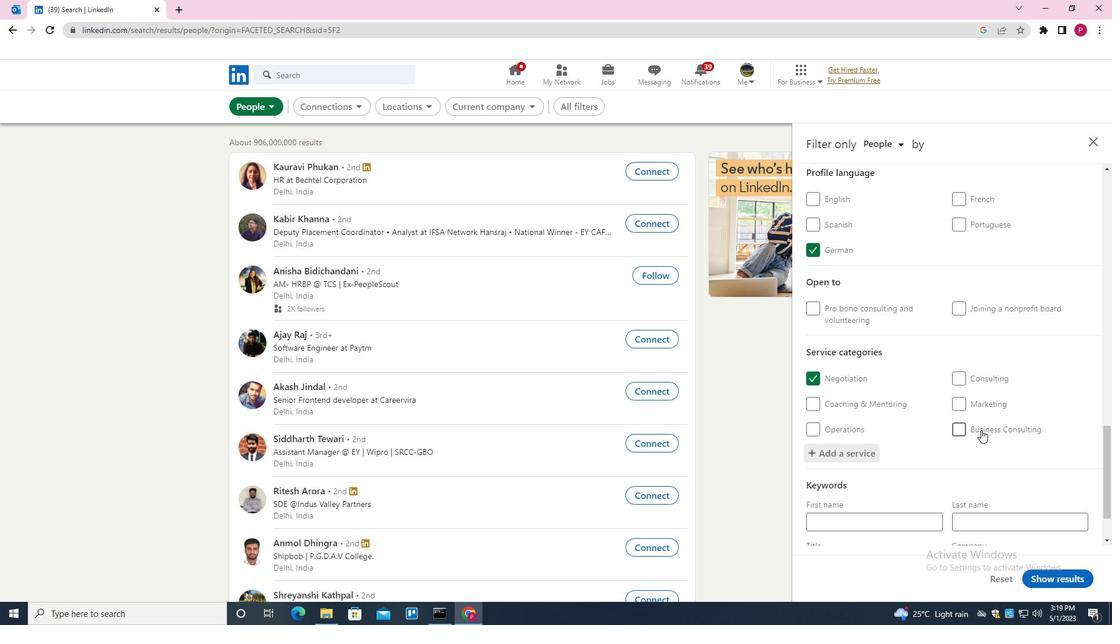 
Action: Mouse moved to (978, 432)
Screenshot: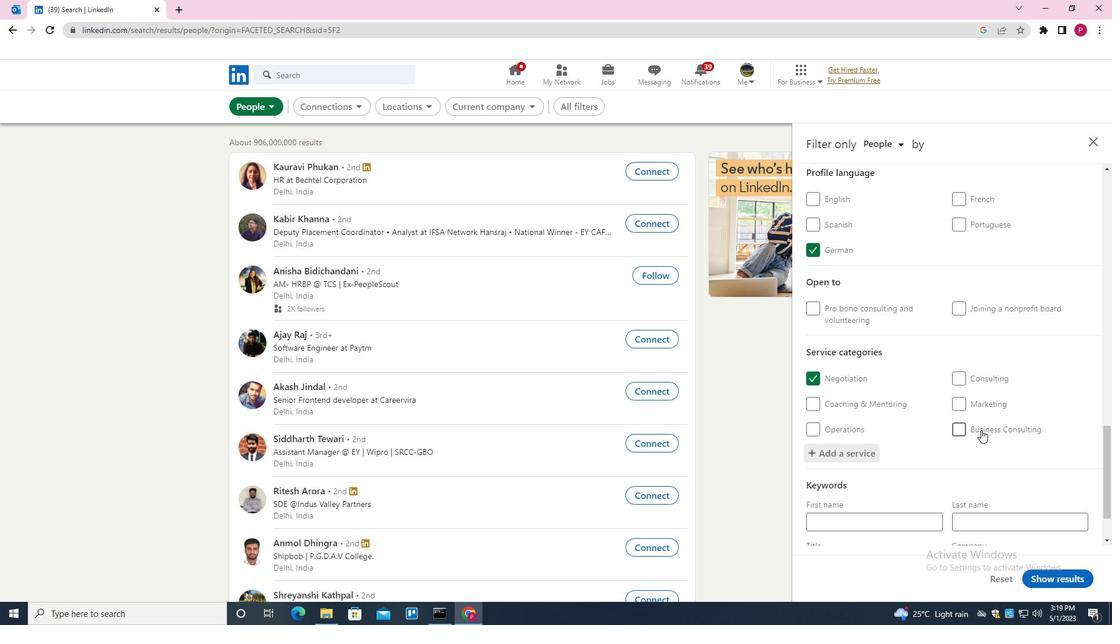 
Action: Mouse scrolled (978, 431) with delta (0, 0)
Screenshot: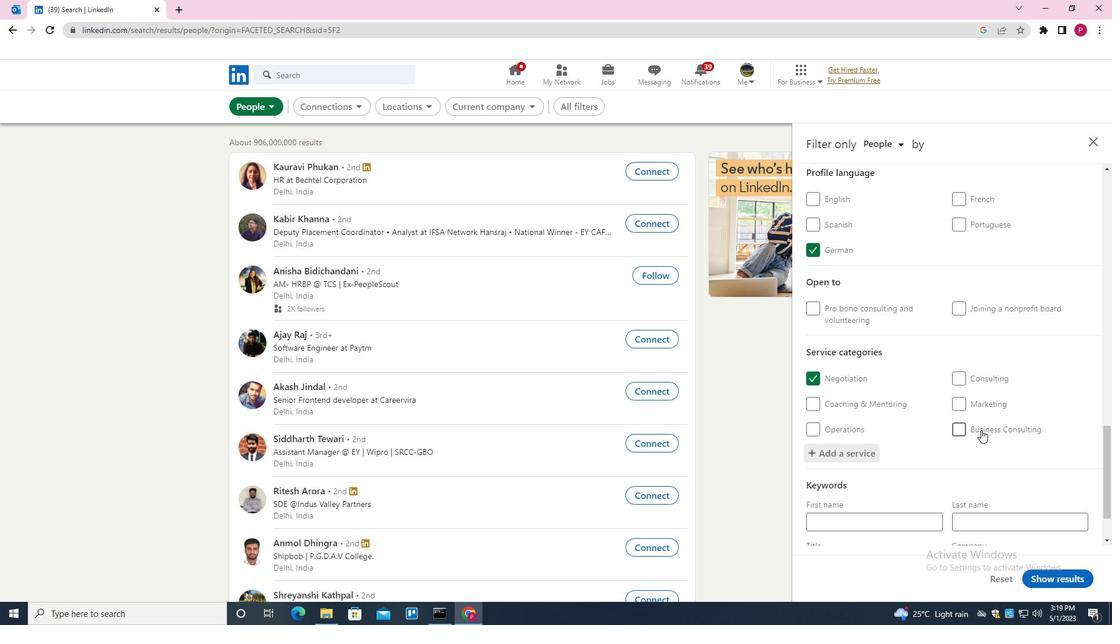 
Action: Mouse moved to (906, 493)
Screenshot: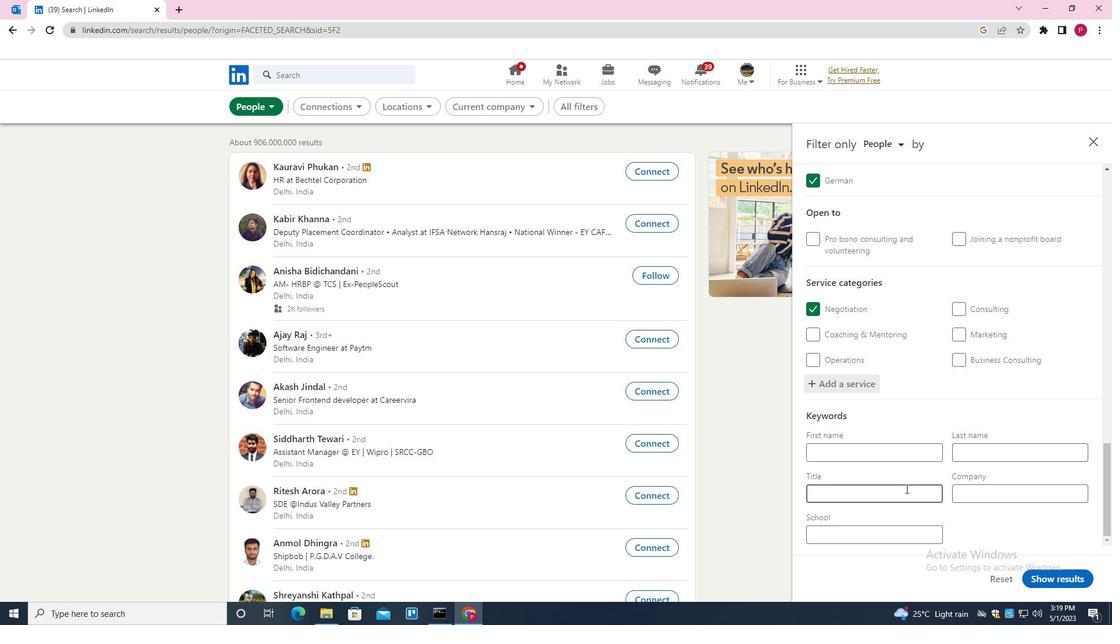 
Action: Mouse pressed left at (906, 493)
Screenshot: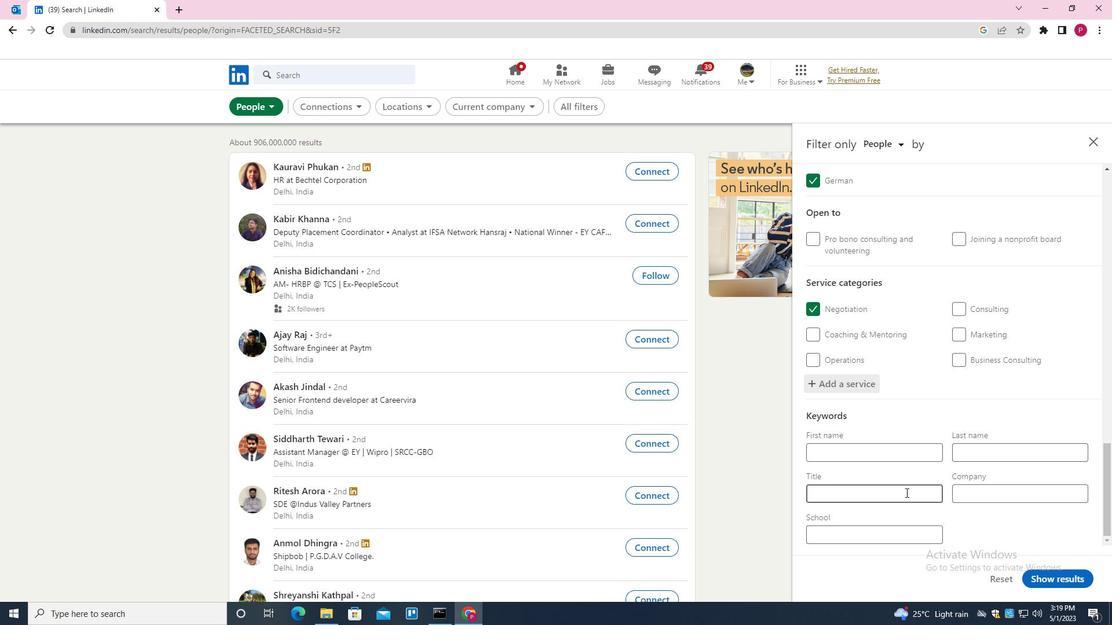 
Action: Mouse moved to (902, 495)
Screenshot: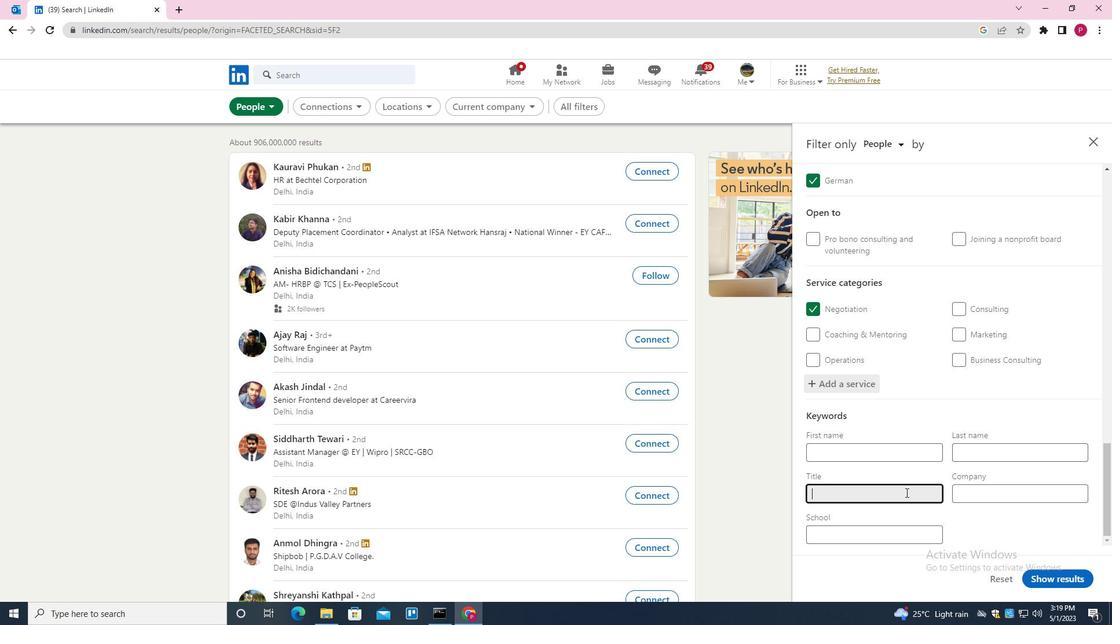 
Action: Key pressed <Key.shift><Key.shift><Key.shift>CHEMICAL<Key.space><Key.shift><Key.shift><Key.shift>ENGINEER
Screenshot: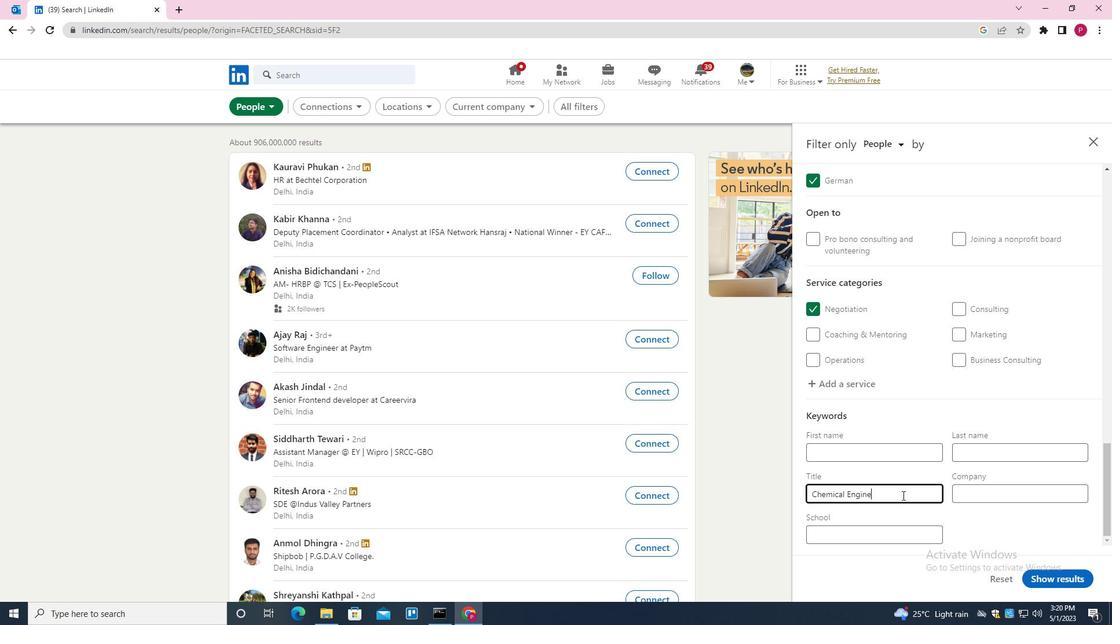 
Action: Mouse moved to (1071, 578)
Screenshot: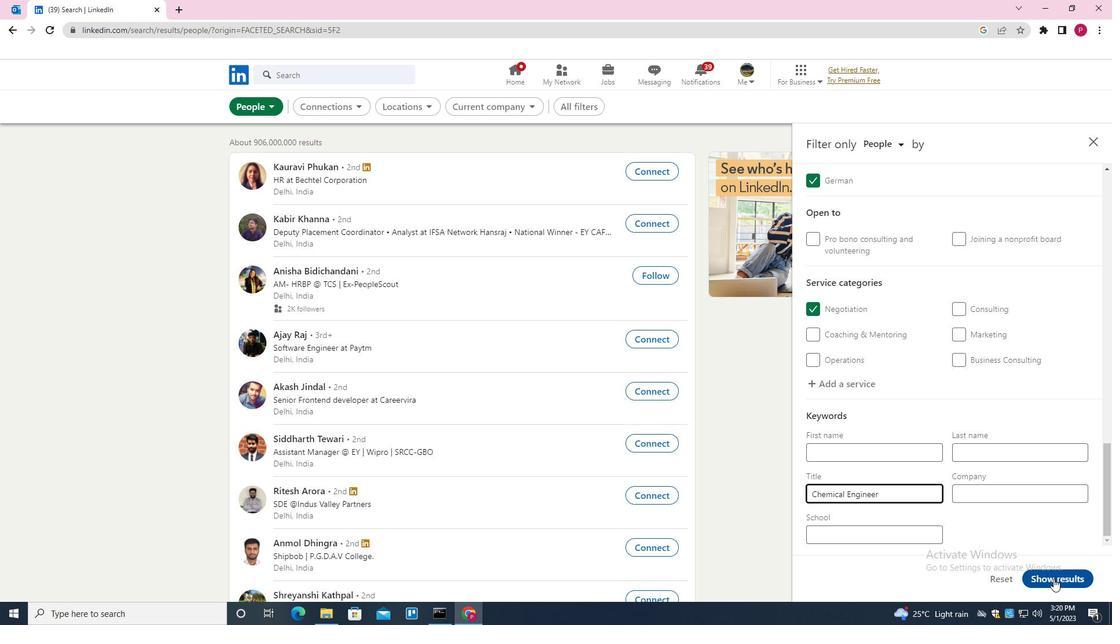 
Action: Mouse pressed left at (1071, 578)
Screenshot: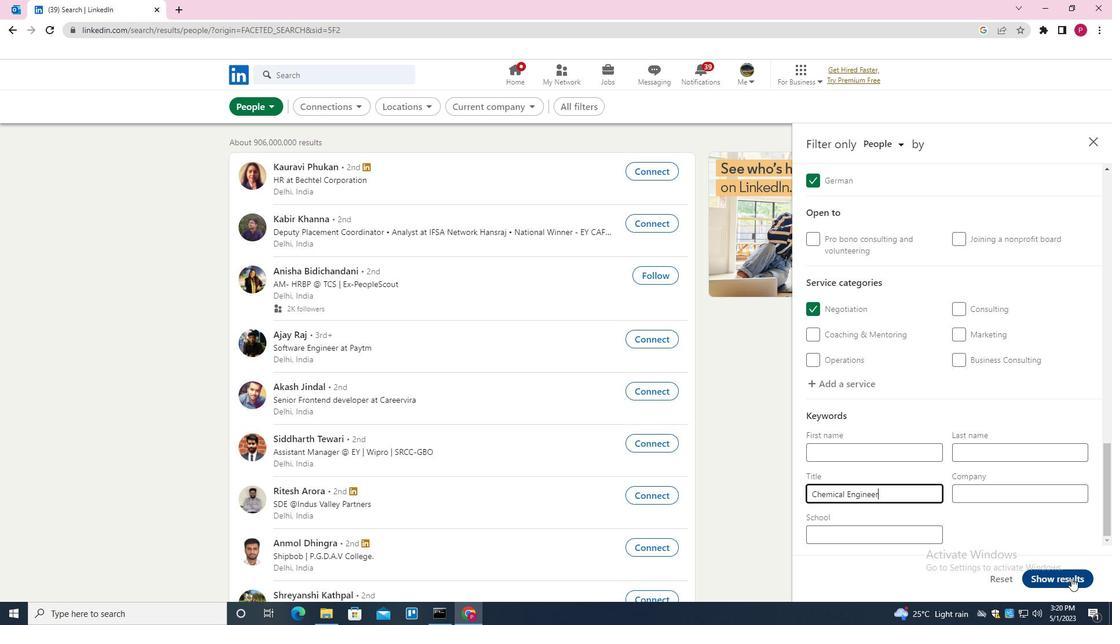 
Action: Mouse moved to (587, 272)
Screenshot: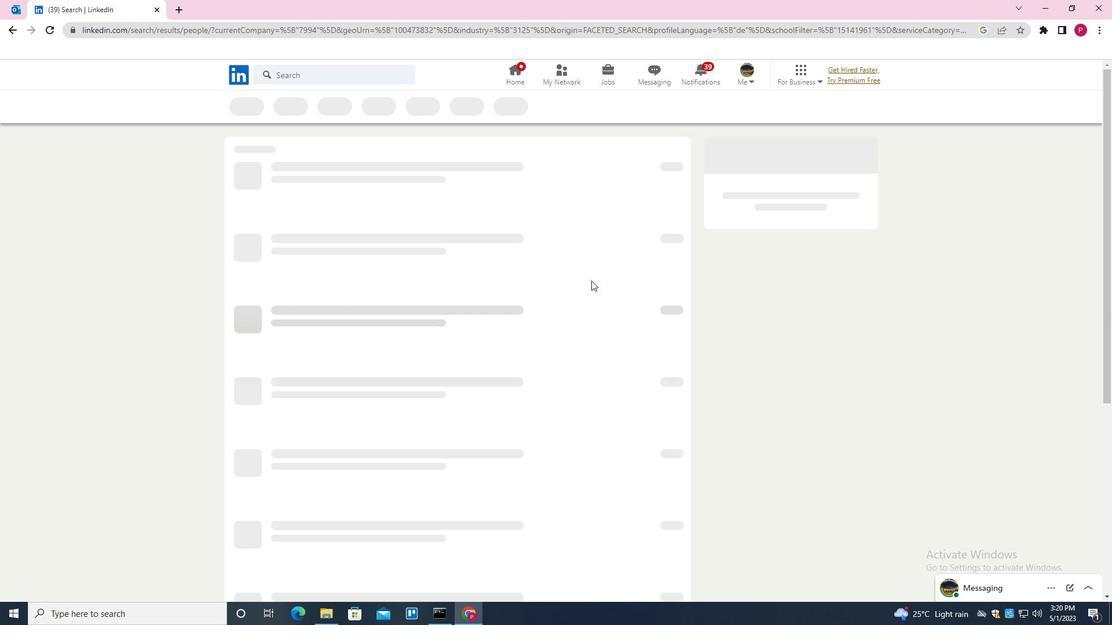 
